 Task: Find connections with filter location Neckarsulm with filter topic #successwith filter profile language Potuguese with filter current company HERO ELECTRIC VEHICLES PVT LTD with filter school Jindal Global Law School (JGLS) with filter industry Fossil Fuel Electric Power Generation with filter service category Executive Coaching with filter keywords title Finance Manager
Action: Mouse moved to (565, 90)
Screenshot: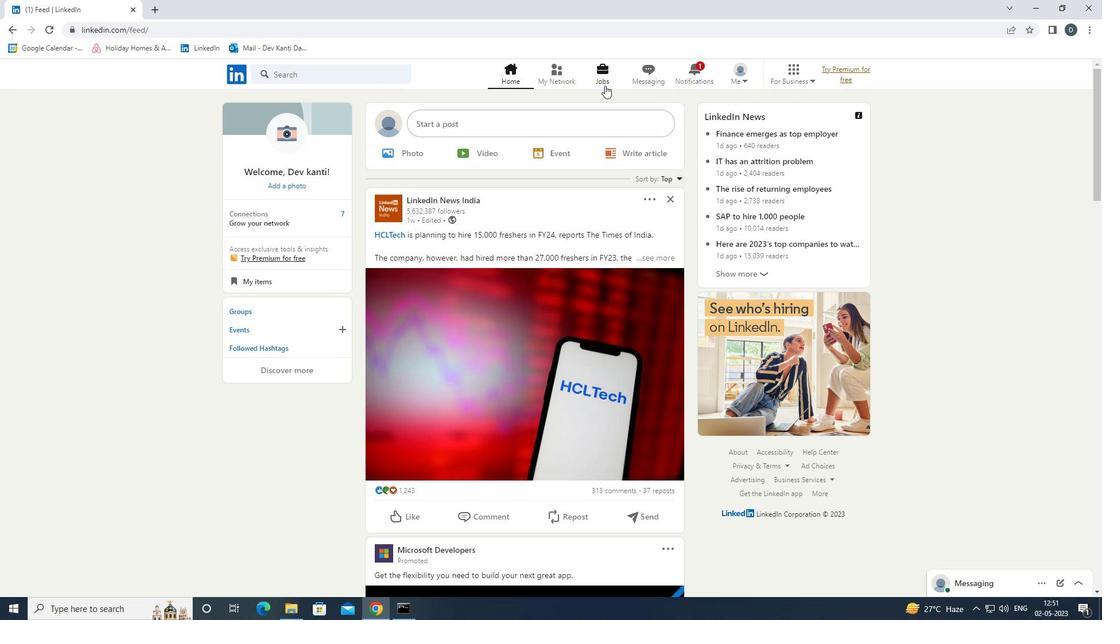 
Action: Mouse pressed left at (565, 90)
Screenshot: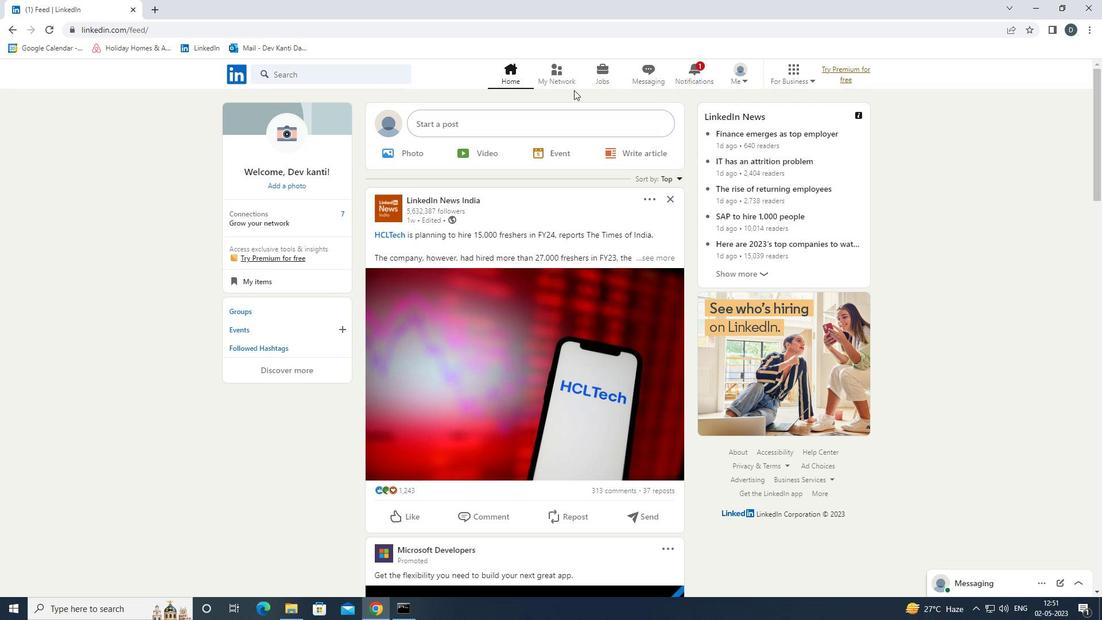 
Action: Mouse moved to (564, 84)
Screenshot: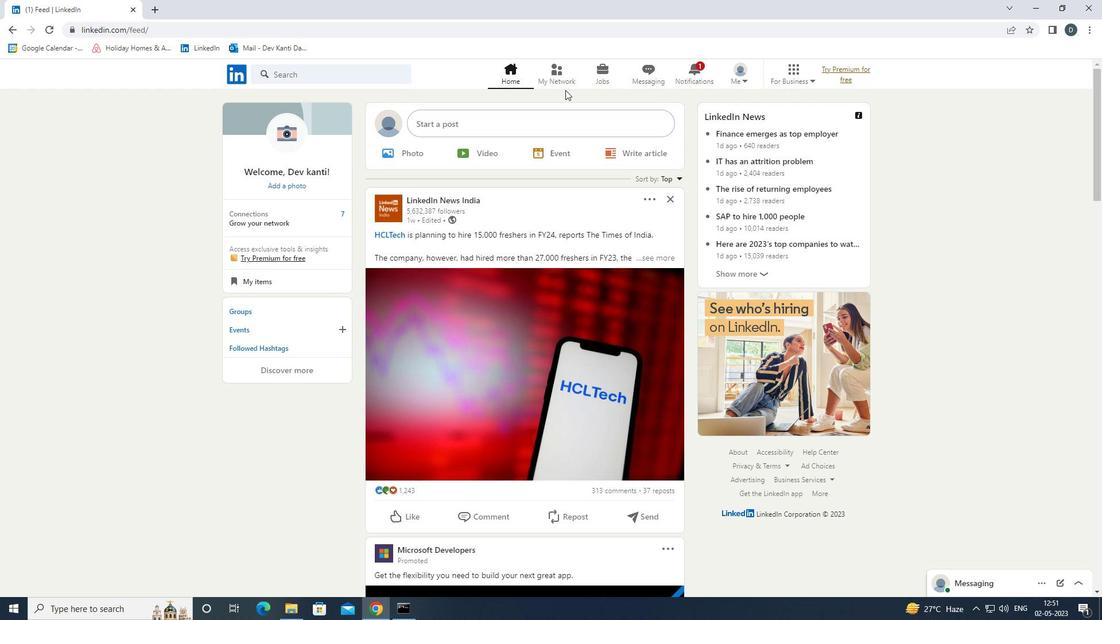 
Action: Mouse pressed left at (564, 84)
Screenshot: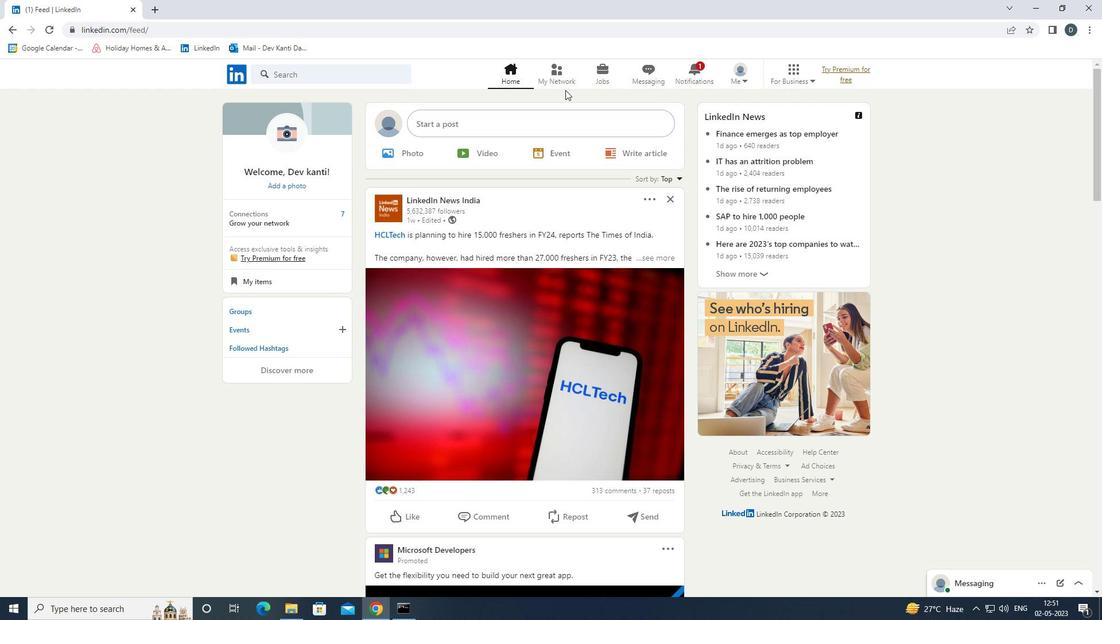 
Action: Mouse moved to (377, 135)
Screenshot: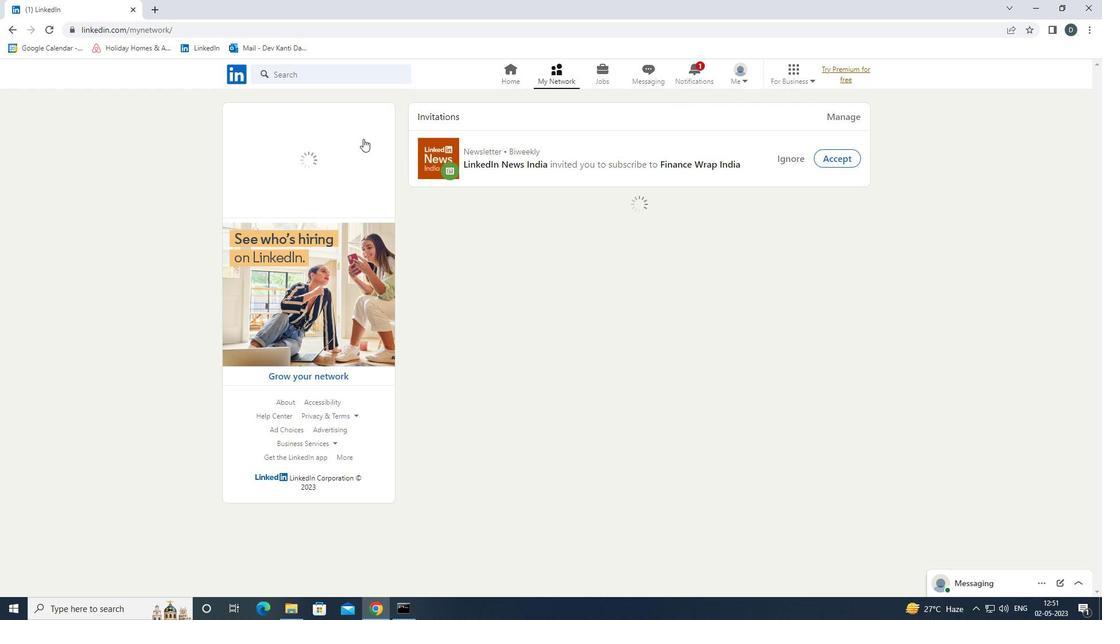 
Action: Mouse pressed left at (377, 135)
Screenshot: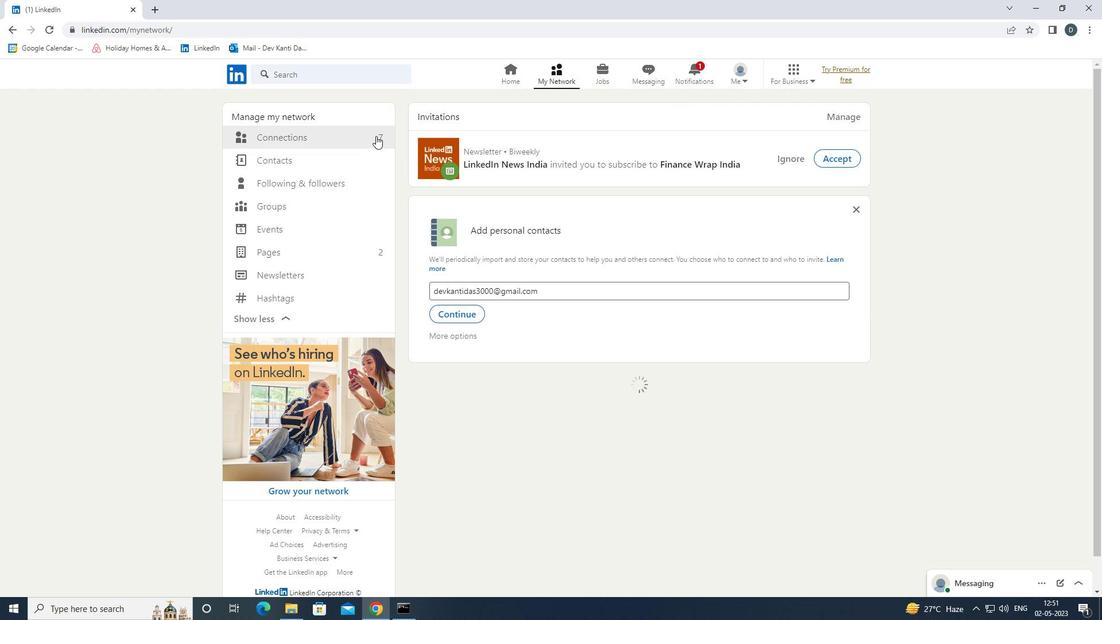 
Action: Mouse moved to (636, 131)
Screenshot: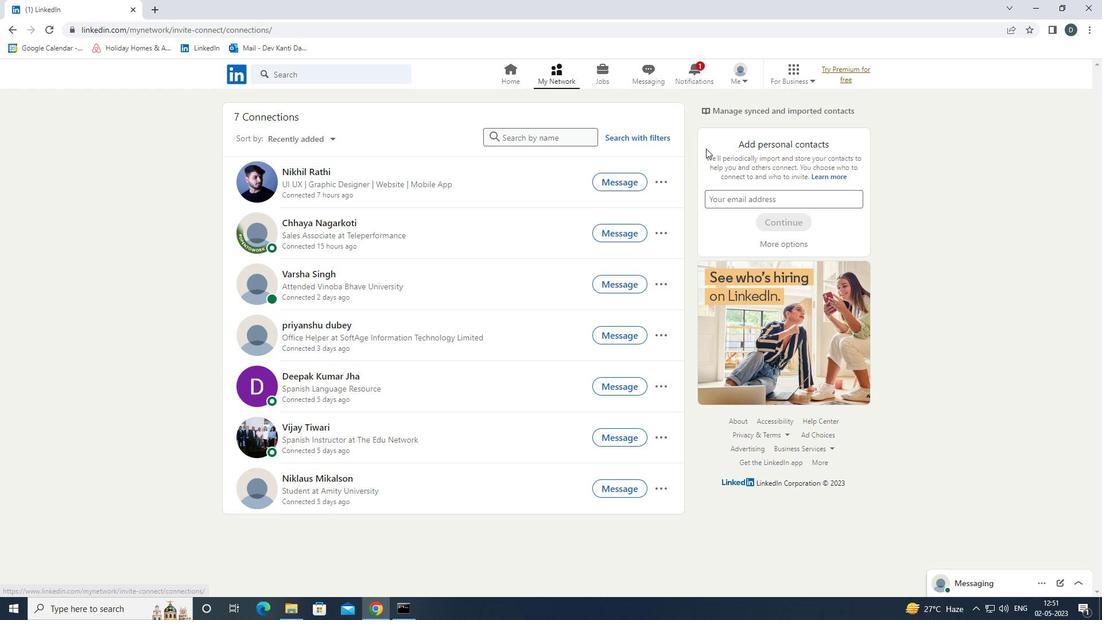 
Action: Mouse pressed left at (636, 131)
Screenshot: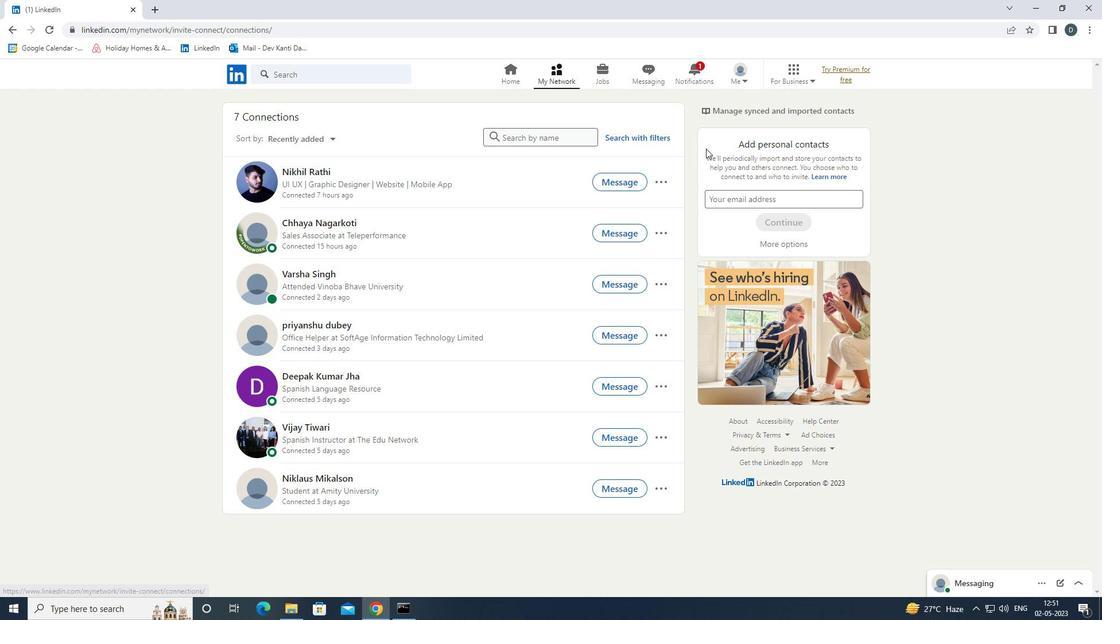 
Action: Mouse moved to (596, 109)
Screenshot: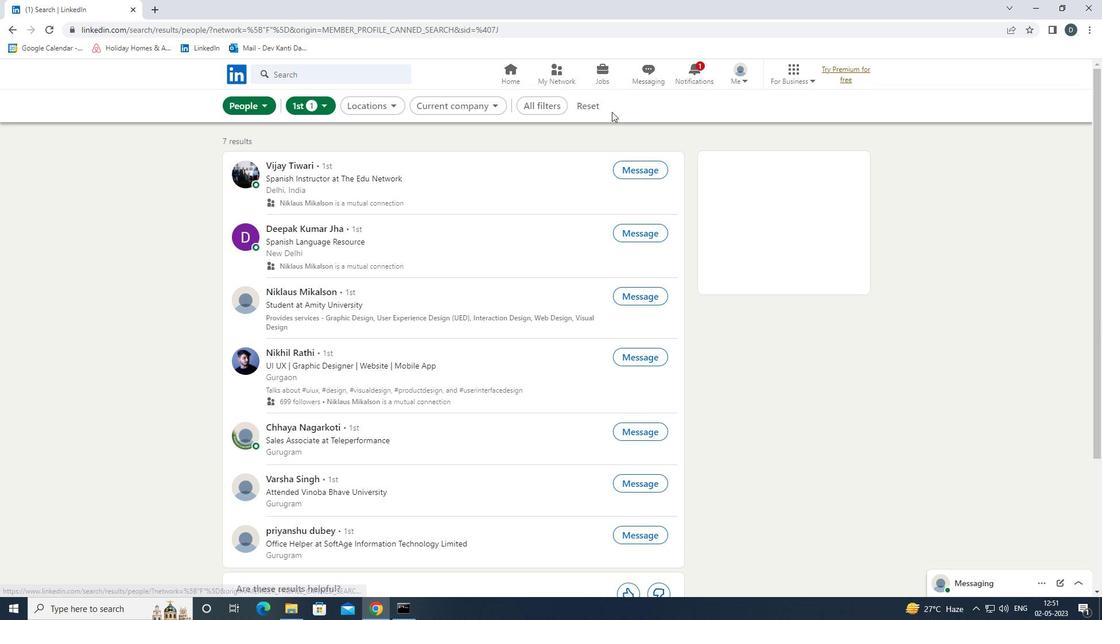 
Action: Mouse pressed left at (596, 109)
Screenshot: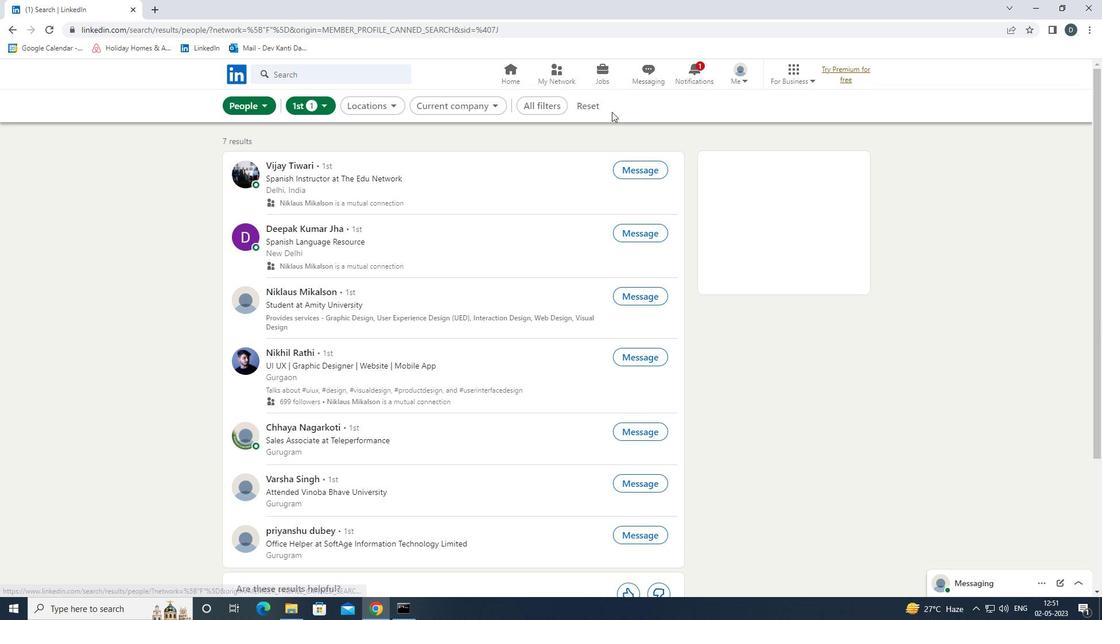 
Action: Mouse moved to (574, 104)
Screenshot: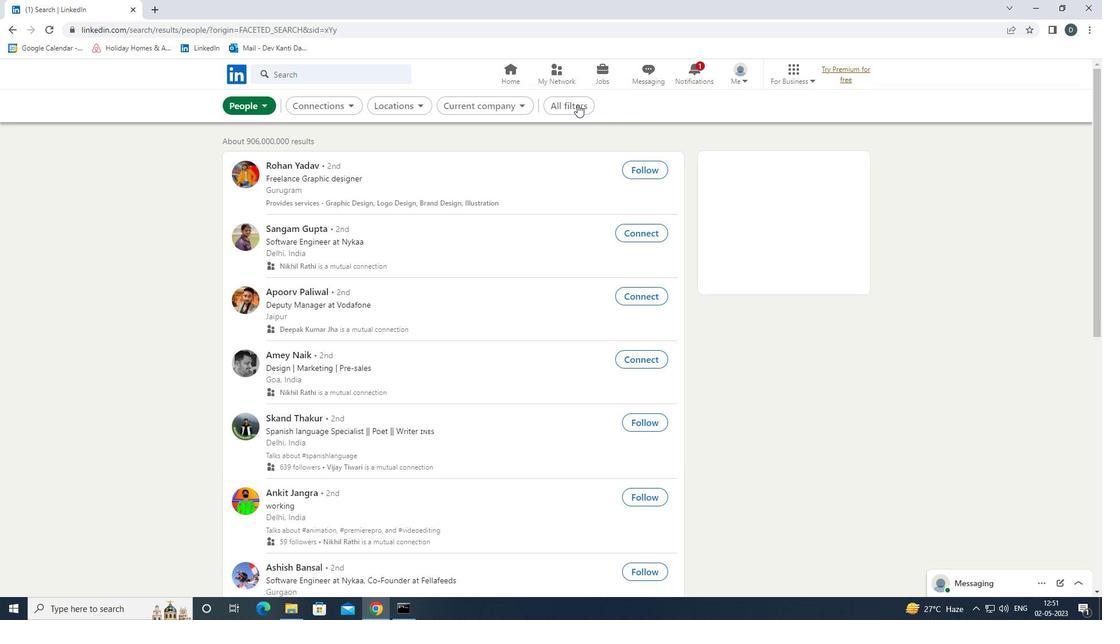 
Action: Mouse pressed left at (574, 104)
Screenshot: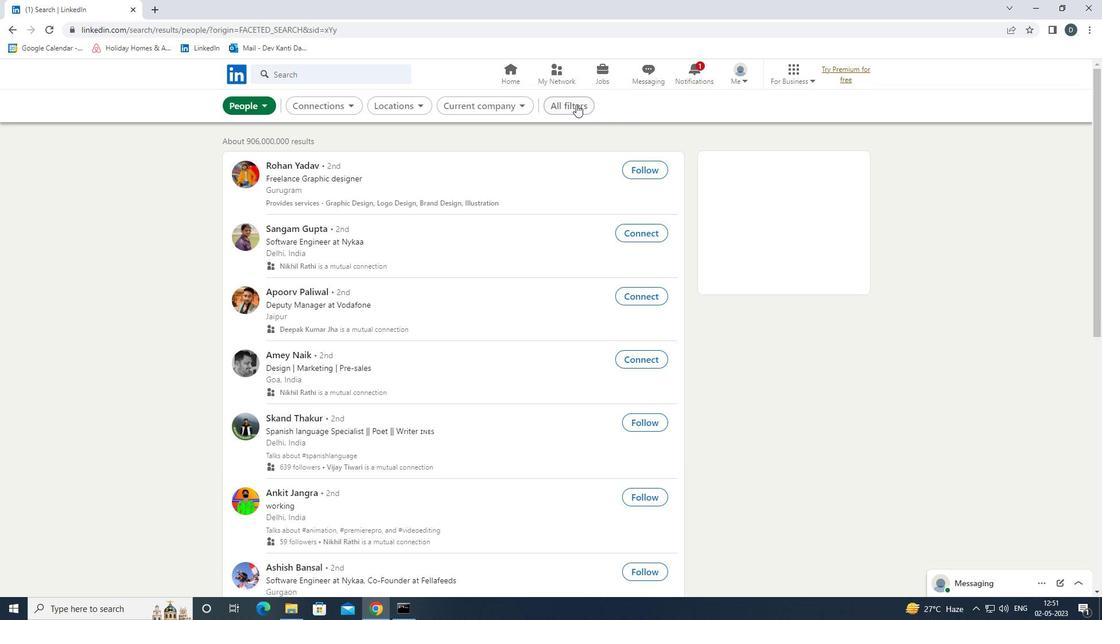 
Action: Mouse moved to (971, 331)
Screenshot: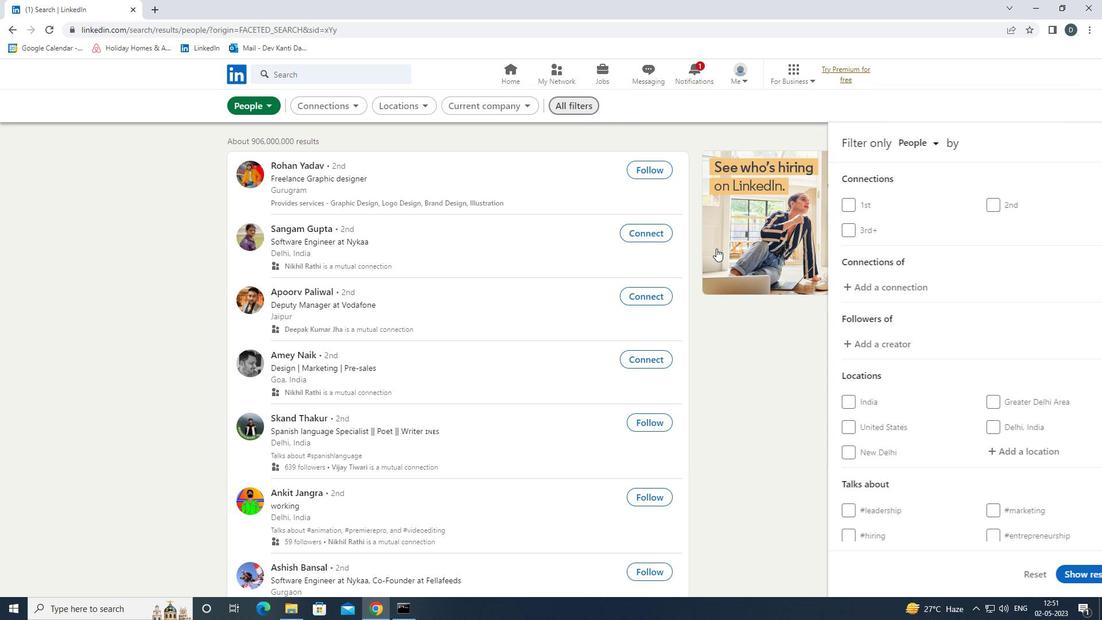 
Action: Mouse scrolled (971, 331) with delta (0, 0)
Screenshot: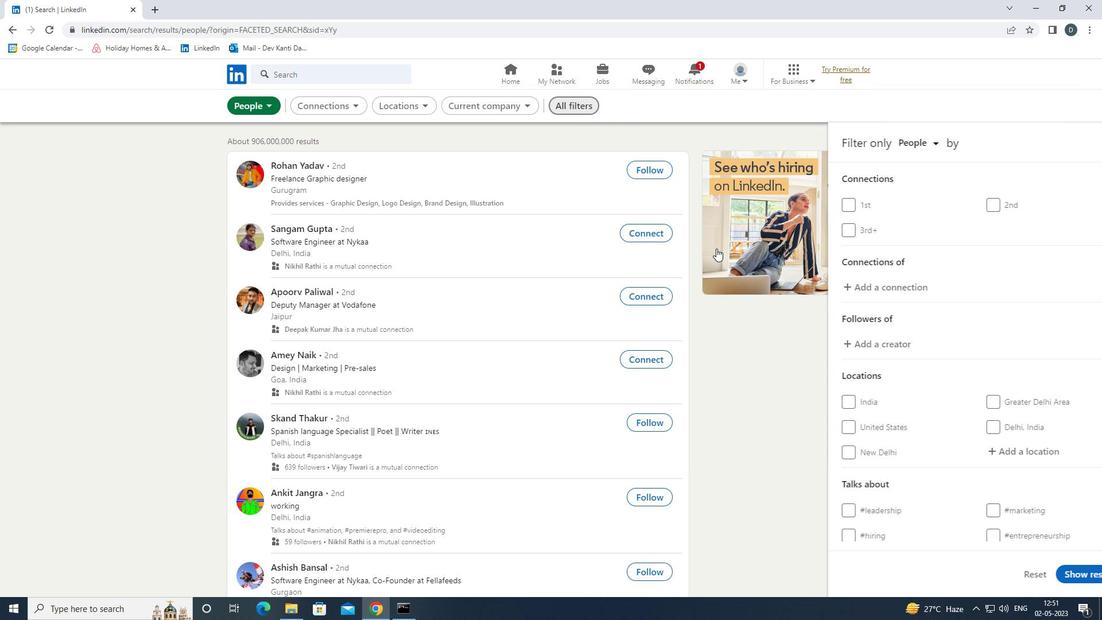 
Action: Mouse scrolled (971, 331) with delta (0, 0)
Screenshot: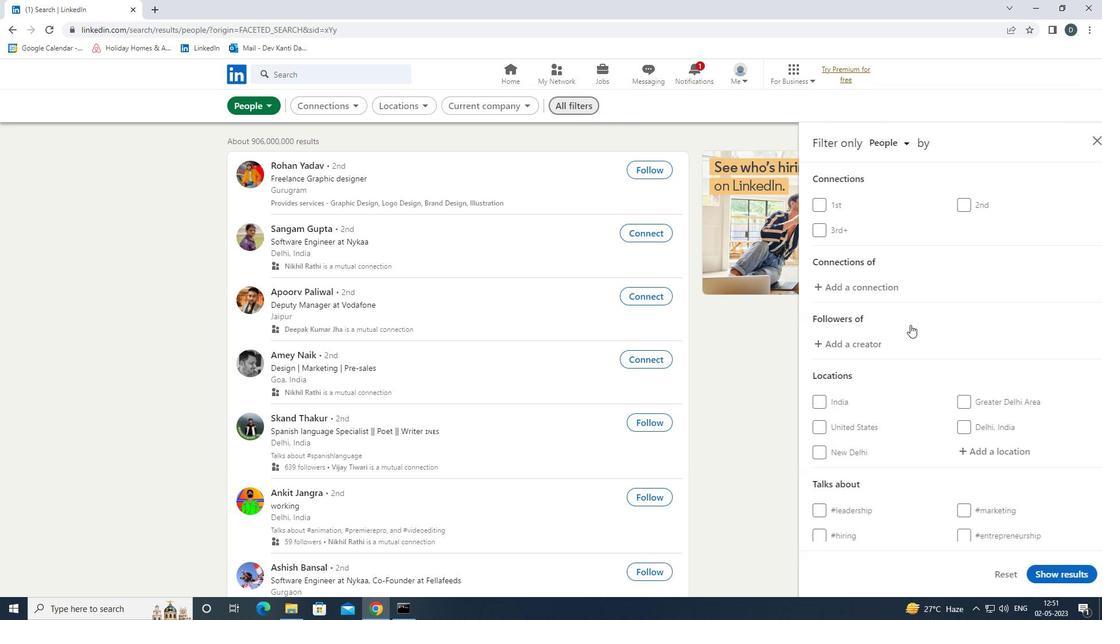 
Action: Mouse moved to (971, 330)
Screenshot: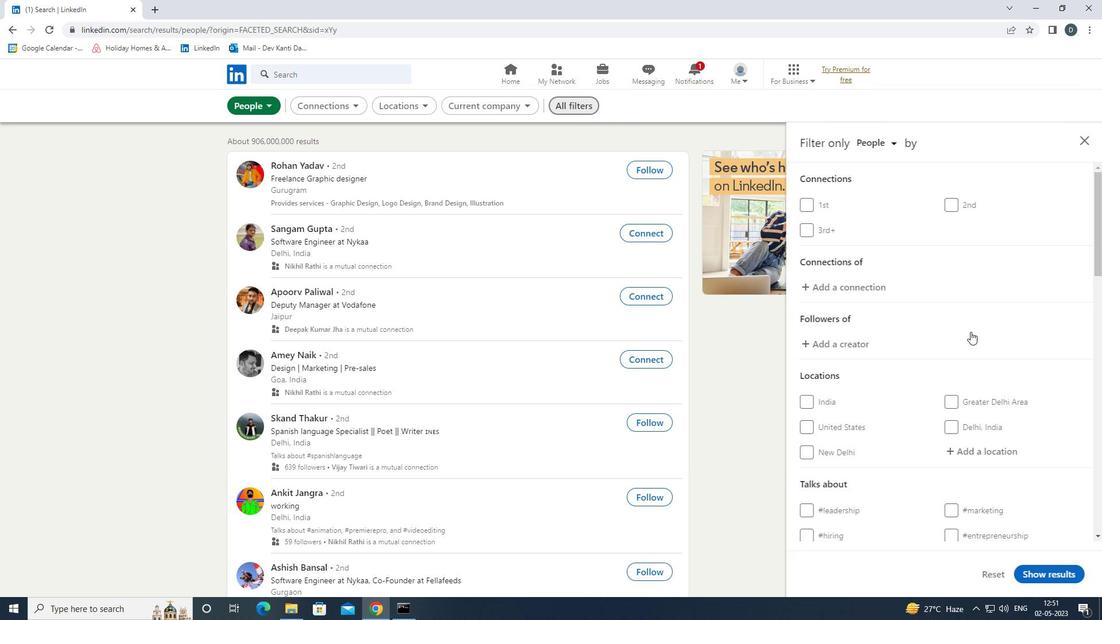 
Action: Mouse scrolled (971, 329) with delta (0, 0)
Screenshot: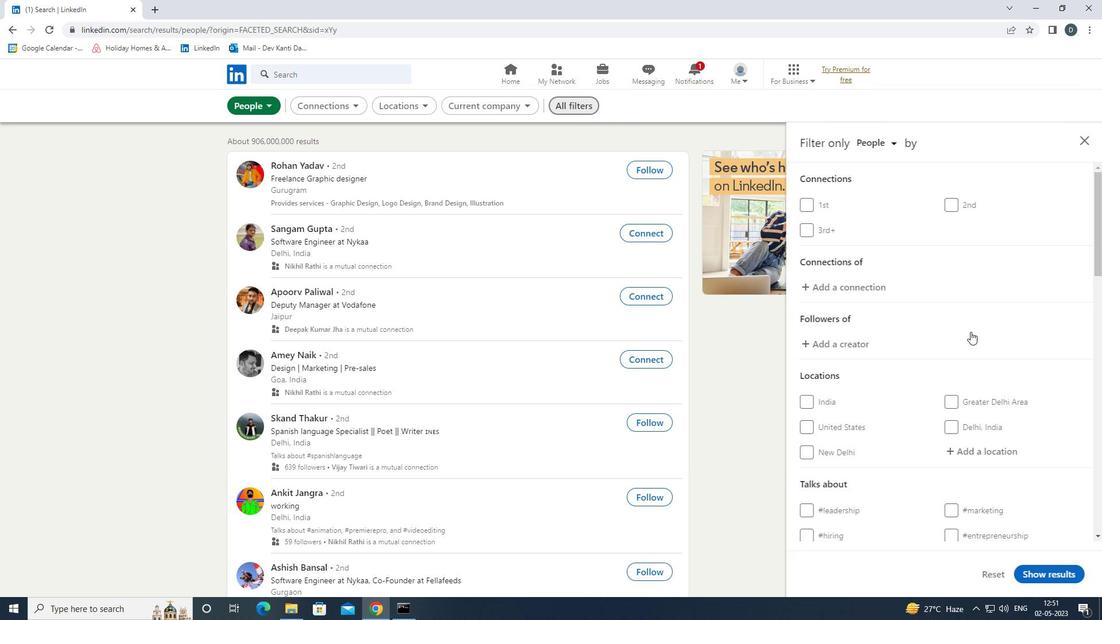 
Action: Mouse moved to (988, 283)
Screenshot: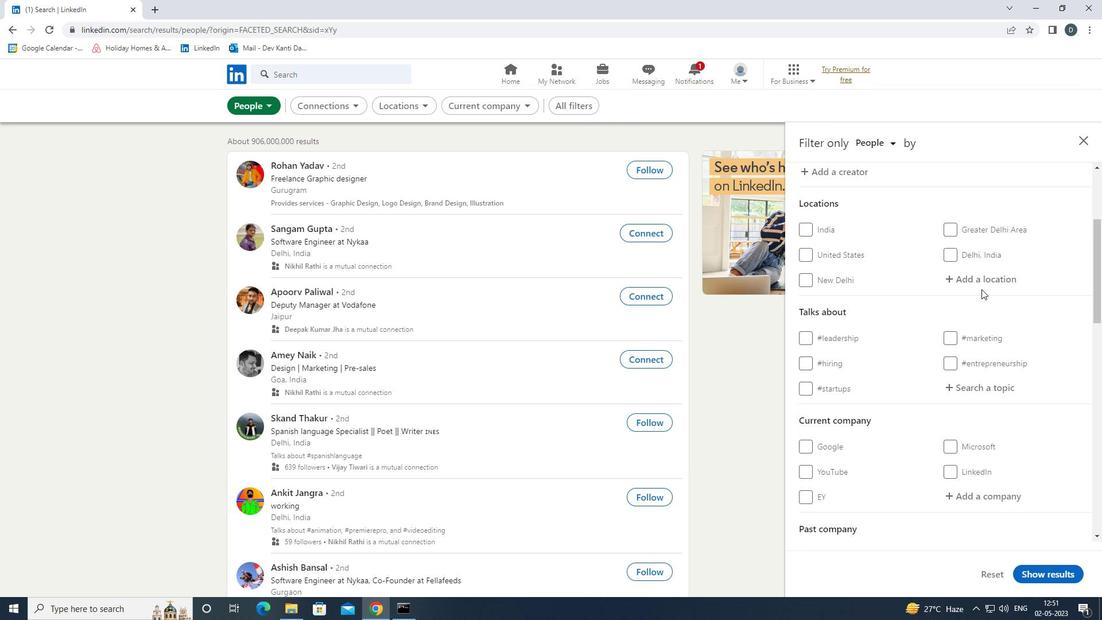 
Action: Mouse pressed left at (988, 283)
Screenshot: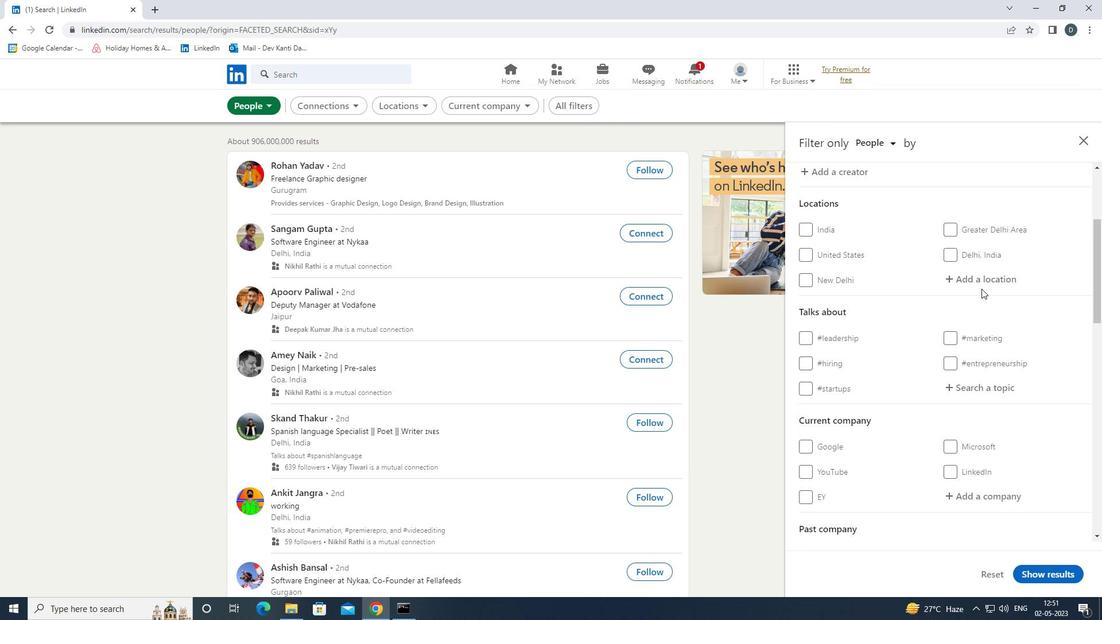 
Action: Key pressed <Key.shift>NECKARS<Key.down><Key.enter>
Screenshot: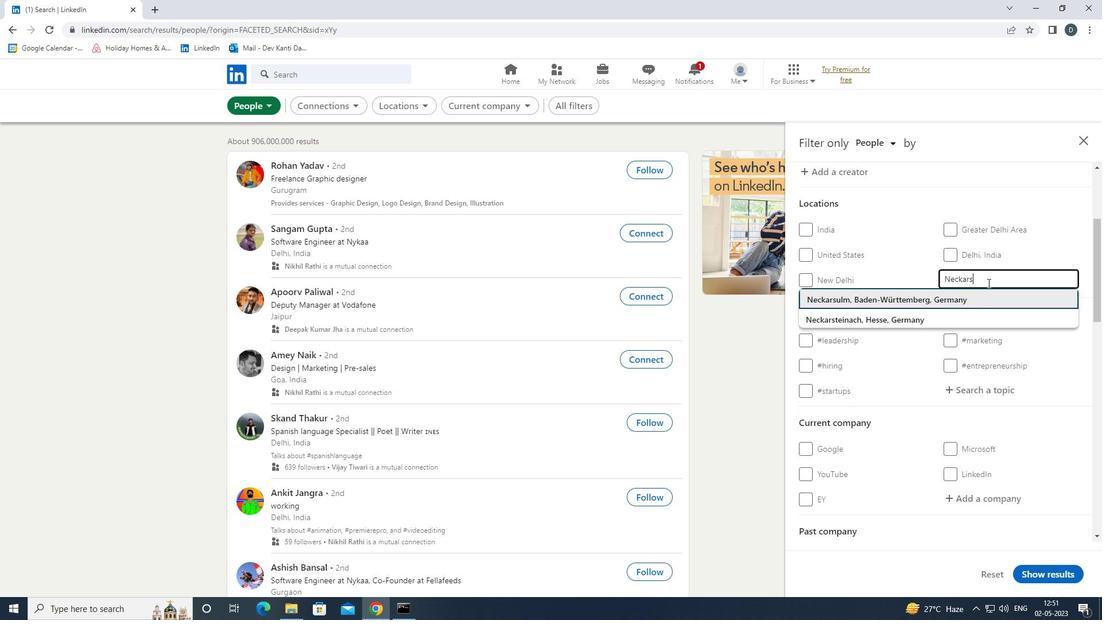 
Action: Mouse scrolled (988, 282) with delta (0, 0)
Screenshot: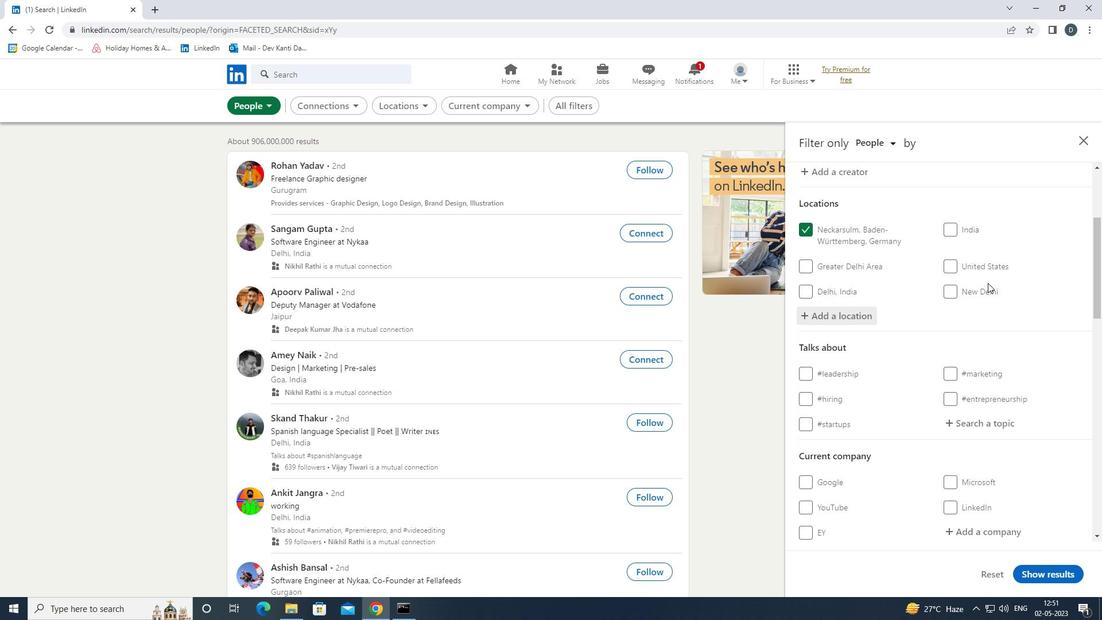 
Action: Mouse scrolled (988, 282) with delta (0, 0)
Screenshot: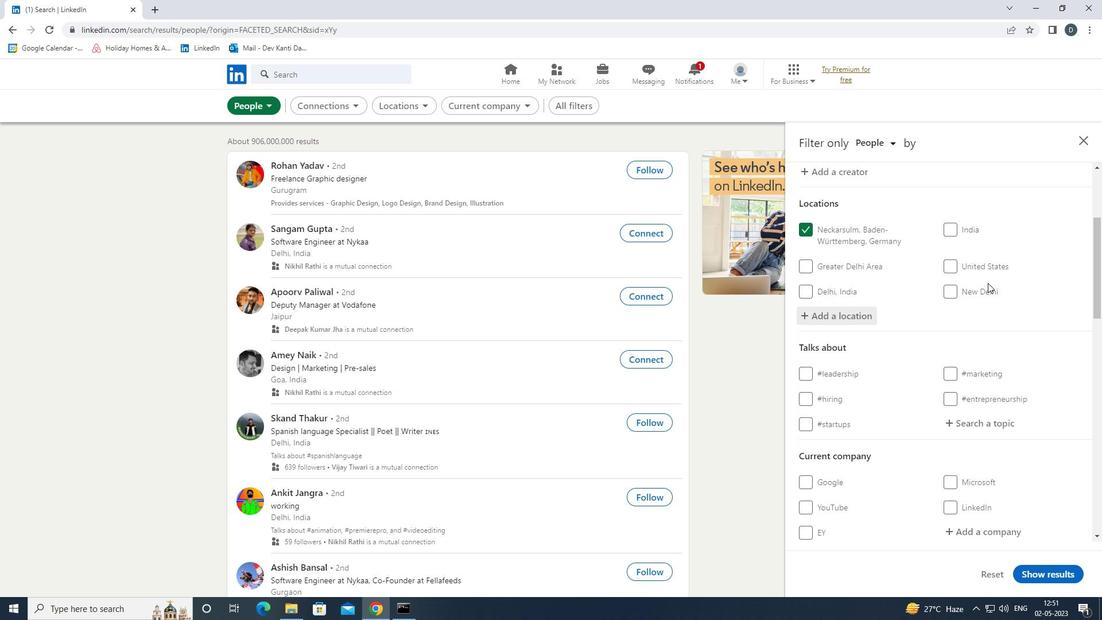 
Action: Mouse moved to (987, 311)
Screenshot: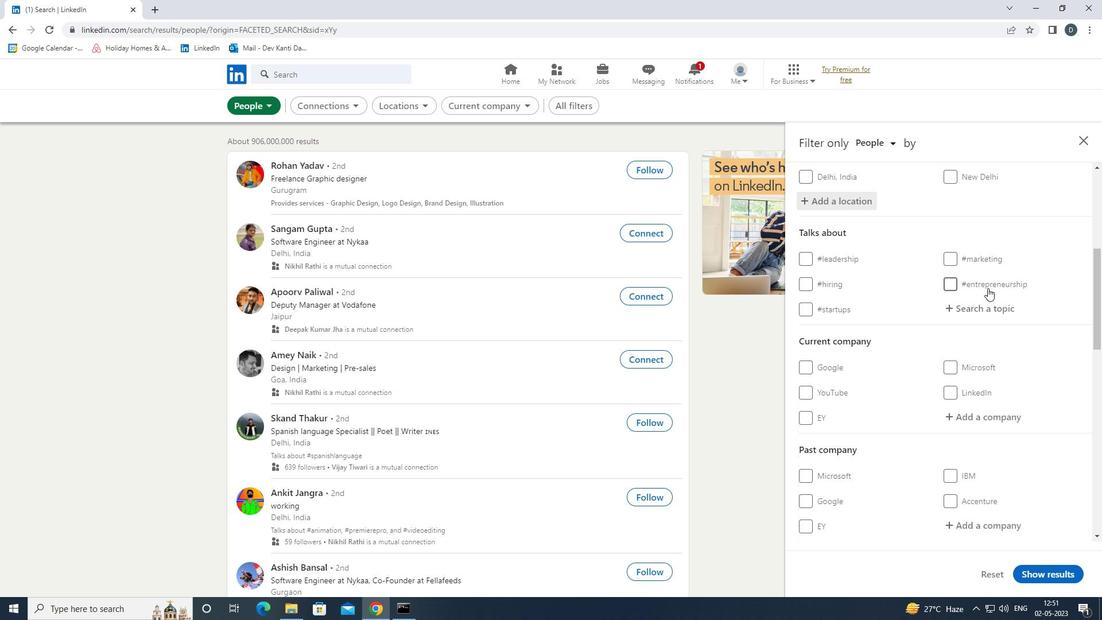 
Action: Mouse pressed left at (987, 311)
Screenshot: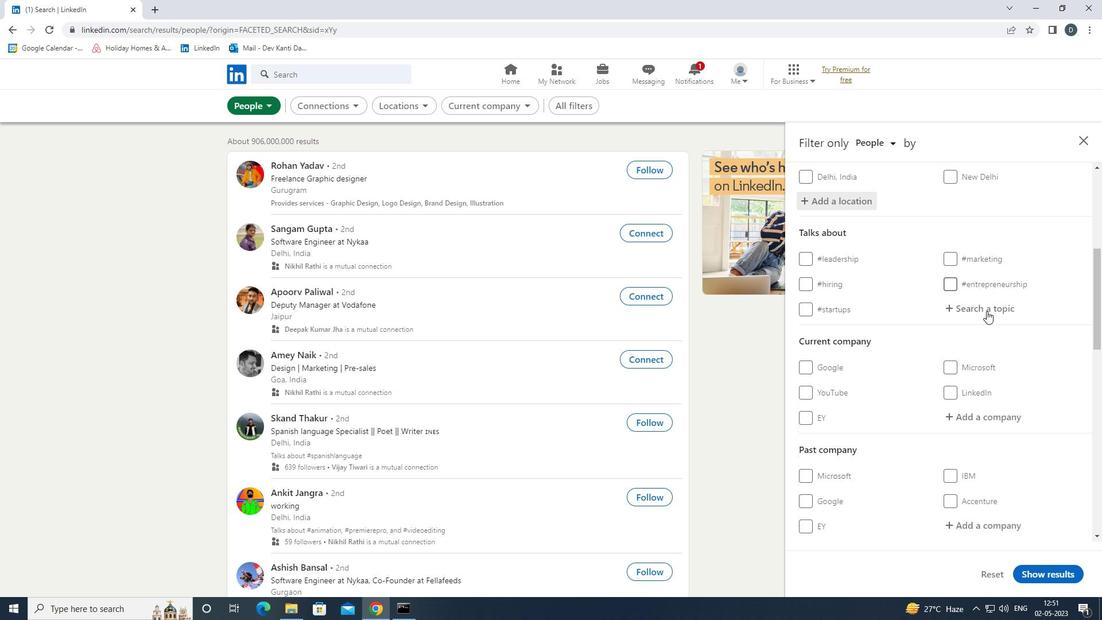 
Action: Key pressed SUCCESS<Key.down><Key.enter>
Screenshot: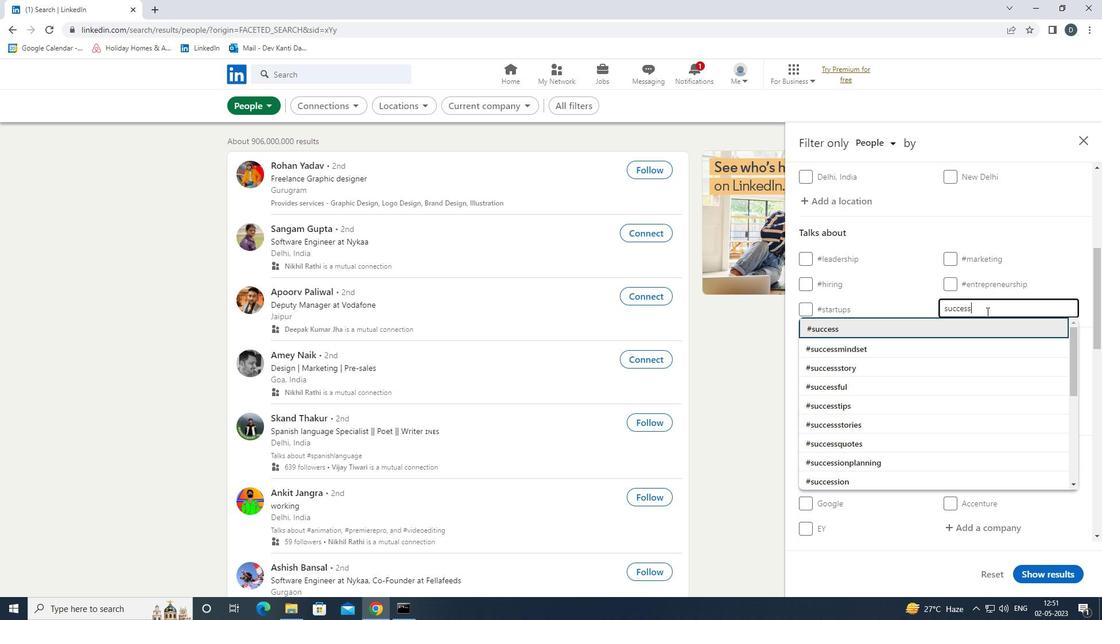
Action: Mouse moved to (987, 317)
Screenshot: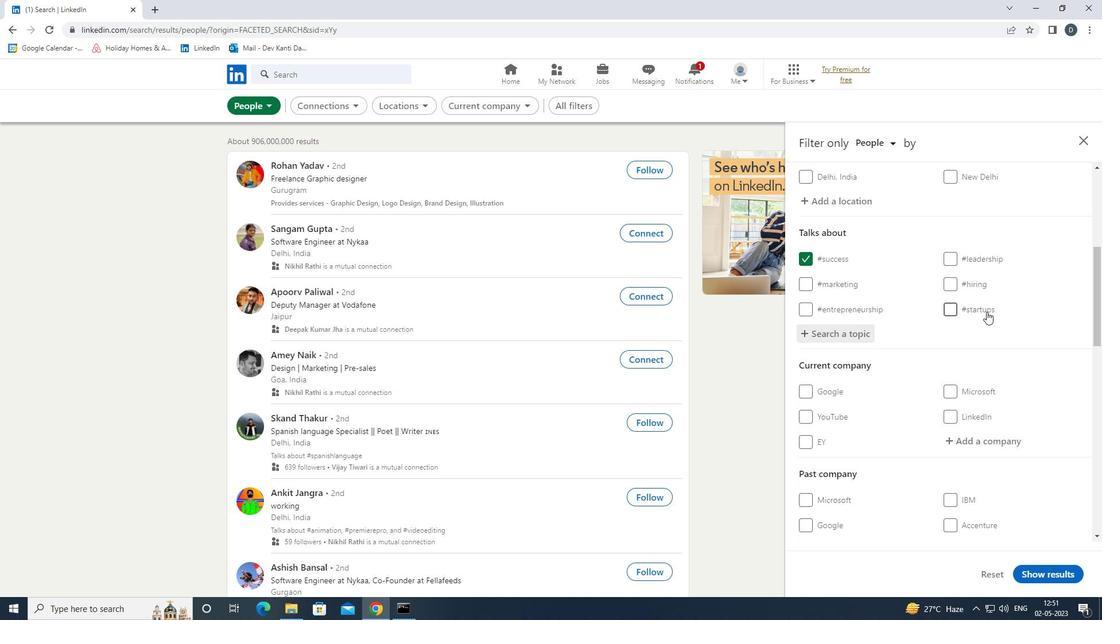 
Action: Mouse scrolled (987, 316) with delta (0, 0)
Screenshot: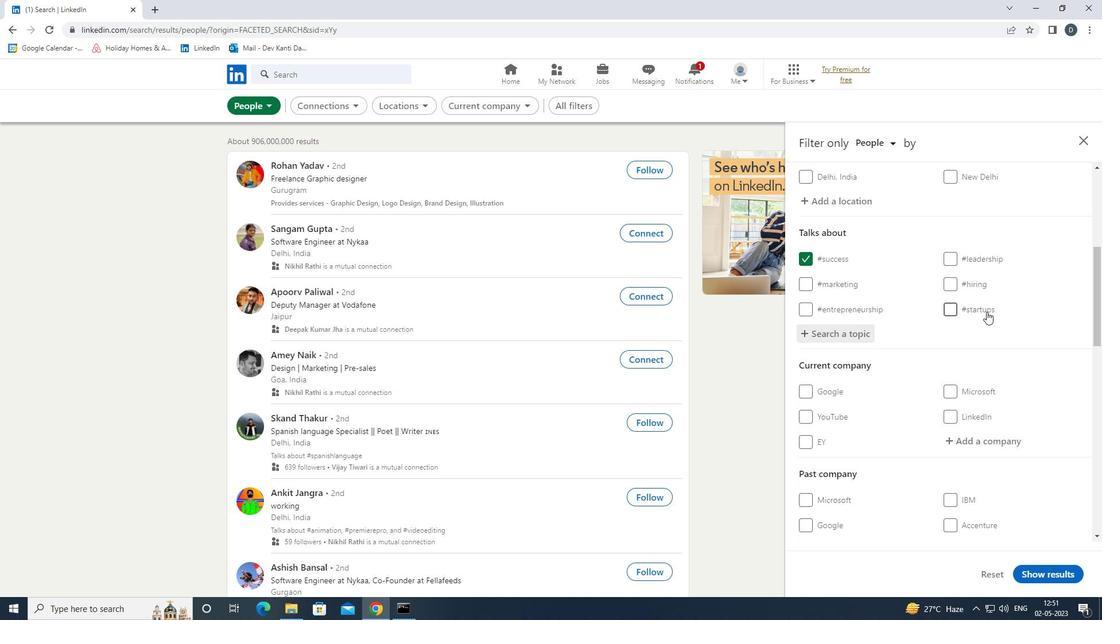 
Action: Mouse moved to (987, 318)
Screenshot: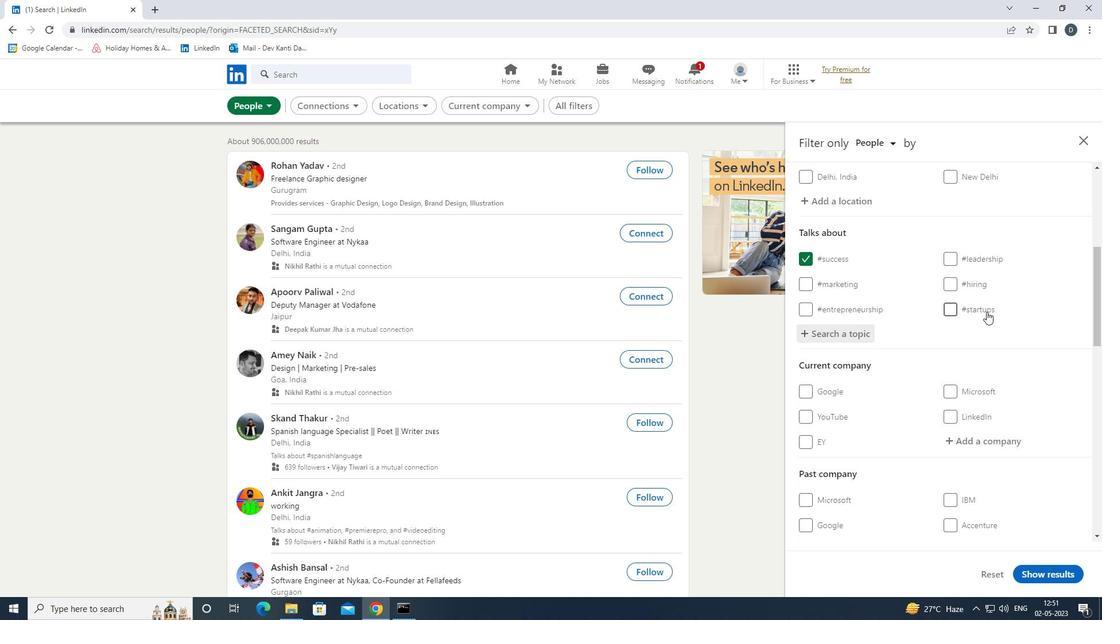 
Action: Mouse scrolled (987, 318) with delta (0, 0)
Screenshot: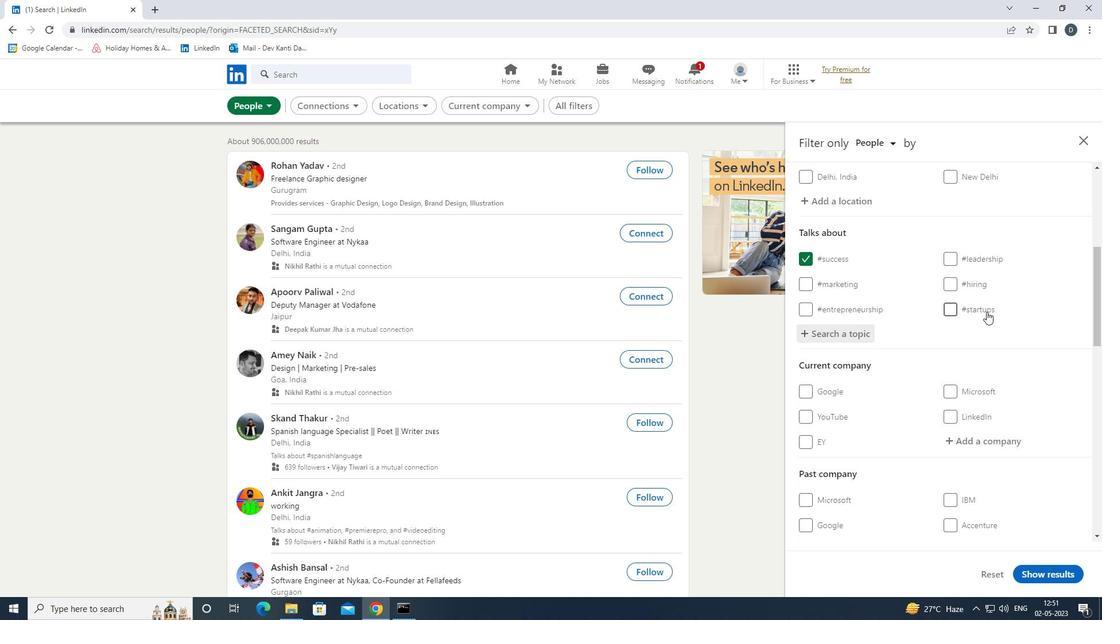 
Action: Mouse scrolled (987, 318) with delta (0, 0)
Screenshot: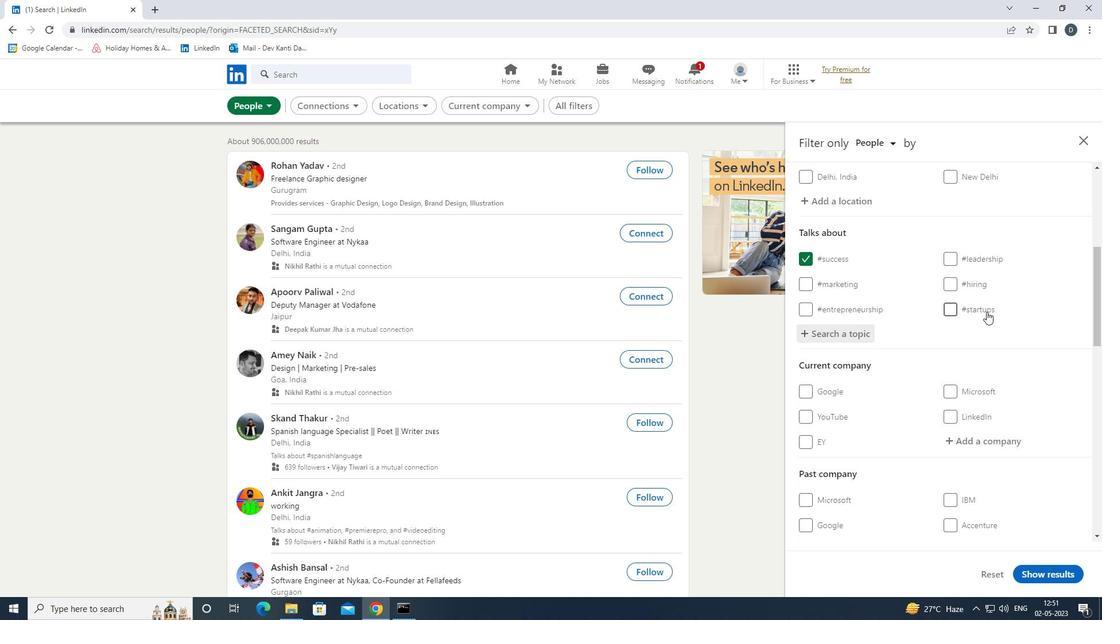 
Action: Mouse scrolled (987, 318) with delta (0, 0)
Screenshot: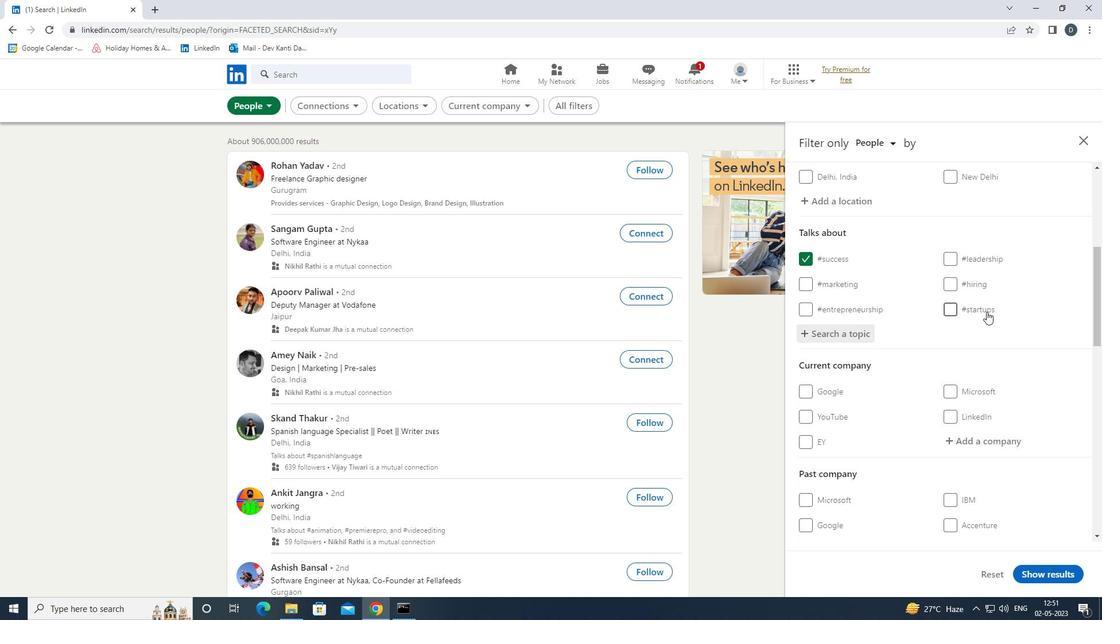 
Action: Mouse moved to (987, 319)
Screenshot: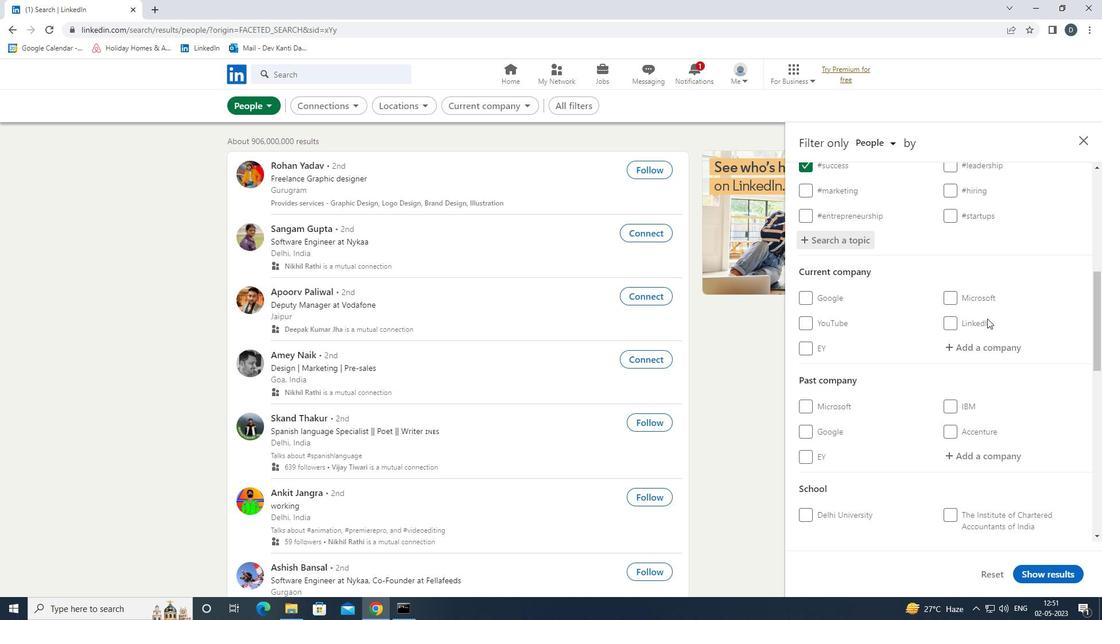 
Action: Mouse scrolled (987, 319) with delta (0, 0)
Screenshot: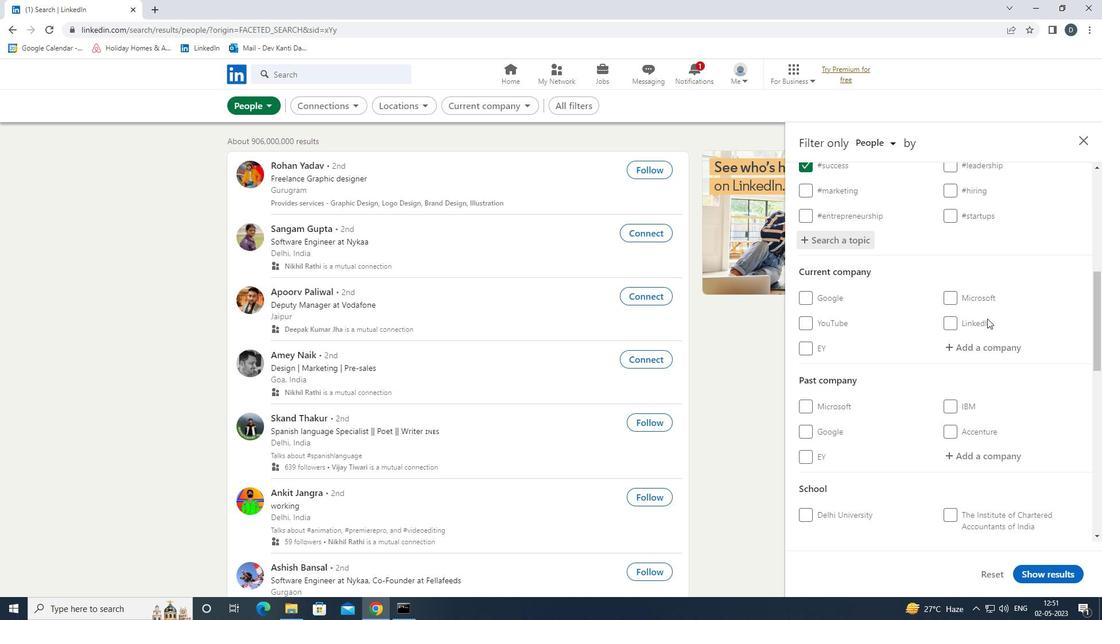 
Action: Mouse moved to (987, 320)
Screenshot: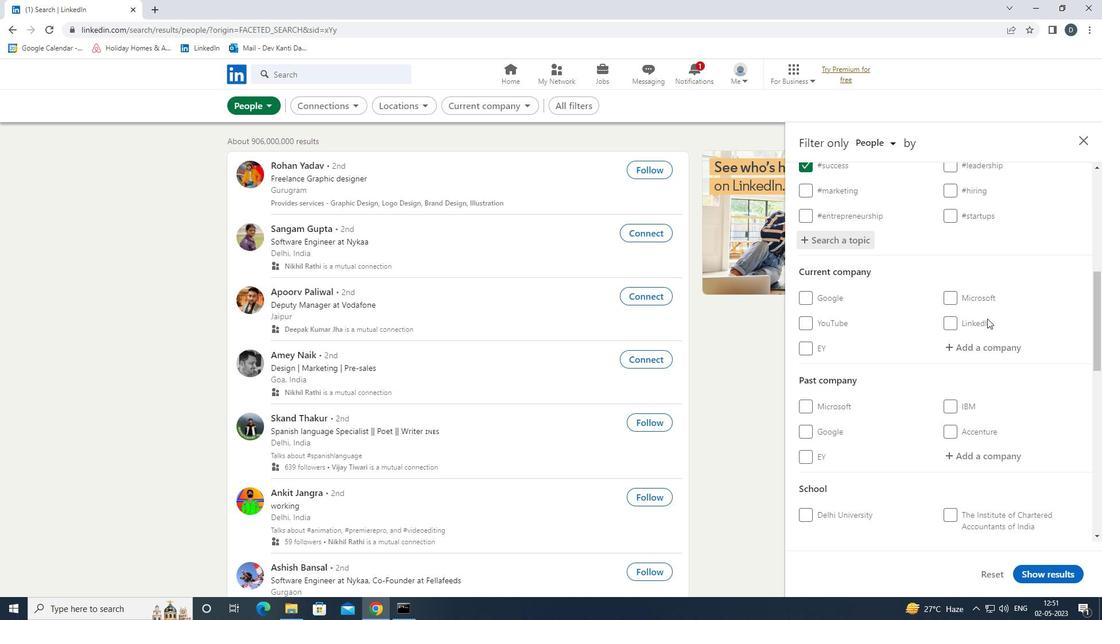 
Action: Mouse scrolled (987, 320) with delta (0, 0)
Screenshot: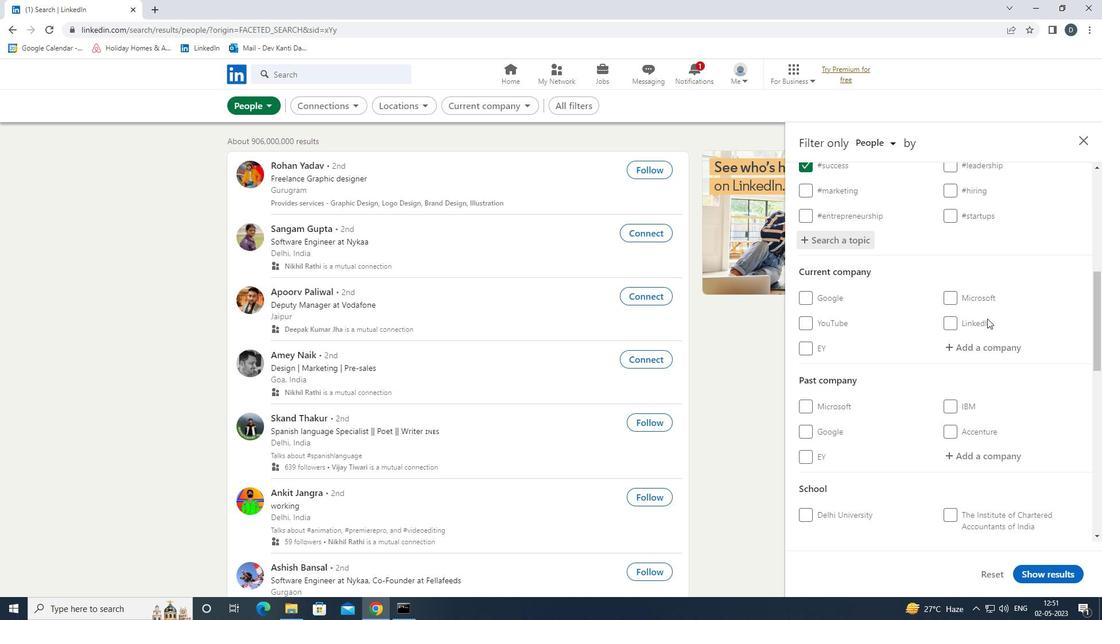 
Action: Mouse moved to (987, 321)
Screenshot: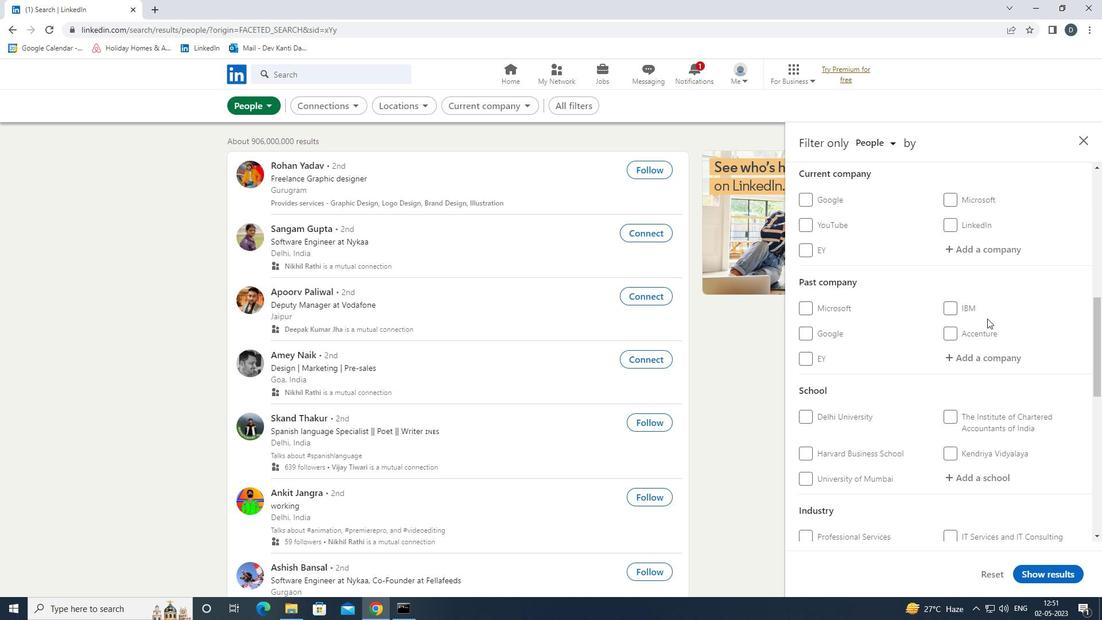 
Action: Mouse scrolled (987, 320) with delta (0, 0)
Screenshot: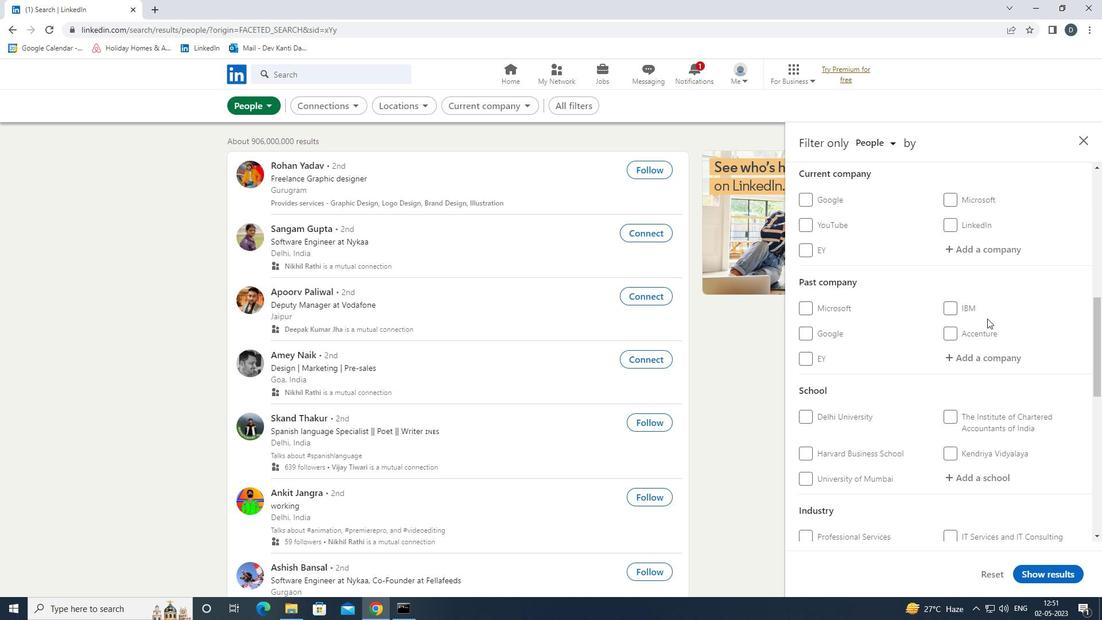
Action: Mouse moved to (922, 400)
Screenshot: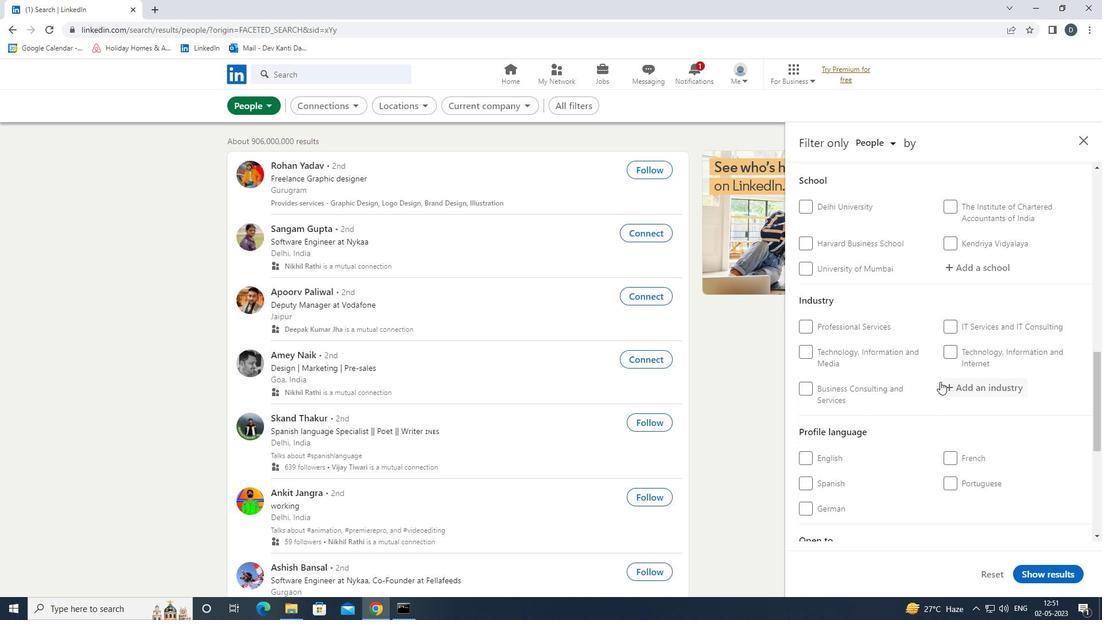 
Action: Mouse scrolled (922, 400) with delta (0, 0)
Screenshot: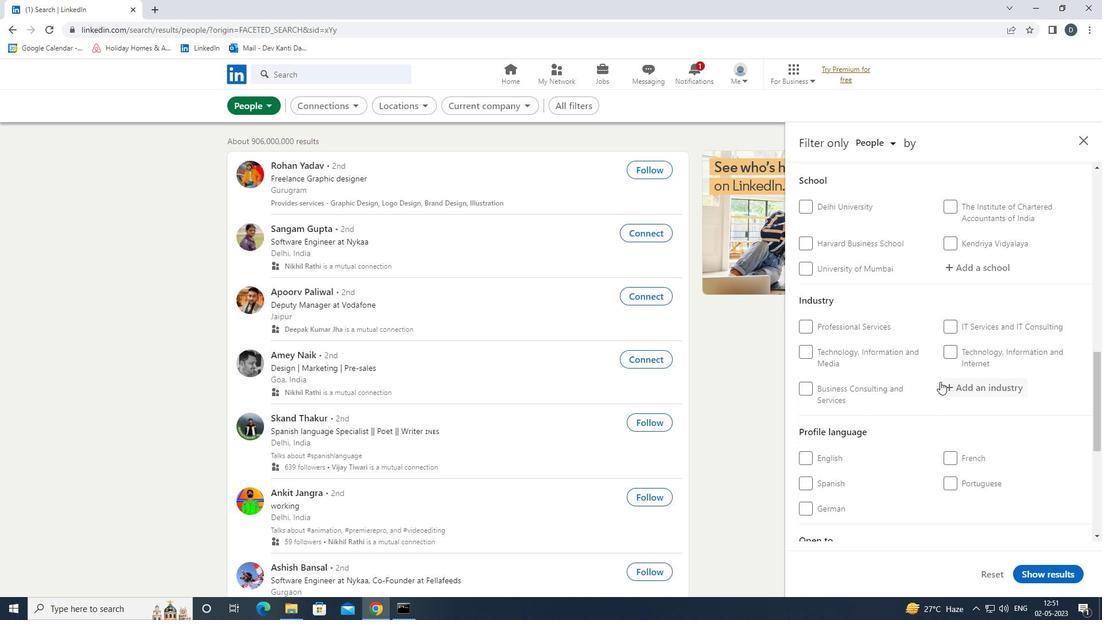 
Action: Mouse moved to (924, 401)
Screenshot: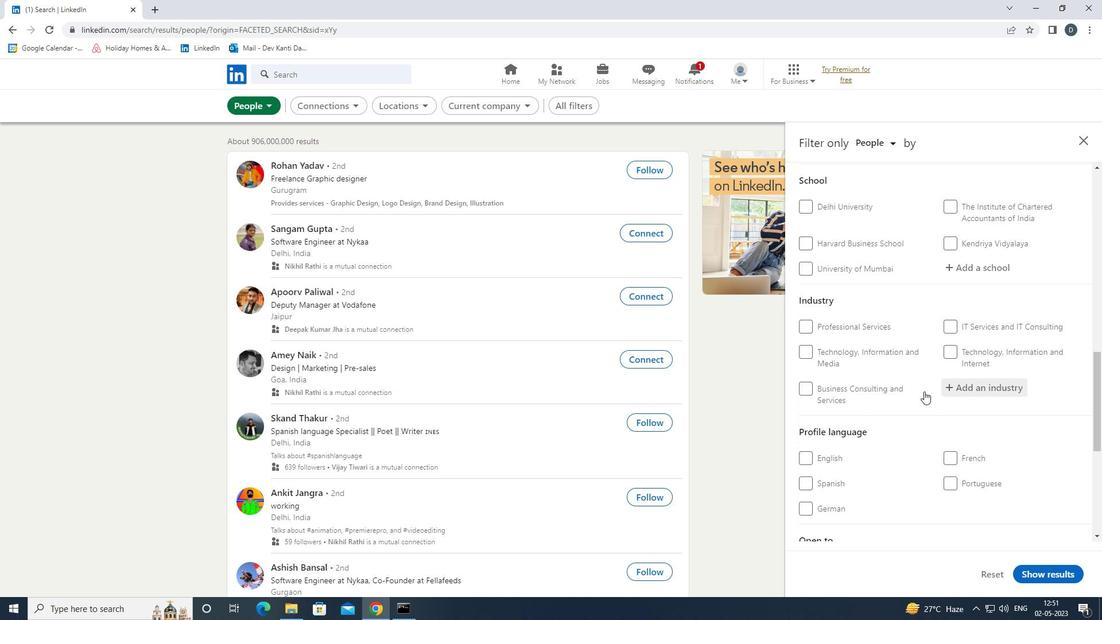 
Action: Mouse scrolled (924, 400) with delta (0, 0)
Screenshot: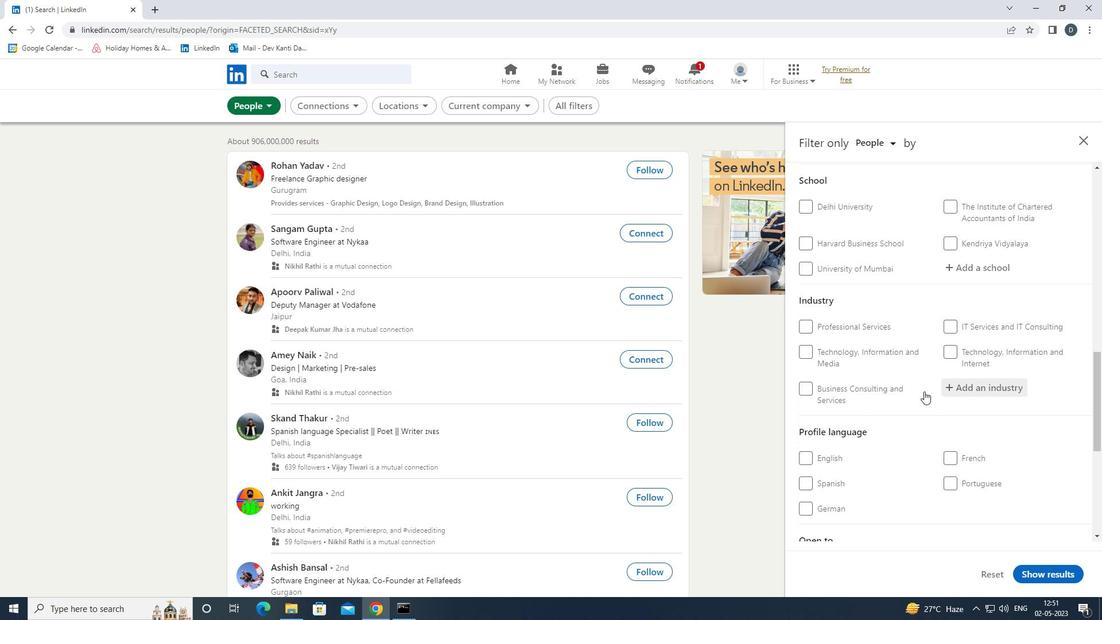 
Action: Mouse moved to (951, 361)
Screenshot: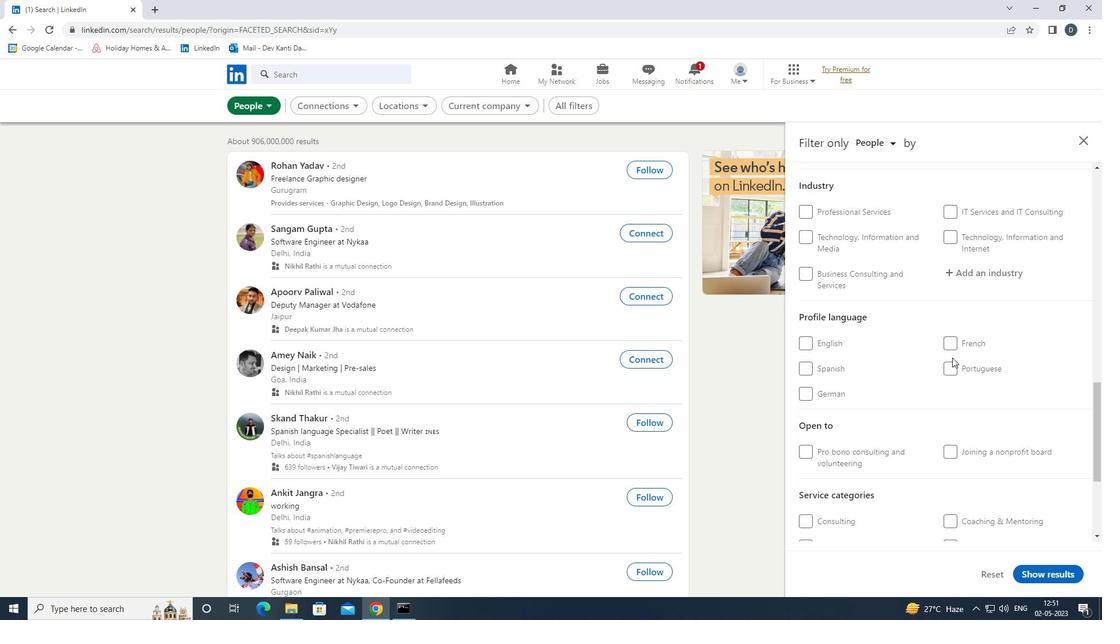 
Action: Mouse pressed left at (951, 361)
Screenshot: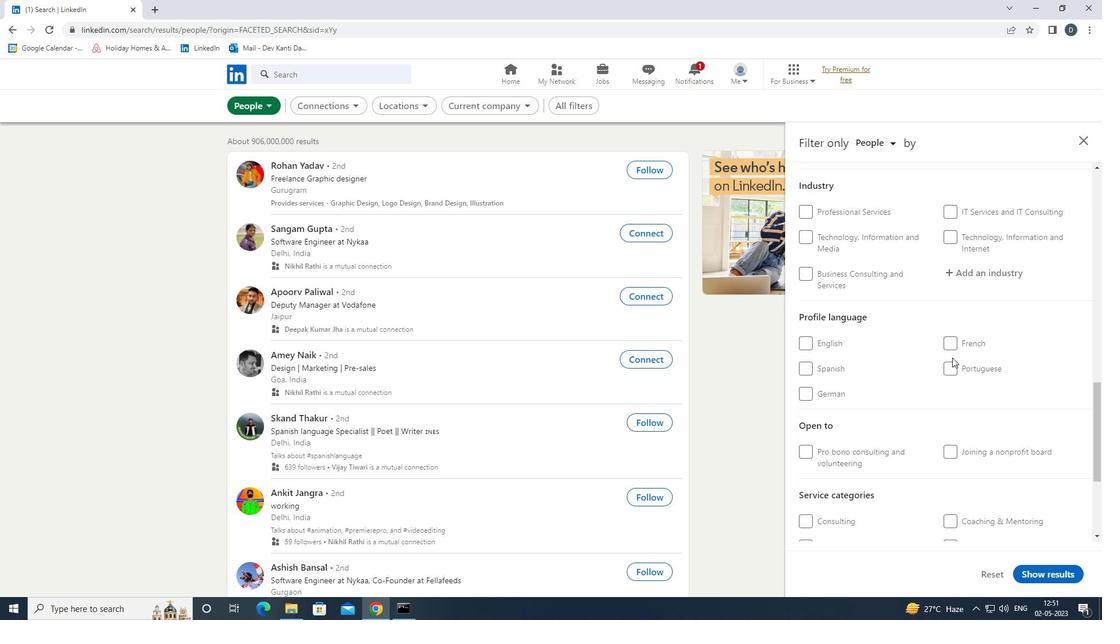 
Action: Mouse moved to (950, 365)
Screenshot: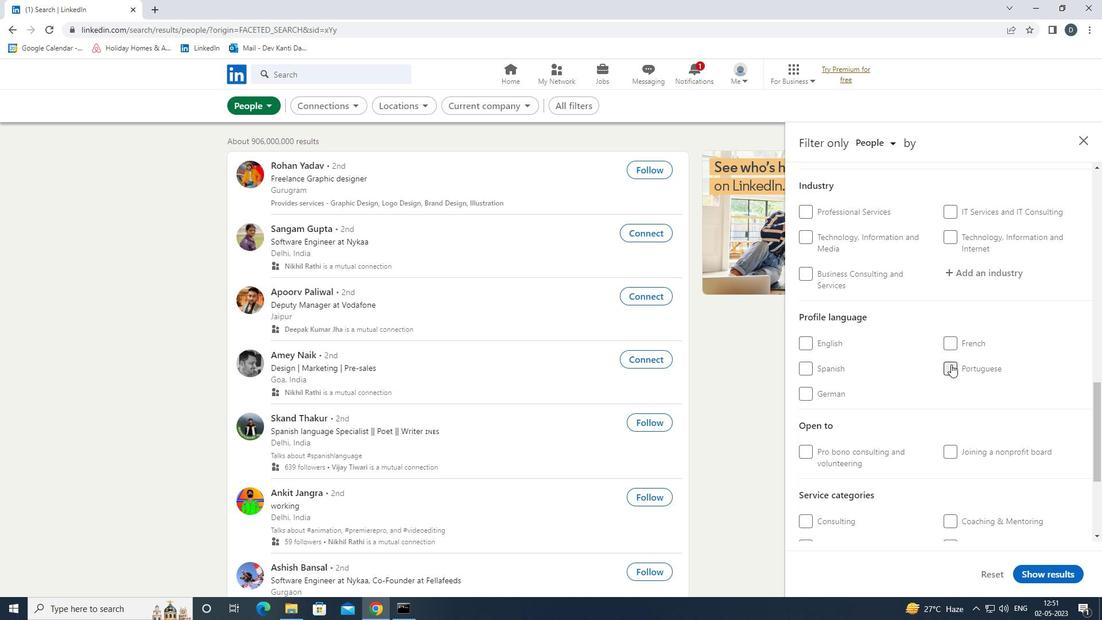 
Action: Mouse scrolled (950, 365) with delta (0, 0)
Screenshot: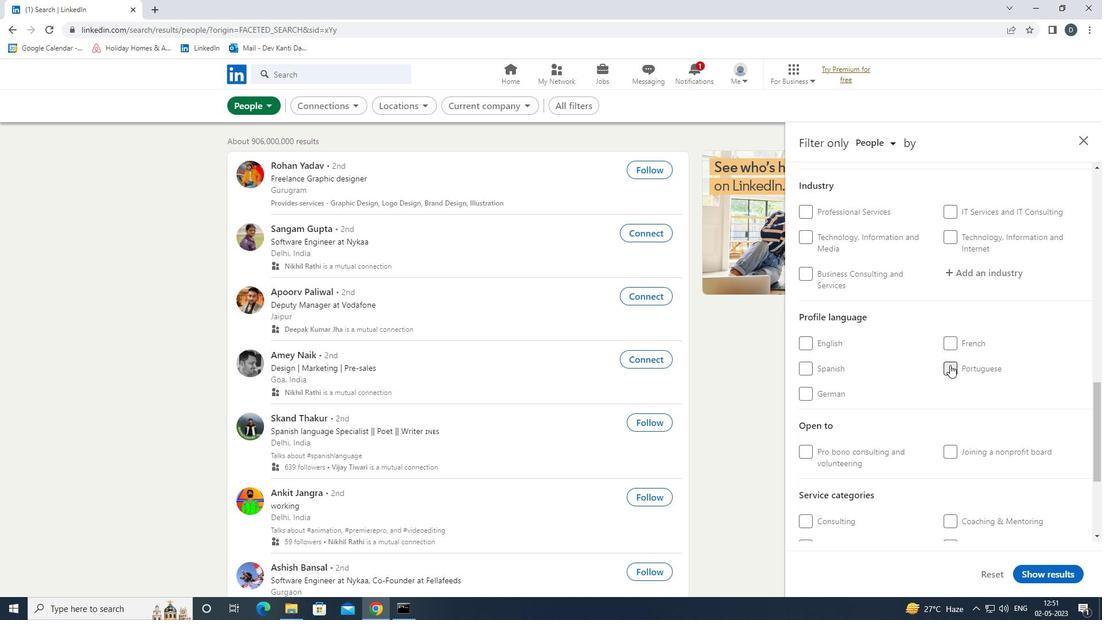 
Action: Mouse scrolled (950, 365) with delta (0, 0)
Screenshot: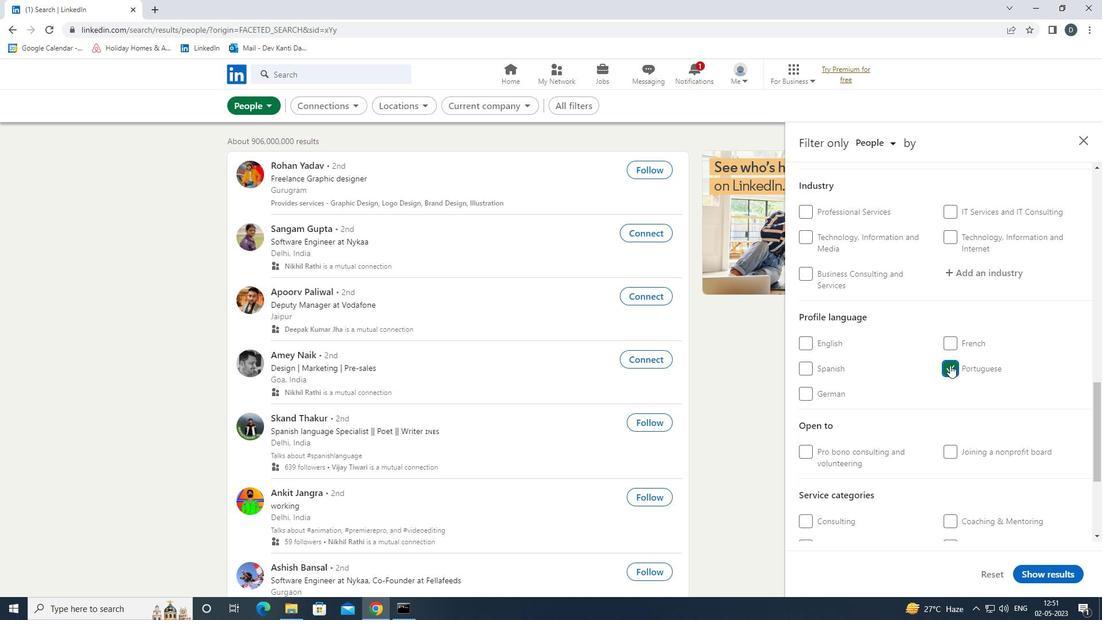 
Action: Mouse scrolled (950, 365) with delta (0, 0)
Screenshot: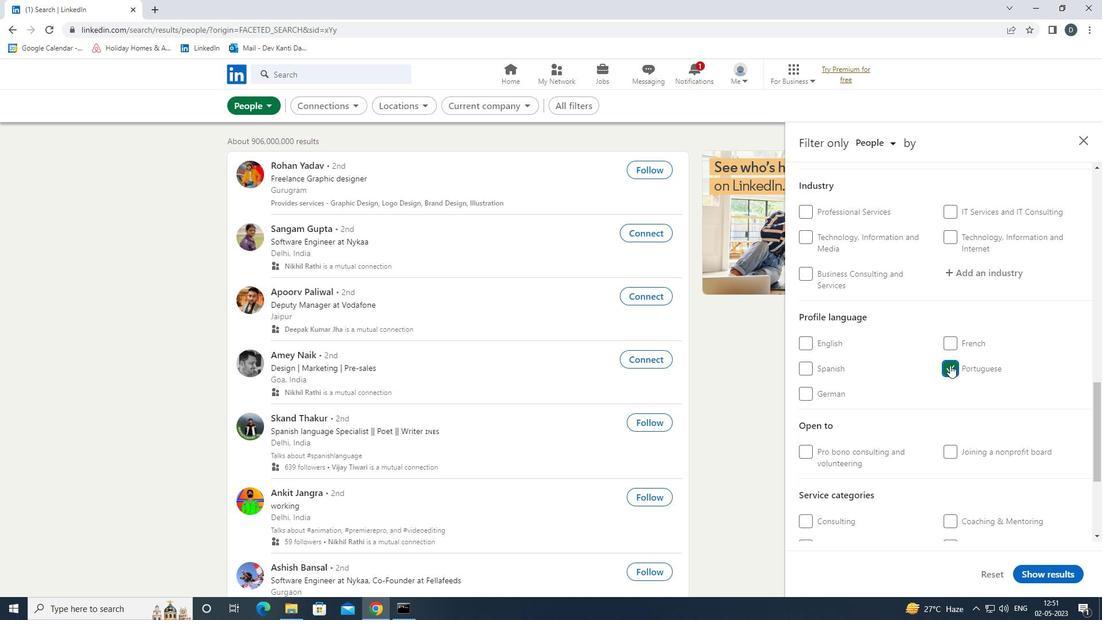 
Action: Mouse scrolled (950, 365) with delta (0, 0)
Screenshot: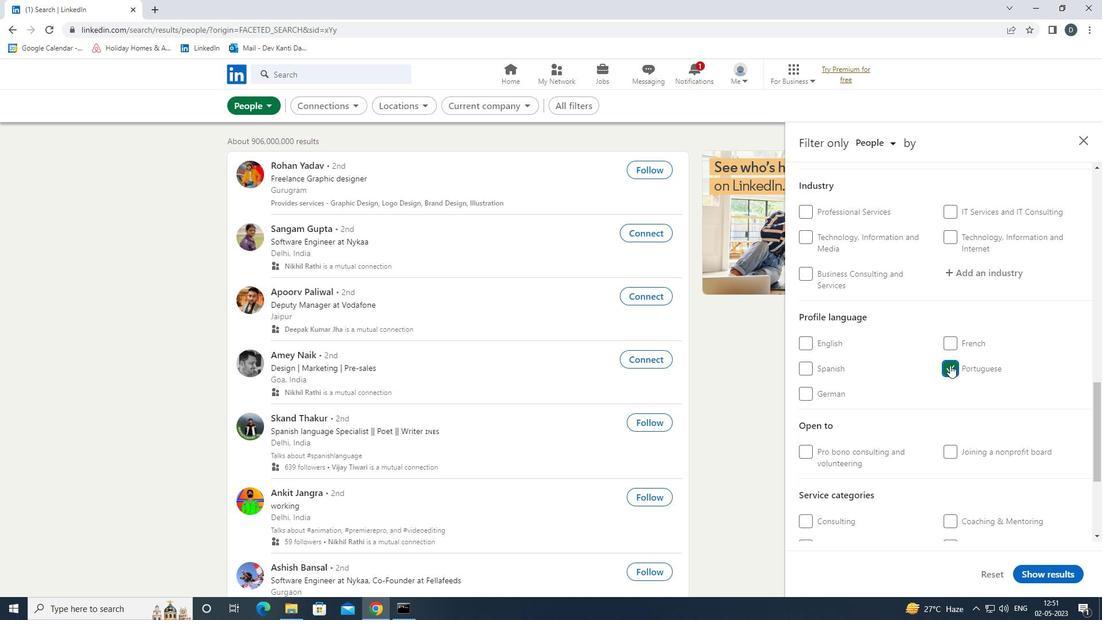 
Action: Mouse scrolled (950, 365) with delta (0, 0)
Screenshot: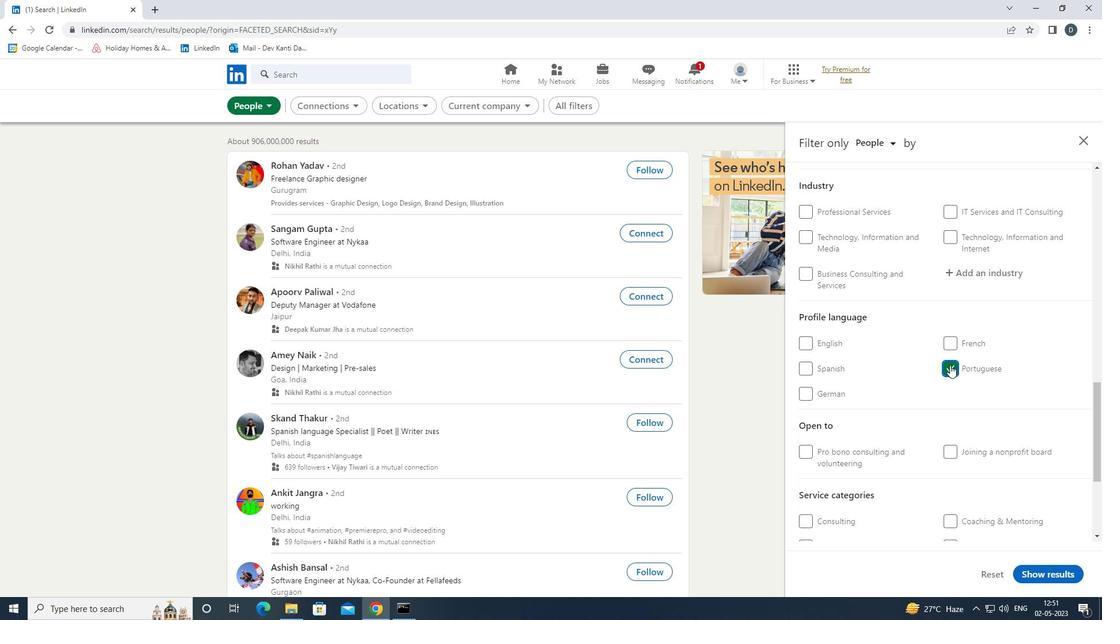 
Action: Mouse scrolled (950, 365) with delta (0, 0)
Screenshot: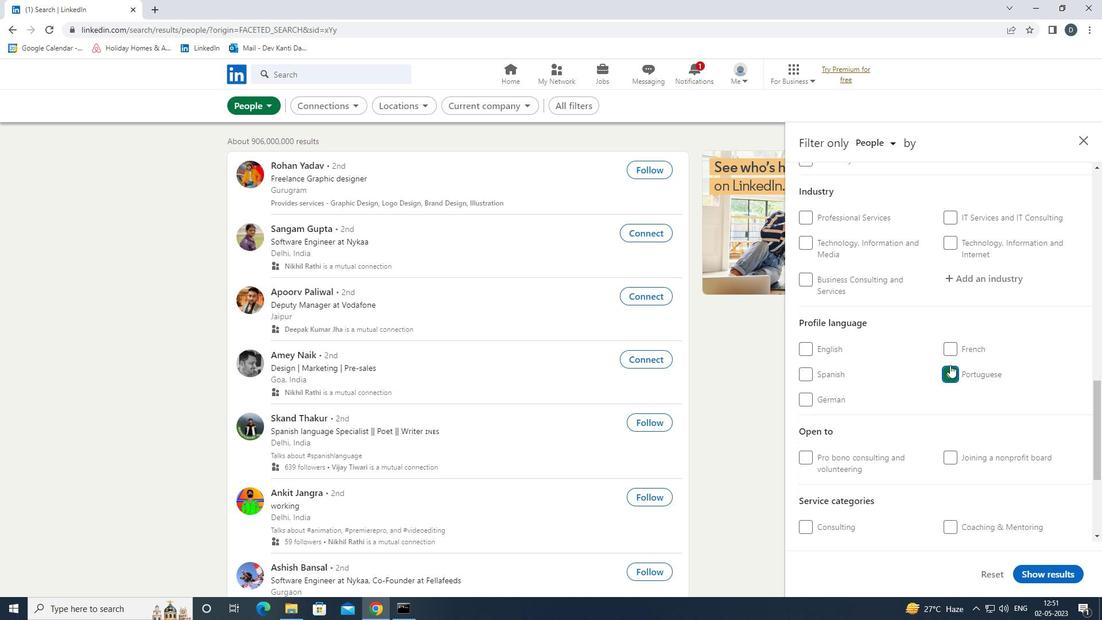 
Action: Mouse scrolled (950, 365) with delta (0, 0)
Screenshot: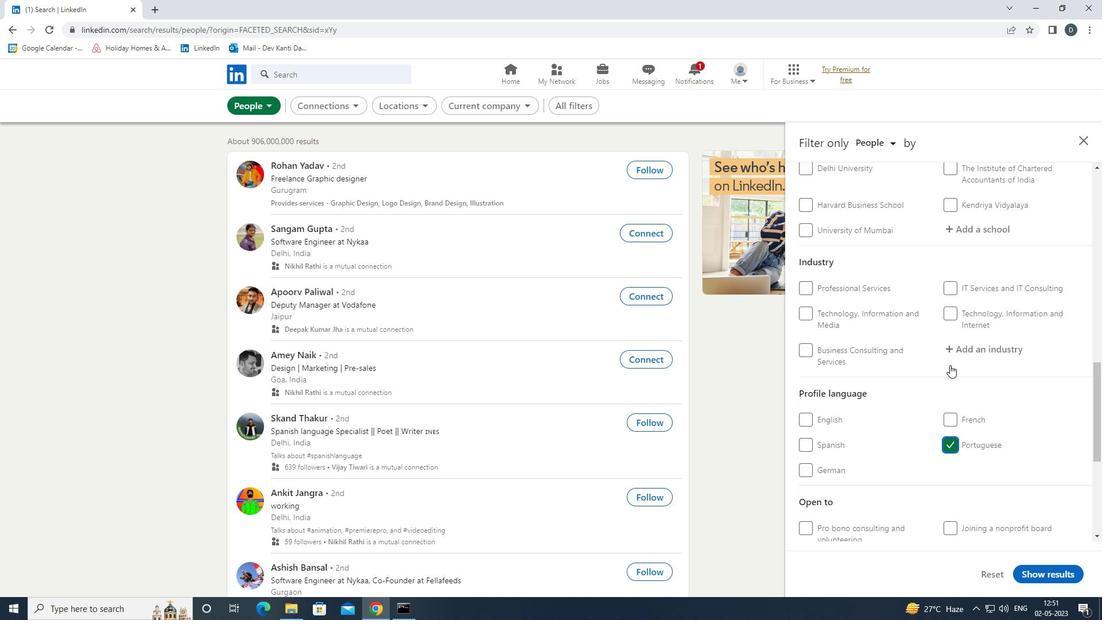 
Action: Mouse moved to (981, 326)
Screenshot: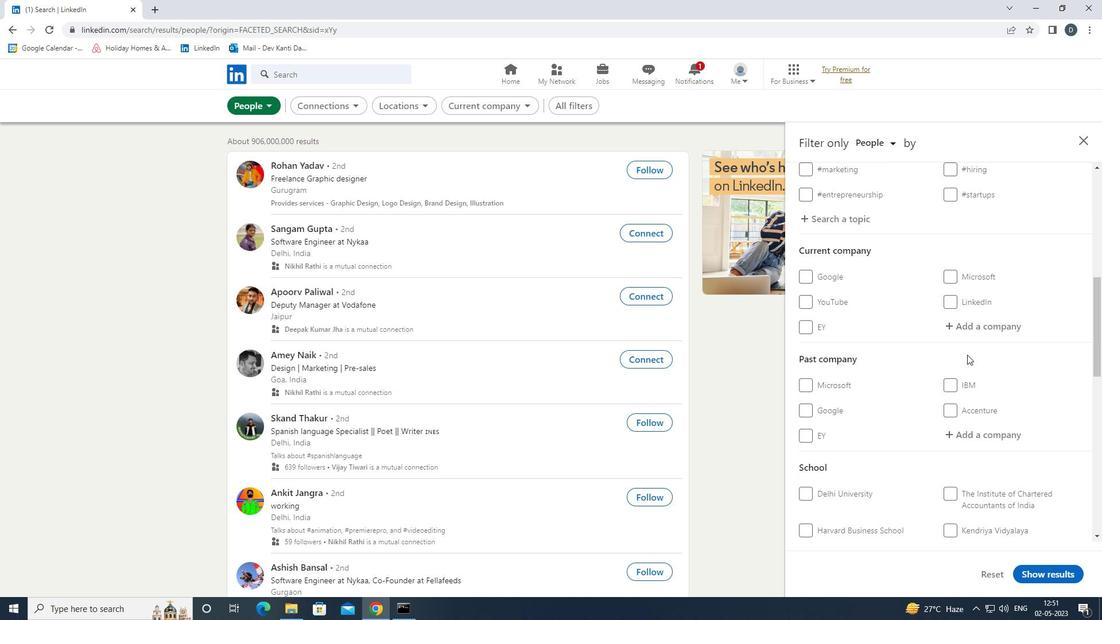 
Action: Mouse pressed left at (981, 326)
Screenshot: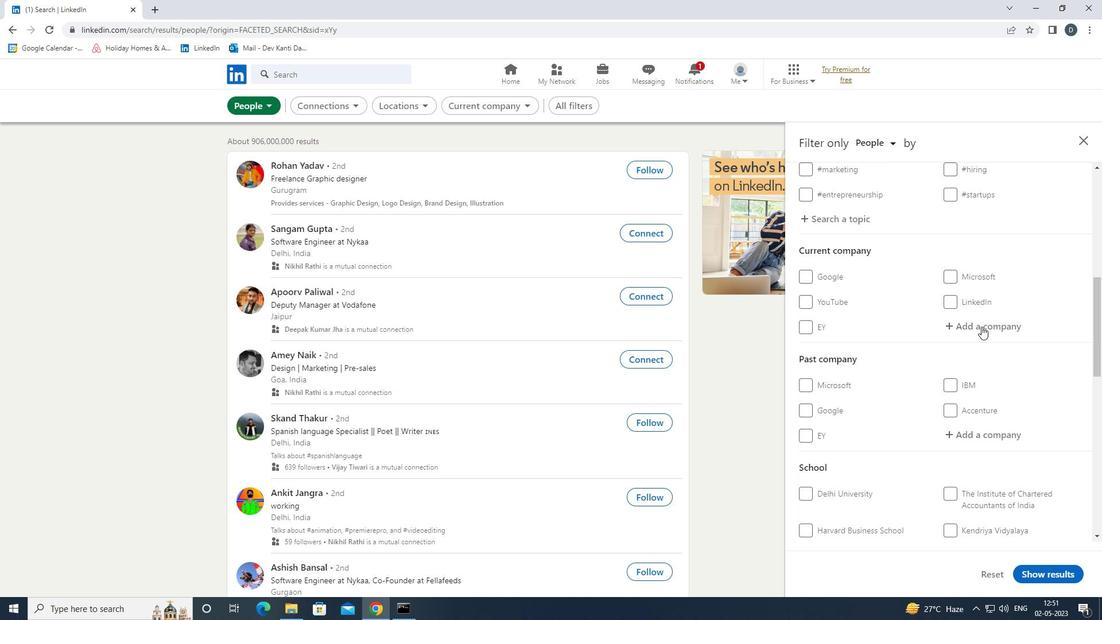 
Action: Mouse moved to (981, 326)
Screenshot: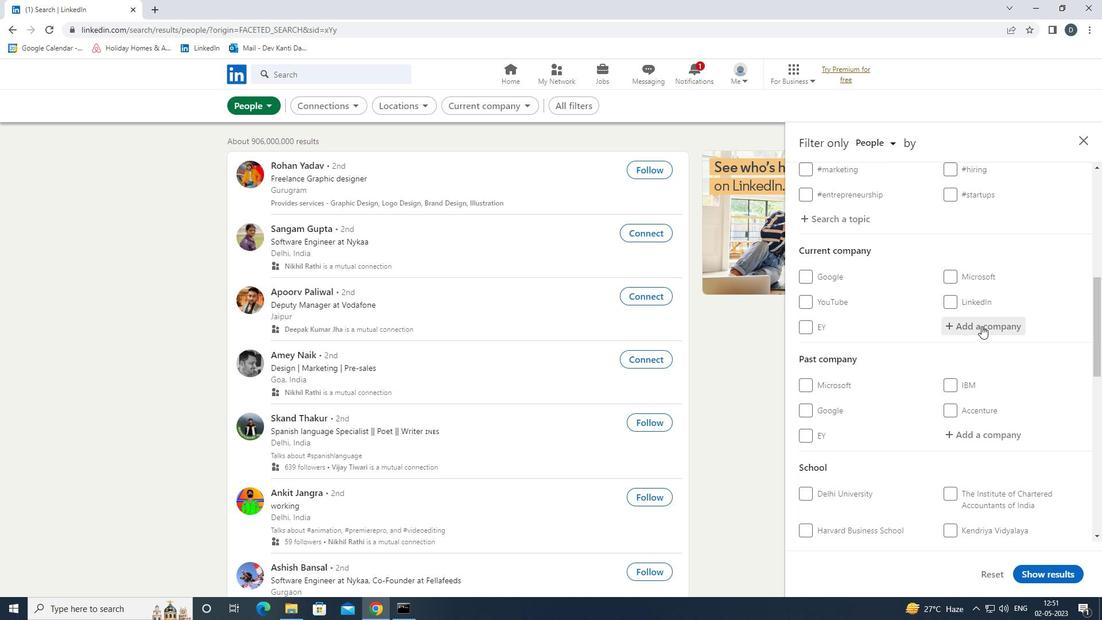 
Action: Key pressed <Key.shift>HERO<Key.space>ELE<Key.backspace>ECTRI<Key.down><Key.enter>
Screenshot: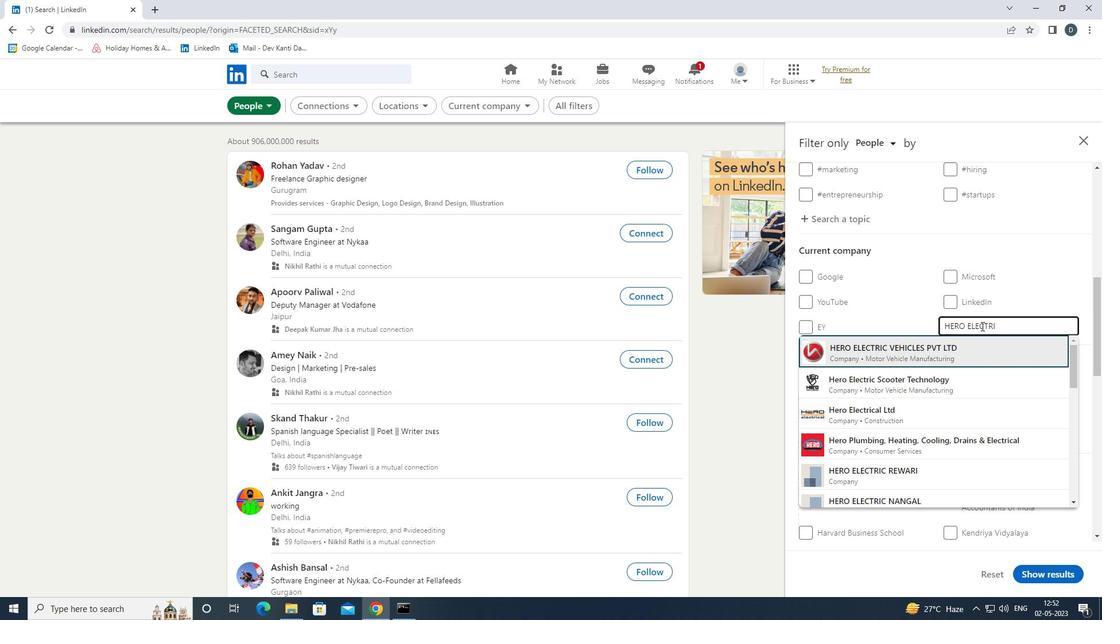 
Action: Mouse moved to (930, 331)
Screenshot: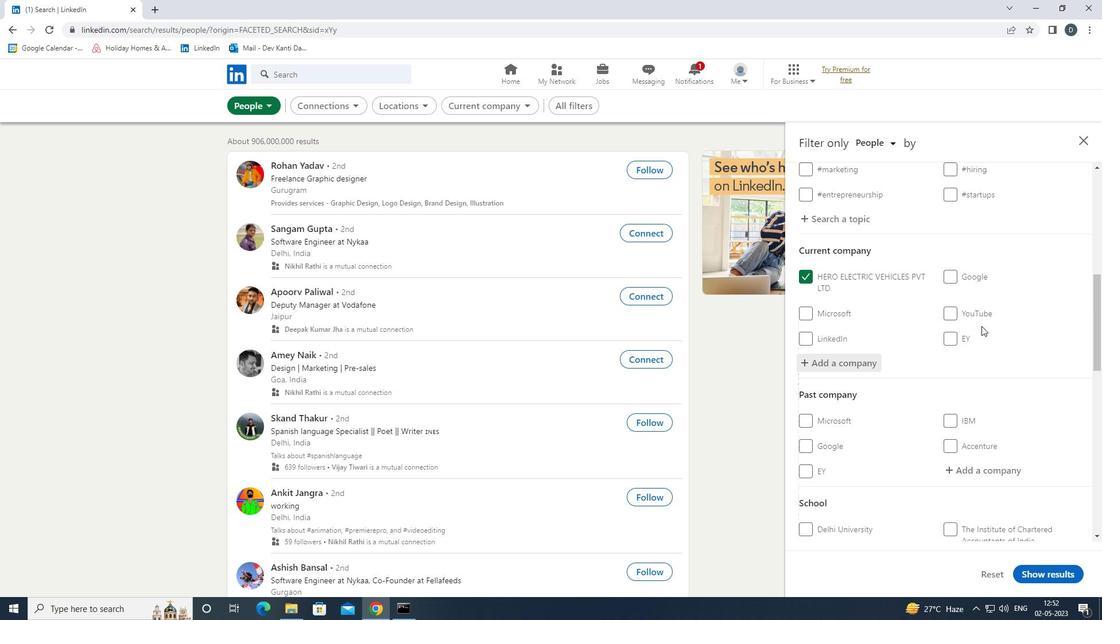 
Action: Mouse scrolled (930, 331) with delta (0, 0)
Screenshot: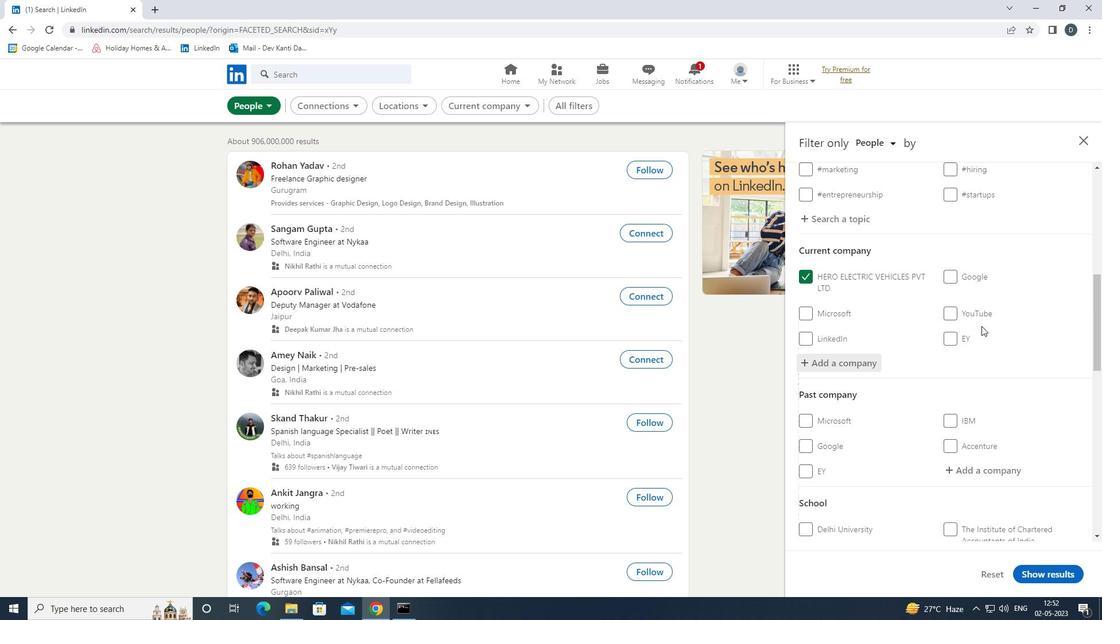 
Action: Mouse scrolled (930, 331) with delta (0, 0)
Screenshot: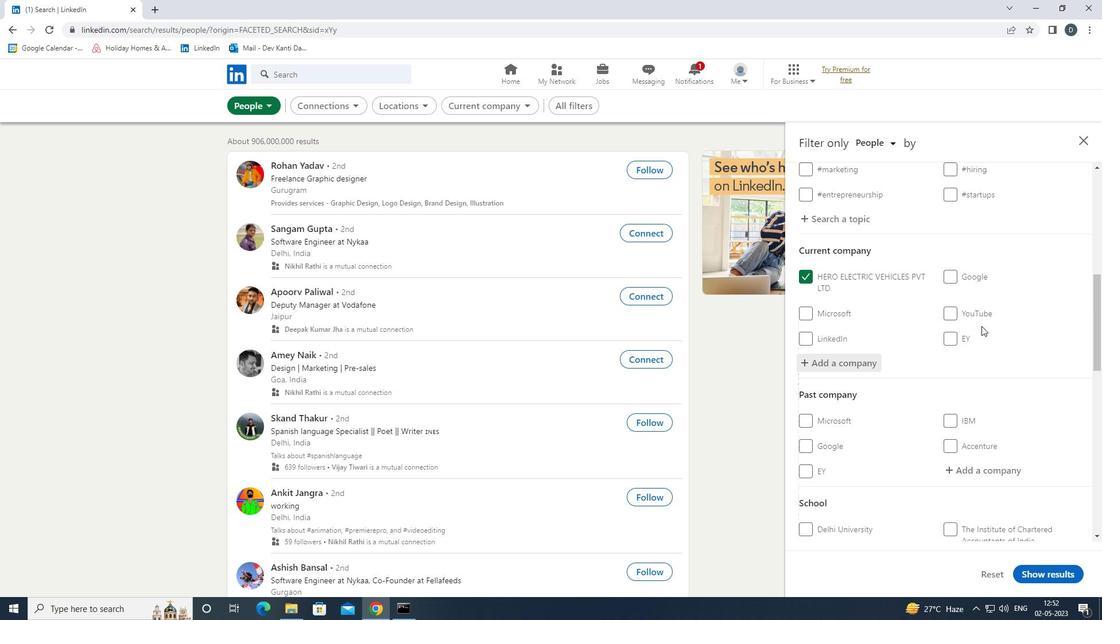 
Action: Mouse scrolled (930, 331) with delta (0, 0)
Screenshot: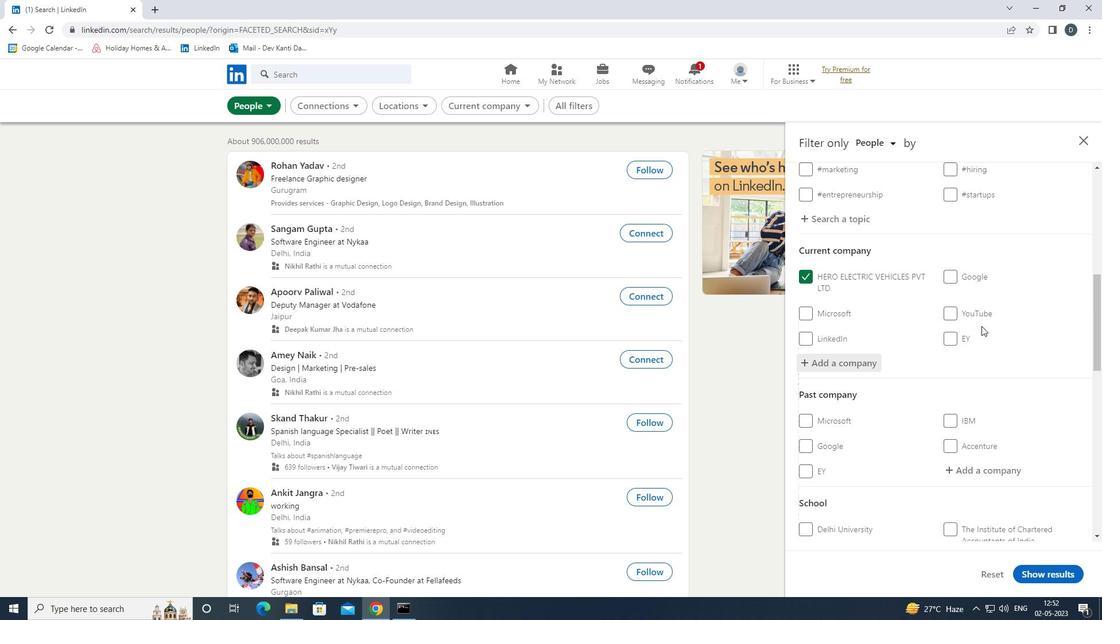 
Action: Mouse scrolled (930, 331) with delta (0, 0)
Screenshot: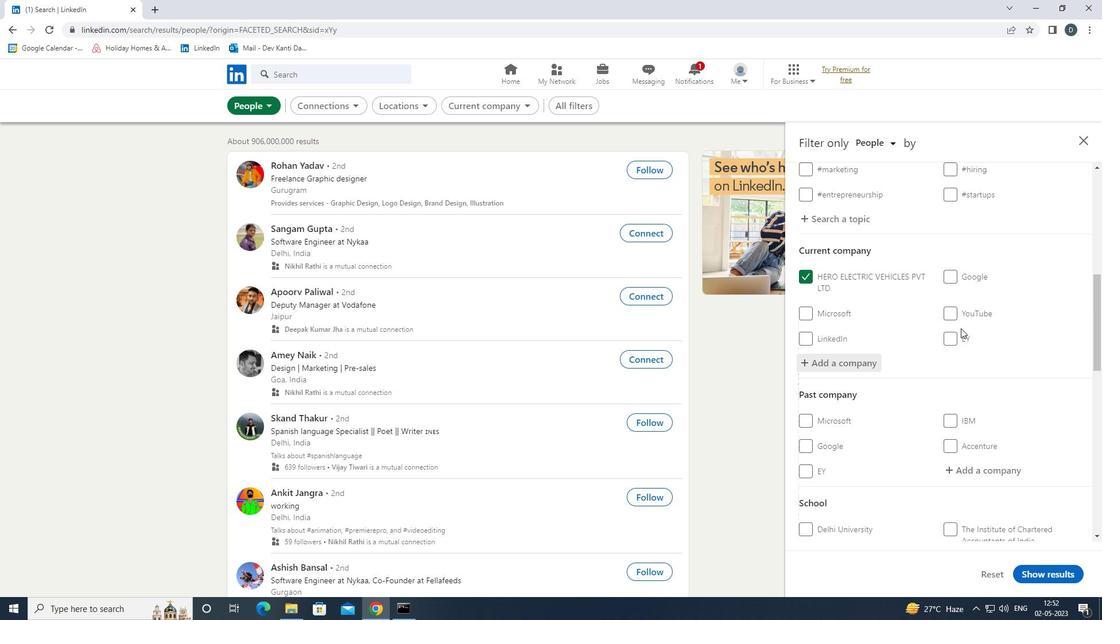
Action: Mouse scrolled (930, 331) with delta (0, 0)
Screenshot: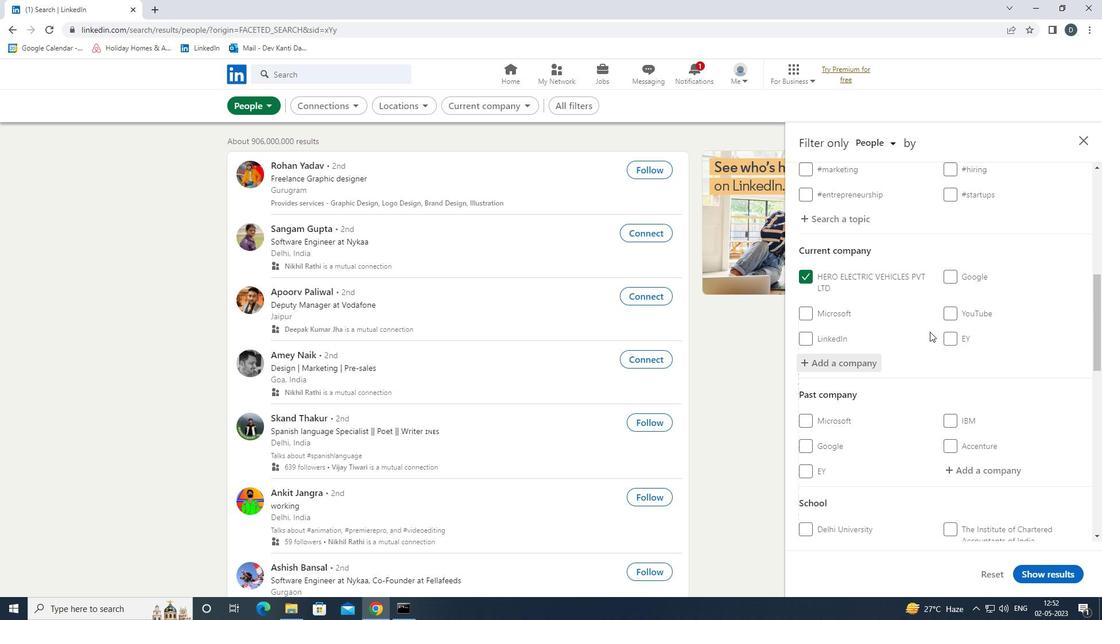 
Action: Mouse moved to (996, 295)
Screenshot: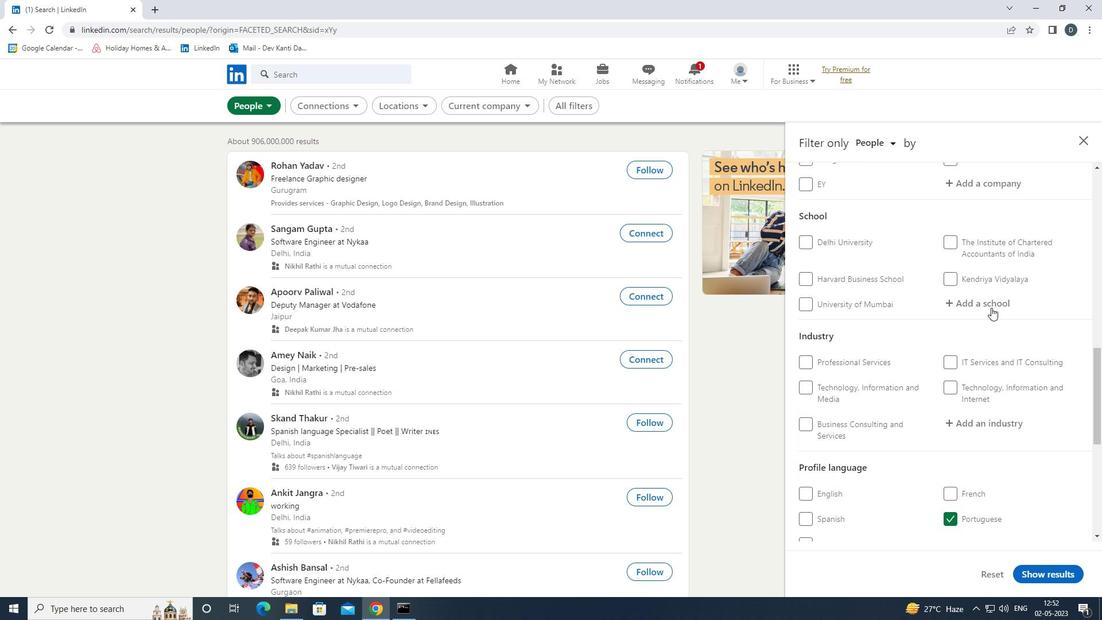 
Action: Mouse pressed left at (996, 295)
Screenshot: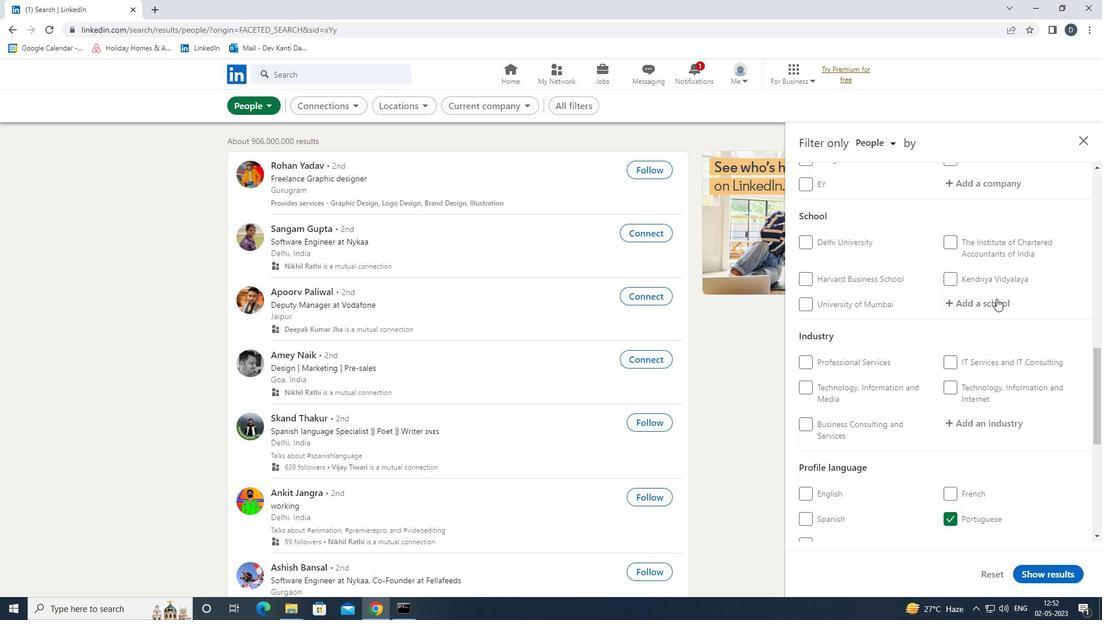 
Action: Mouse moved to (996, 299)
Screenshot: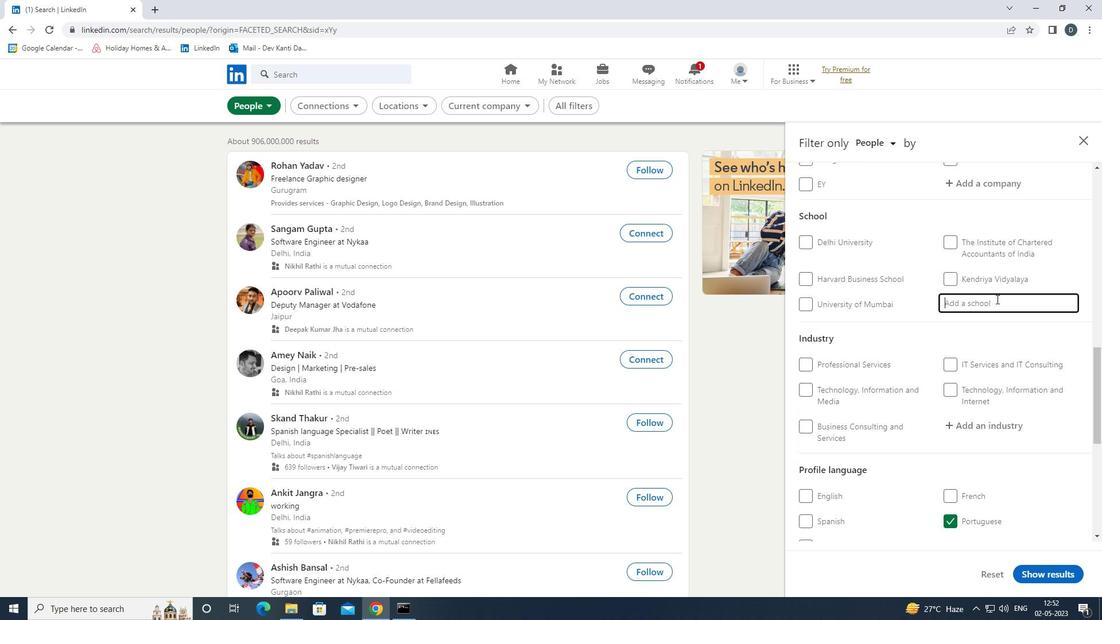 
Action: Key pressed <Key.shift>JINDAL<Key.space><Key.shift>GLOBAL<Key.space><Key.down><Key.enter>
Screenshot: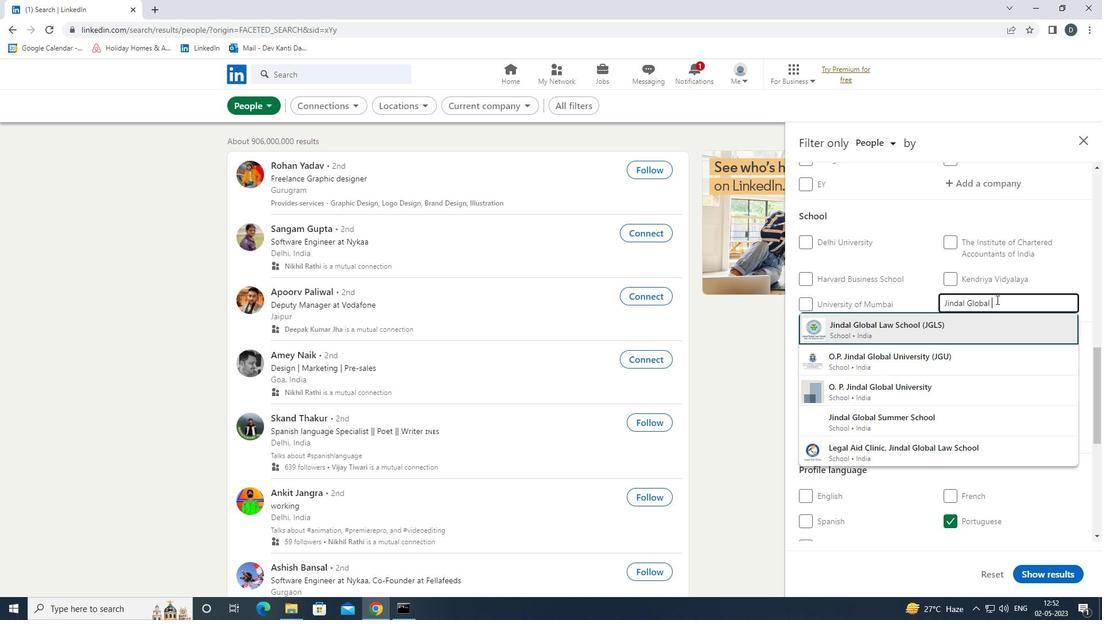 
Action: Mouse moved to (993, 300)
Screenshot: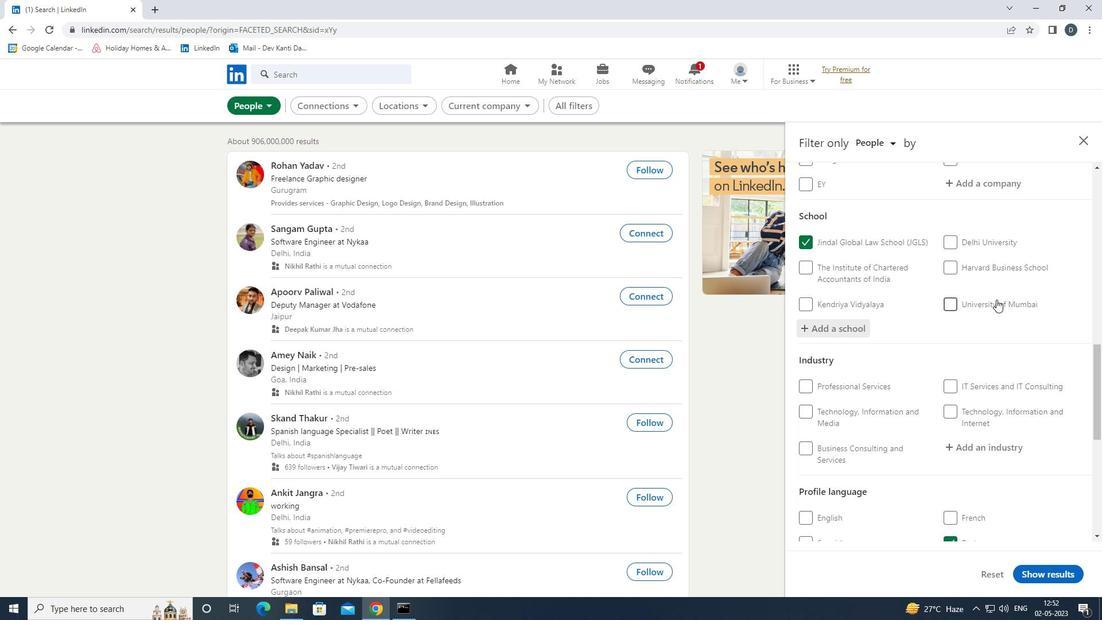 
Action: Mouse scrolled (993, 300) with delta (0, 0)
Screenshot: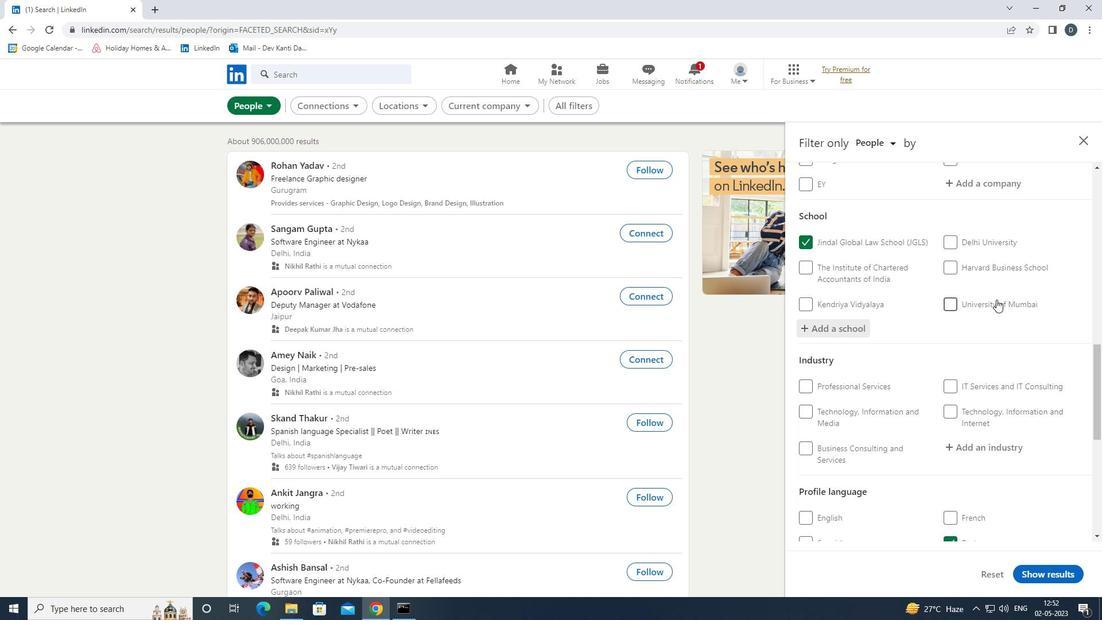 
Action: Mouse moved to (992, 302)
Screenshot: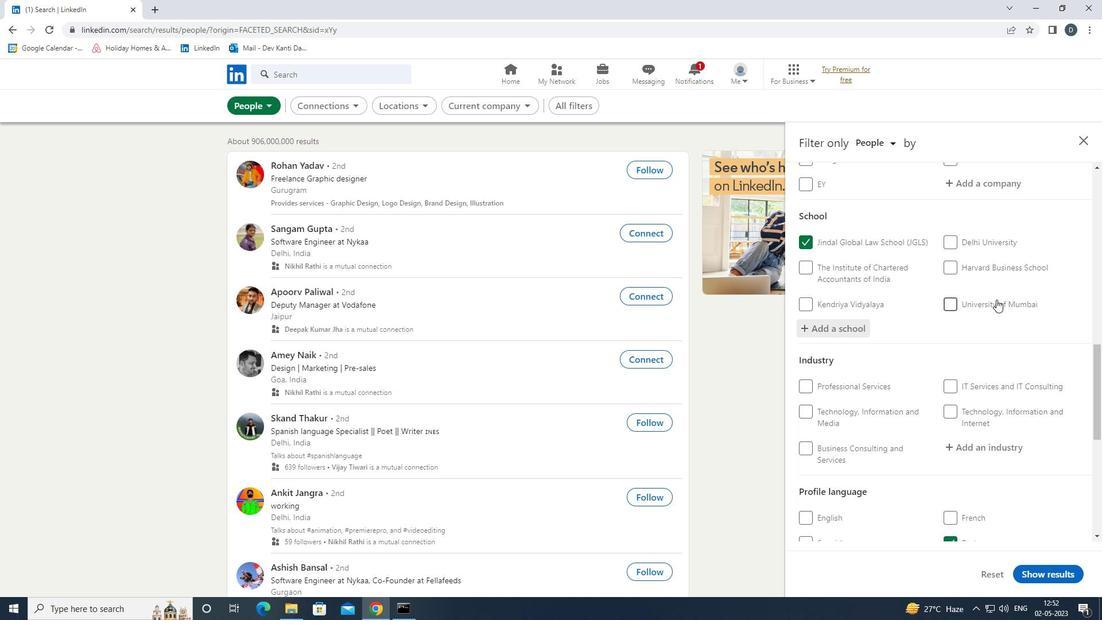 
Action: Mouse scrolled (992, 301) with delta (0, 0)
Screenshot: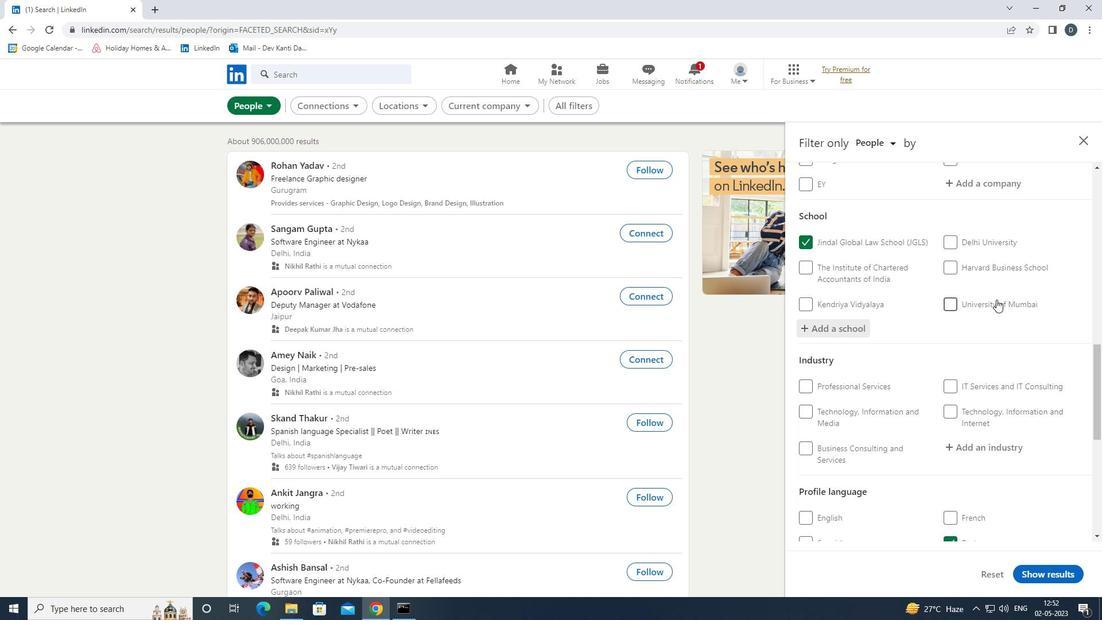 
Action: Mouse moved to (992, 302)
Screenshot: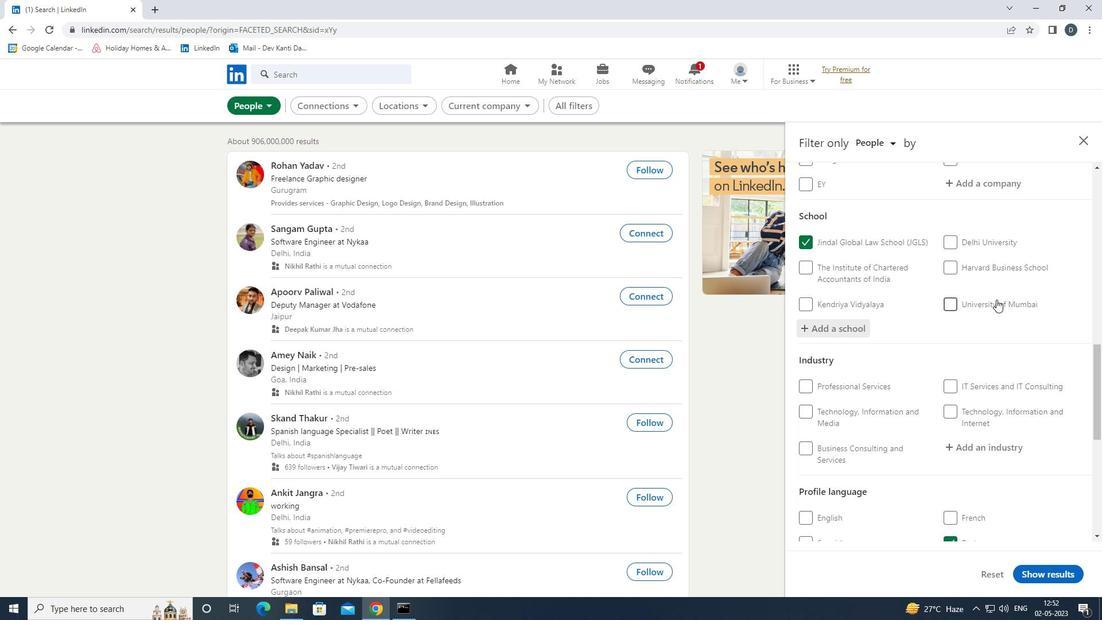 
Action: Mouse scrolled (992, 302) with delta (0, 0)
Screenshot: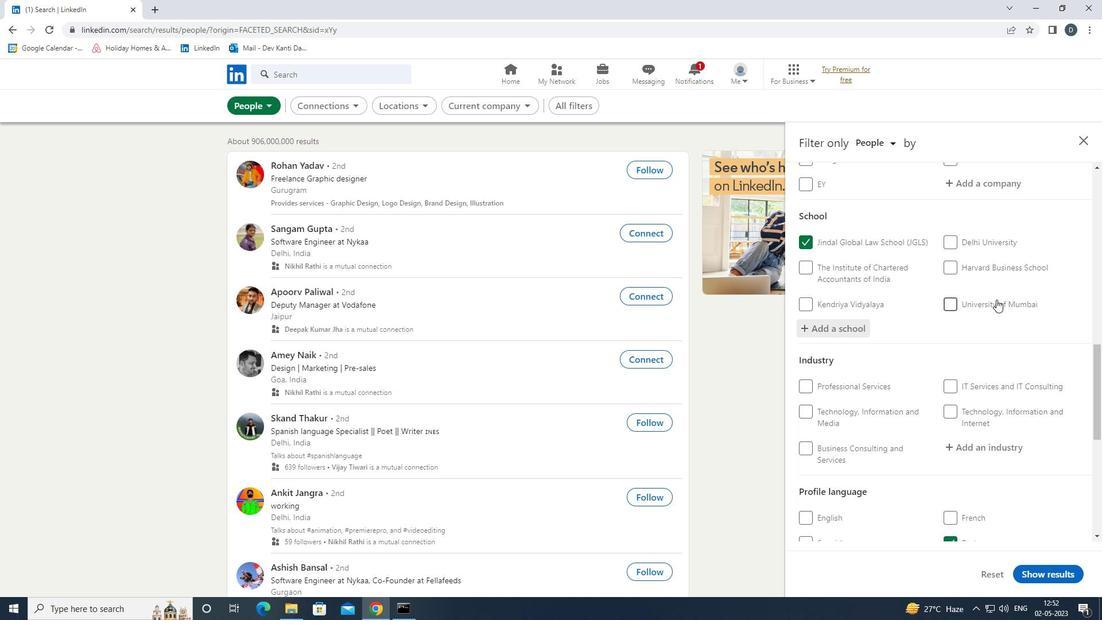 
Action: Mouse moved to (984, 277)
Screenshot: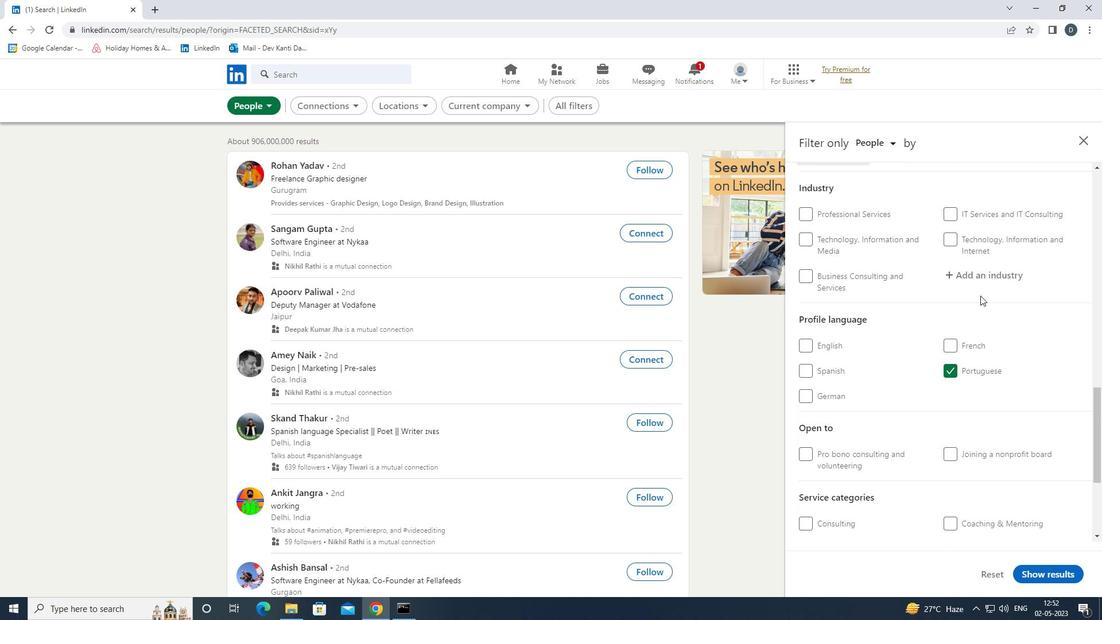 
Action: Mouse pressed left at (984, 277)
Screenshot: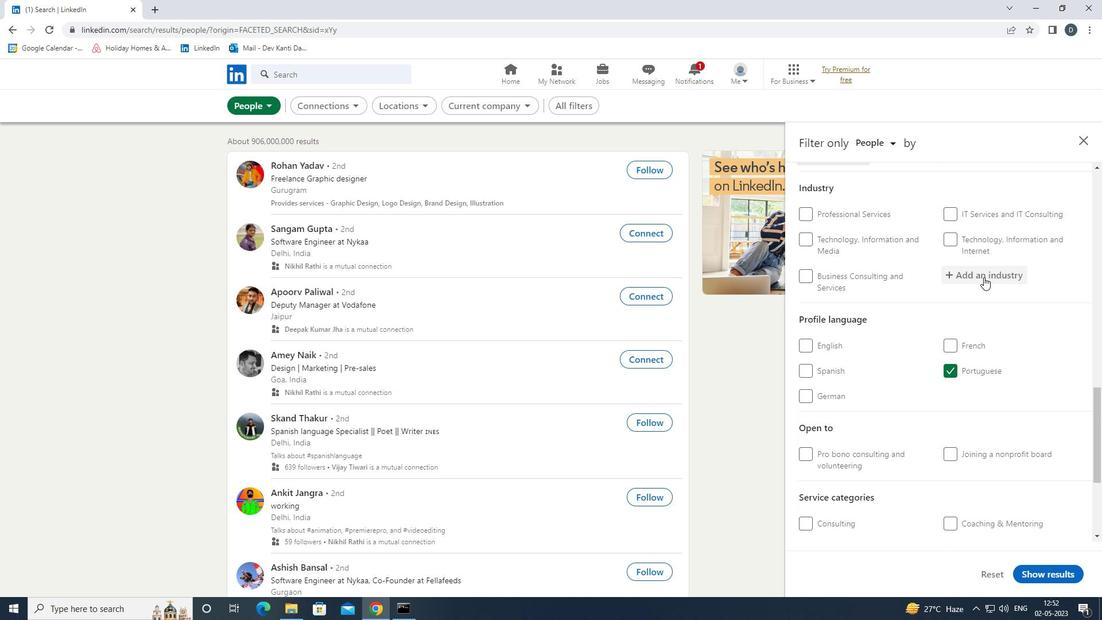 
Action: Key pressed <Key.shift>FOSSIL<Key.down><Key.enter>
Screenshot: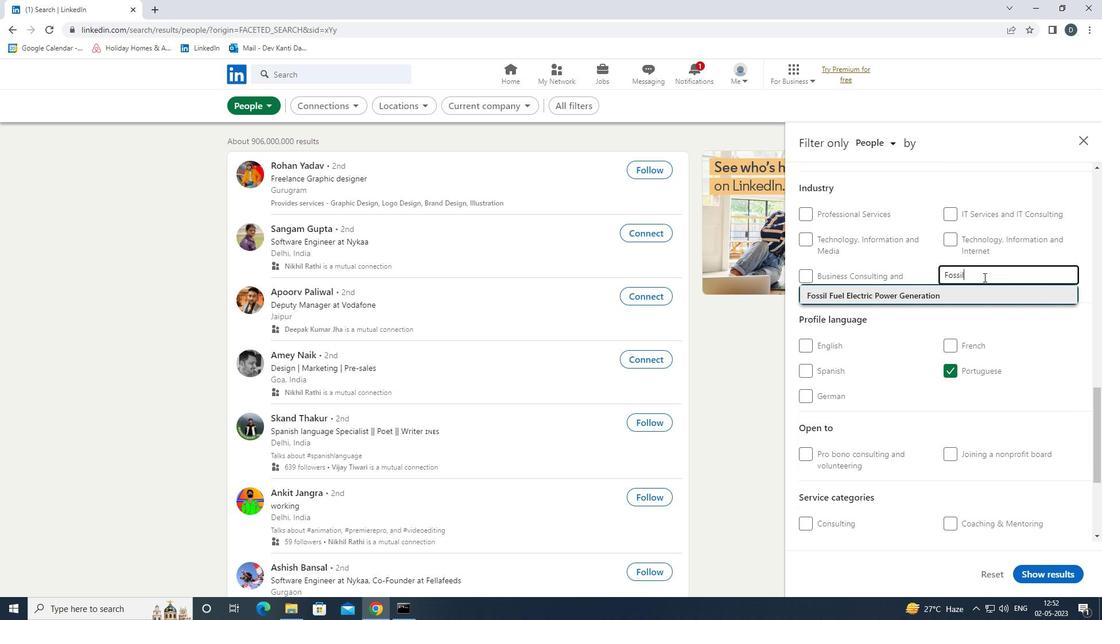 
Action: Mouse scrolled (984, 276) with delta (0, 0)
Screenshot: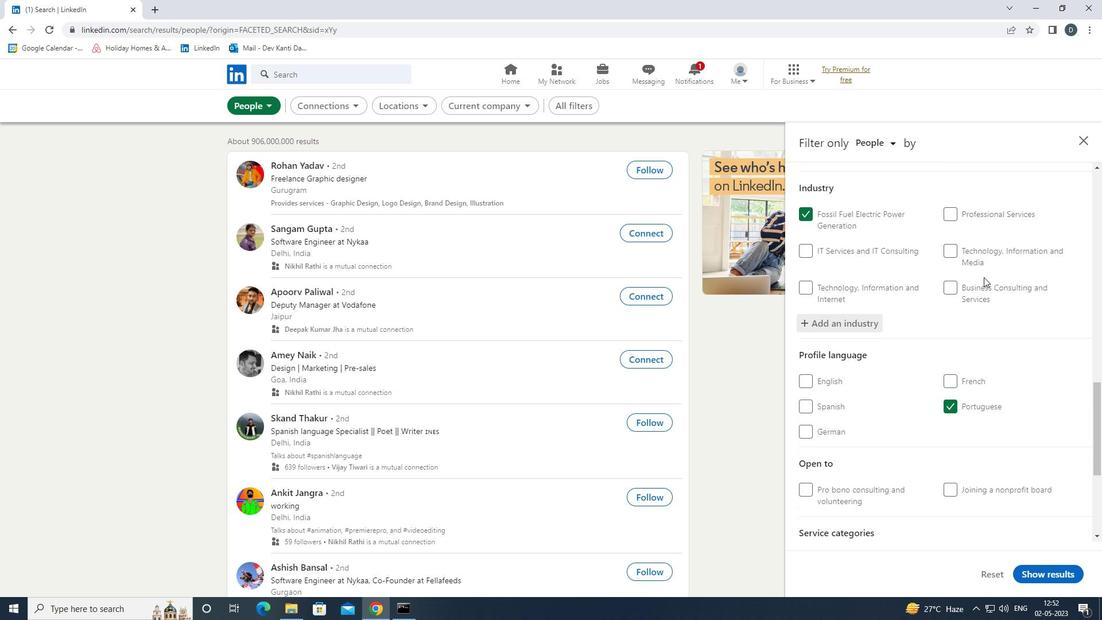 
Action: Mouse scrolled (984, 276) with delta (0, 0)
Screenshot: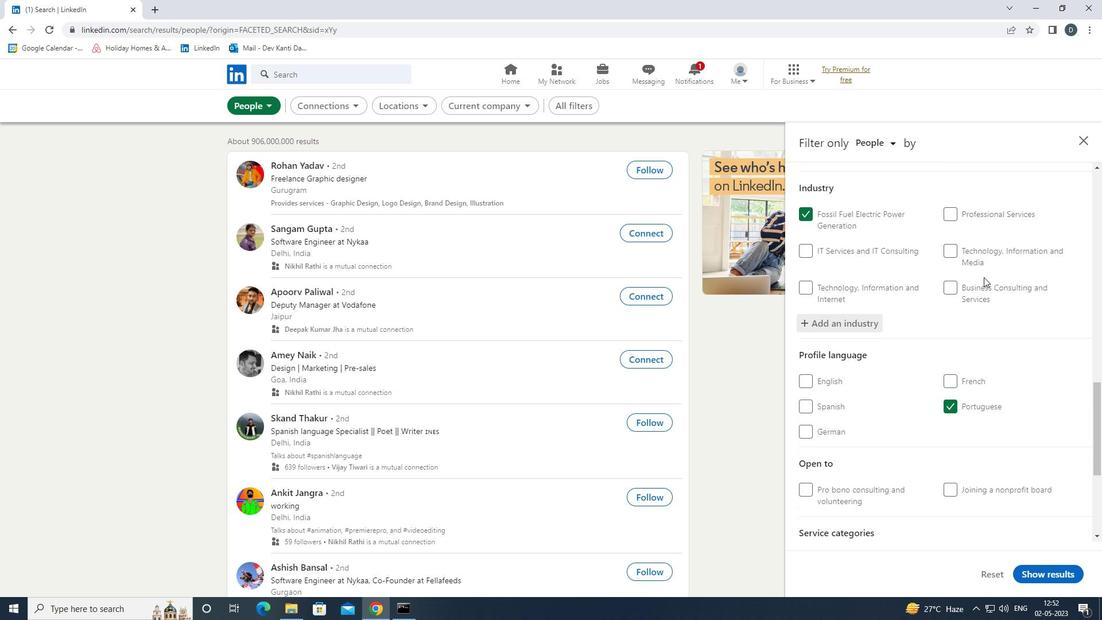 
Action: Mouse scrolled (984, 276) with delta (0, 0)
Screenshot: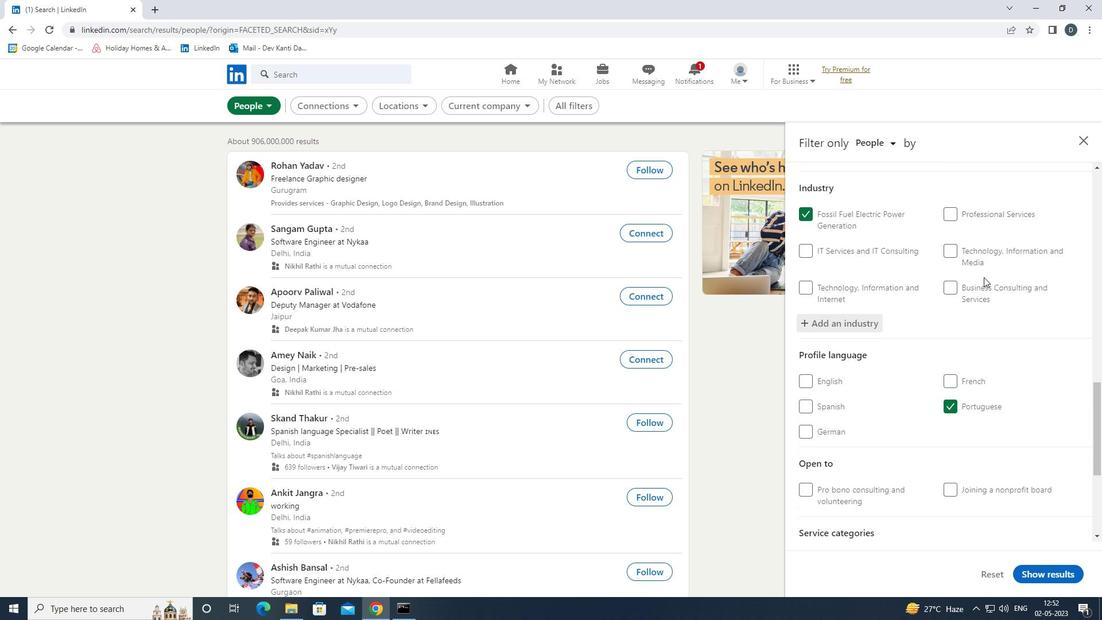 
Action: Mouse scrolled (984, 276) with delta (0, 0)
Screenshot: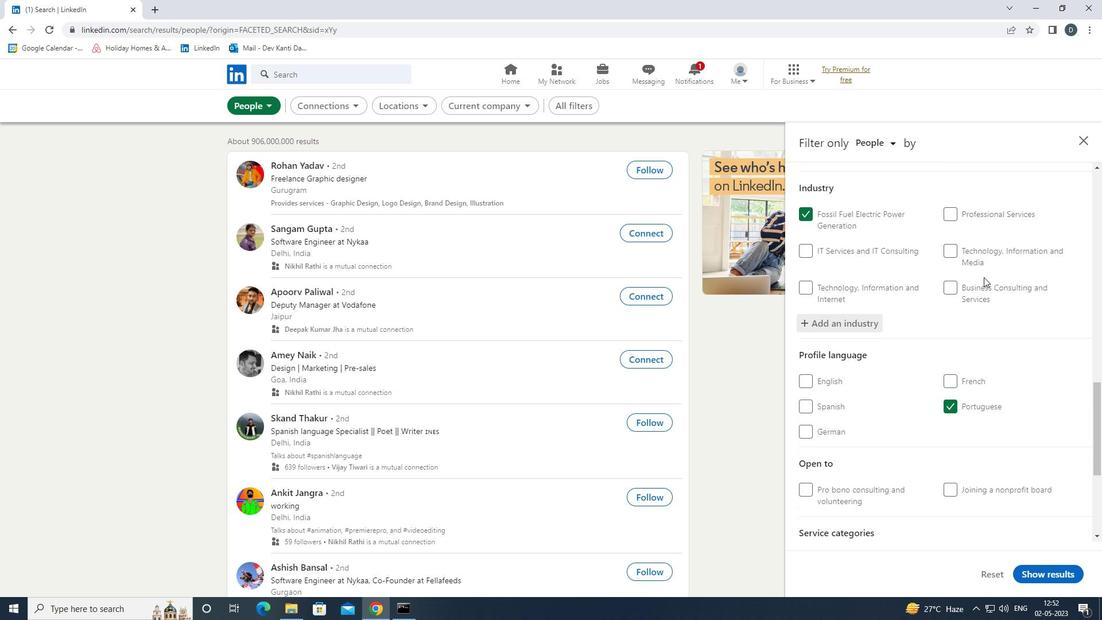 
Action: Mouse moved to (1000, 369)
Screenshot: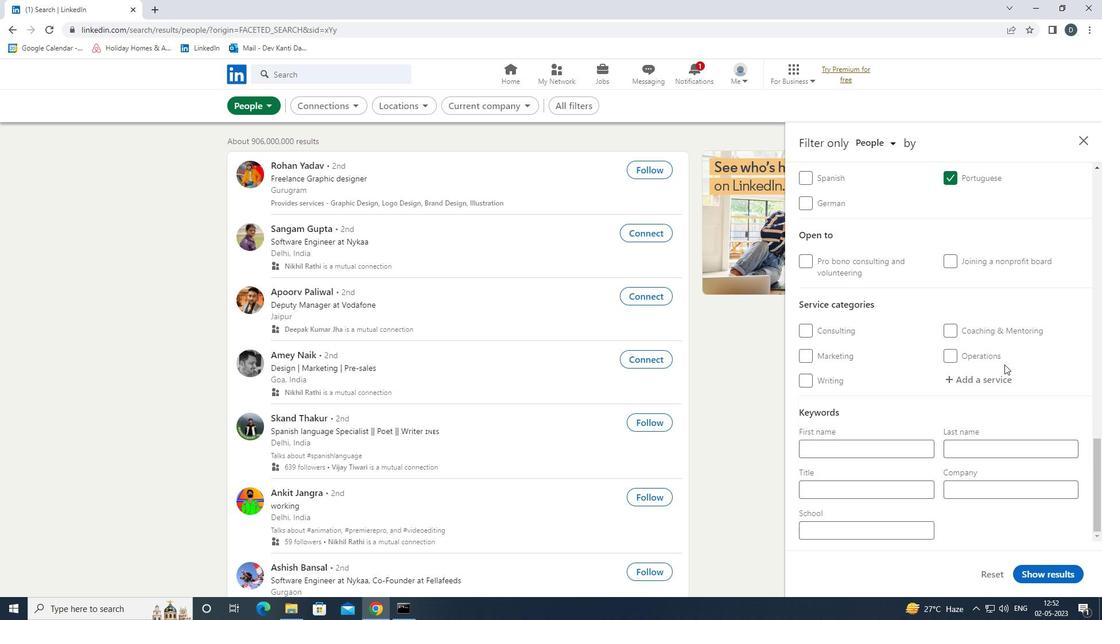 
Action: Mouse pressed left at (1000, 369)
Screenshot: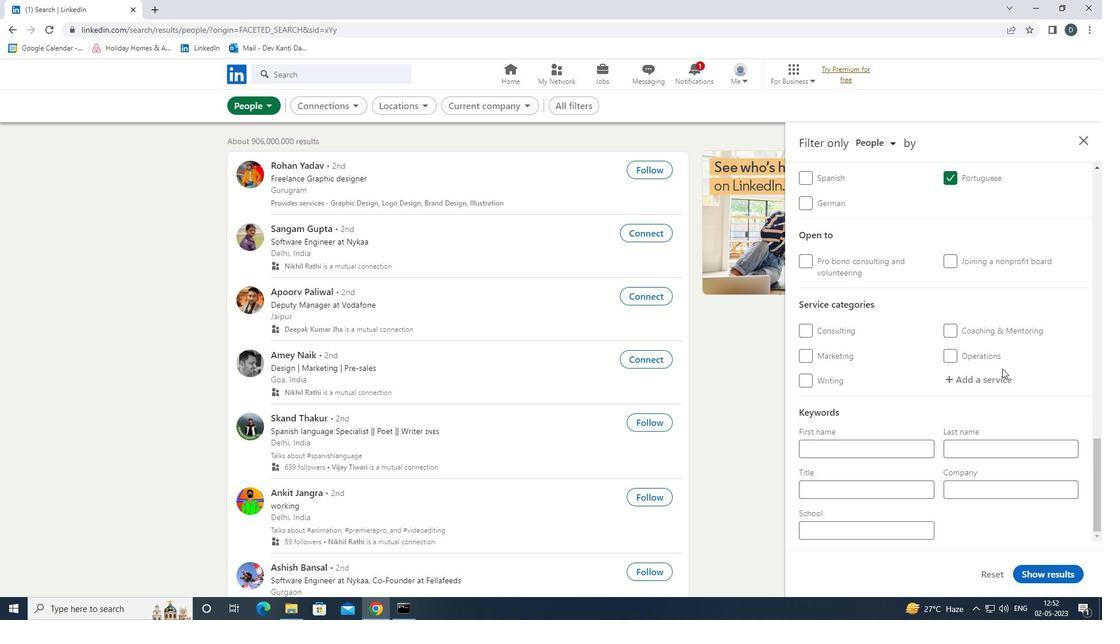 
Action: Mouse moved to (1000, 373)
Screenshot: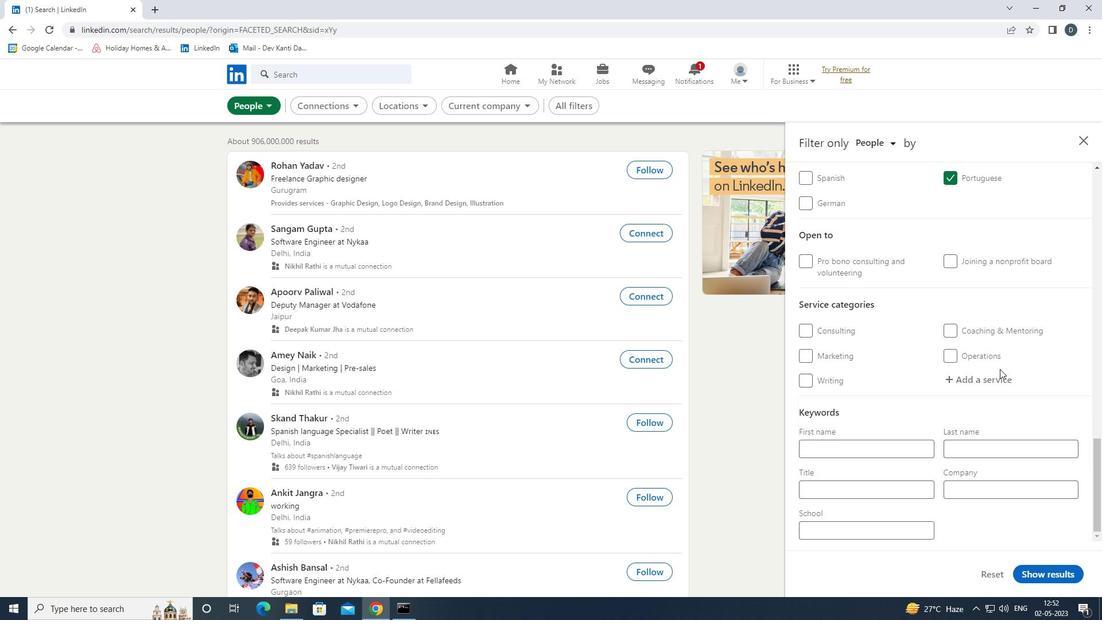 
Action: Mouse pressed left at (1000, 373)
Screenshot: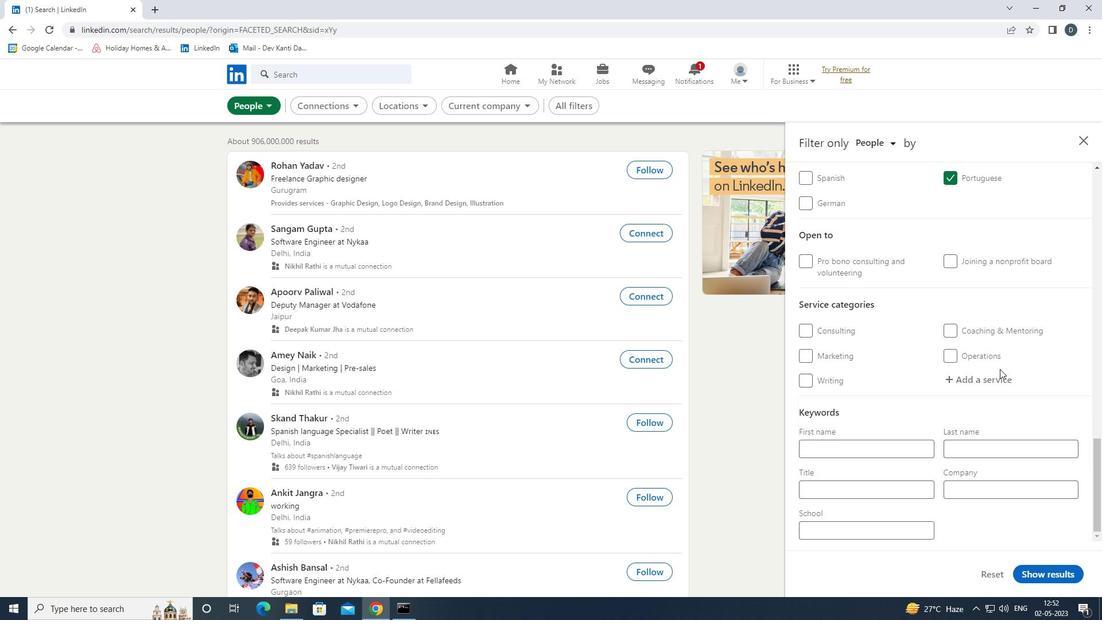 
Action: Mouse moved to (1000, 373)
Screenshot: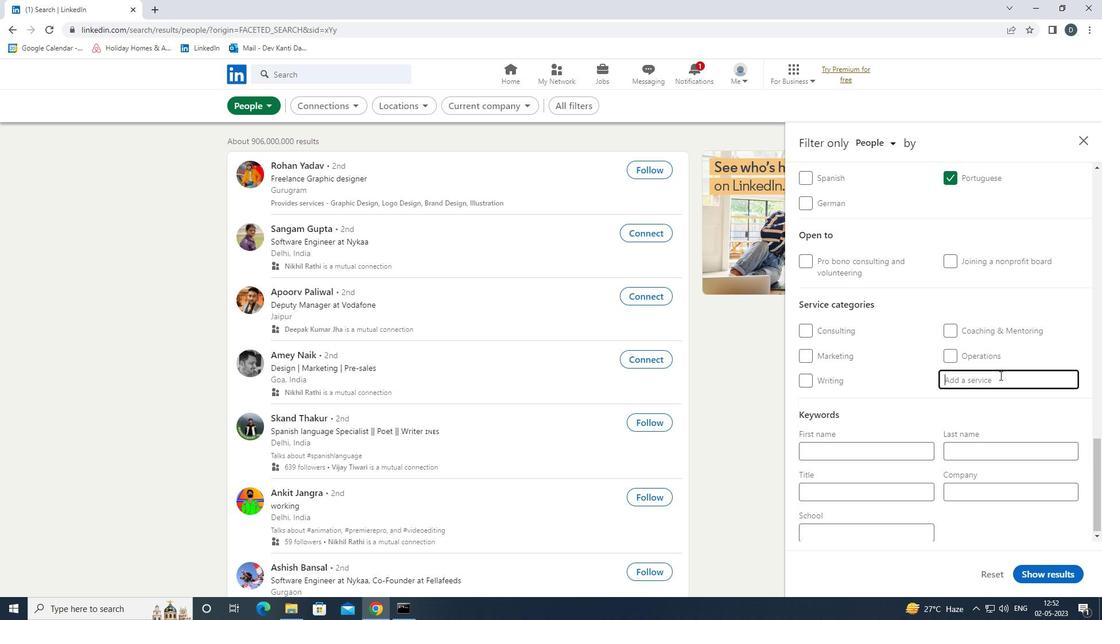 
Action: Key pressed <Key.shift>EXECUTIVE<Key.down><Key.enter>
Screenshot: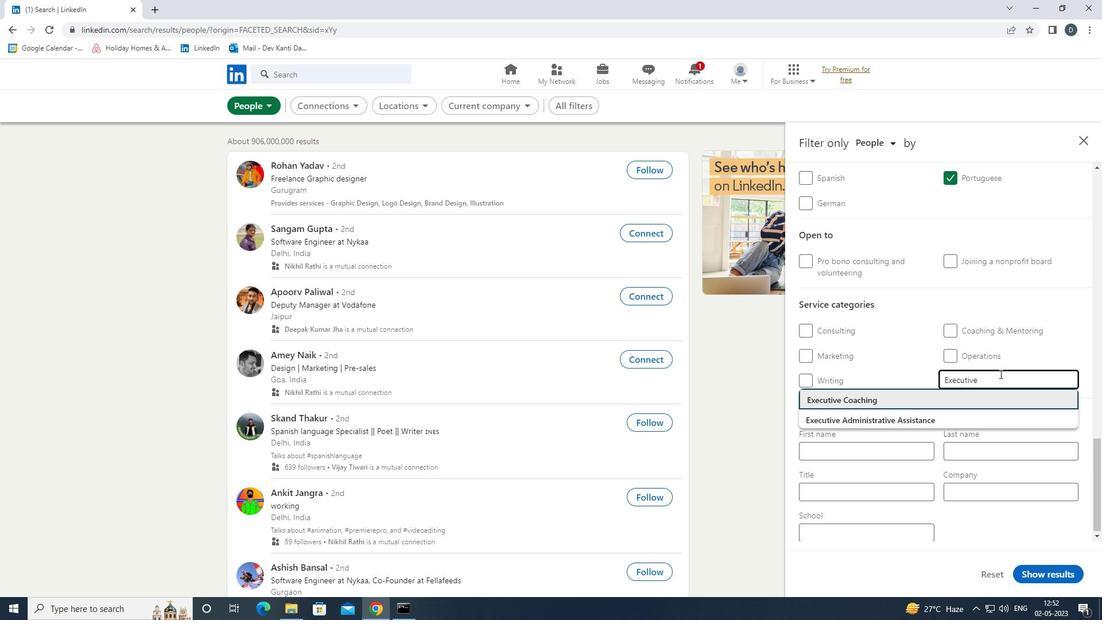 
Action: Mouse moved to (907, 350)
Screenshot: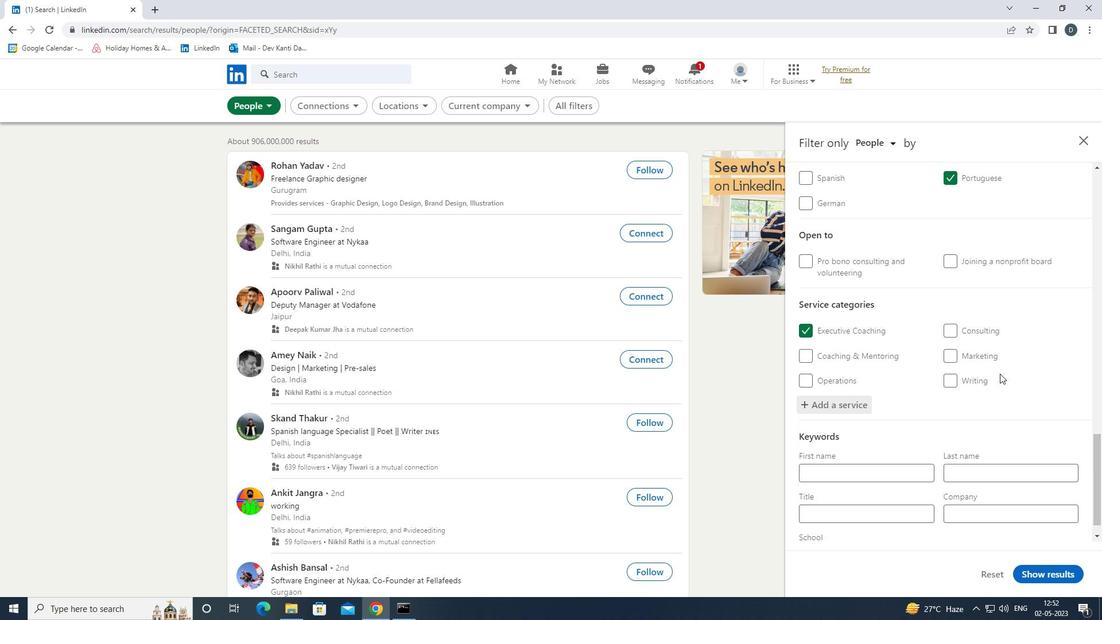 
Action: Mouse scrolled (907, 349) with delta (0, 0)
Screenshot: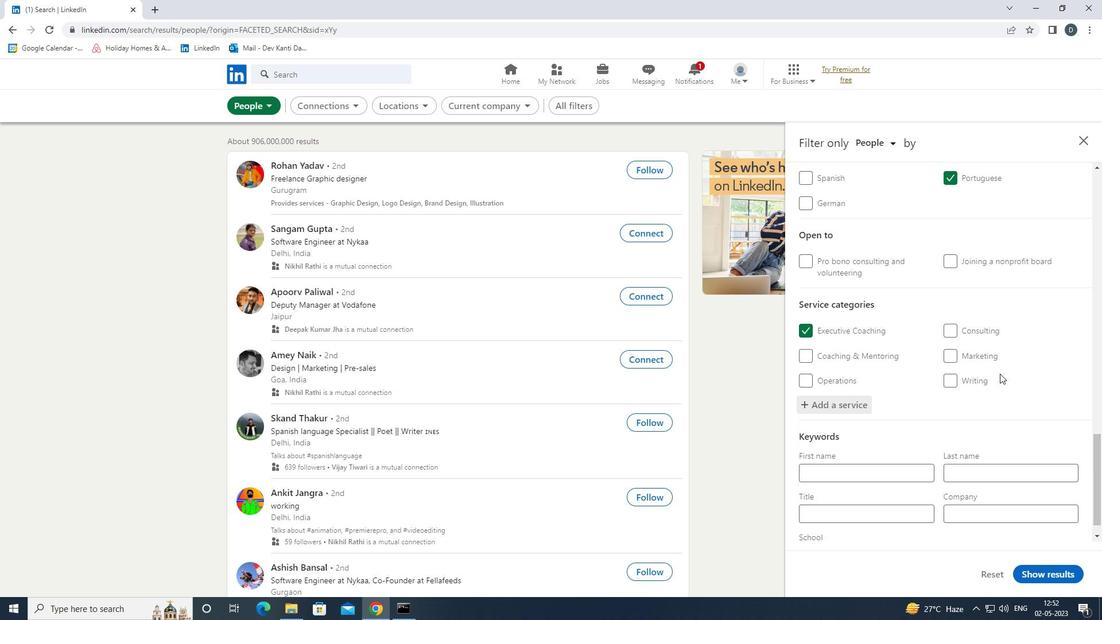 
Action: Mouse moved to (907, 353)
Screenshot: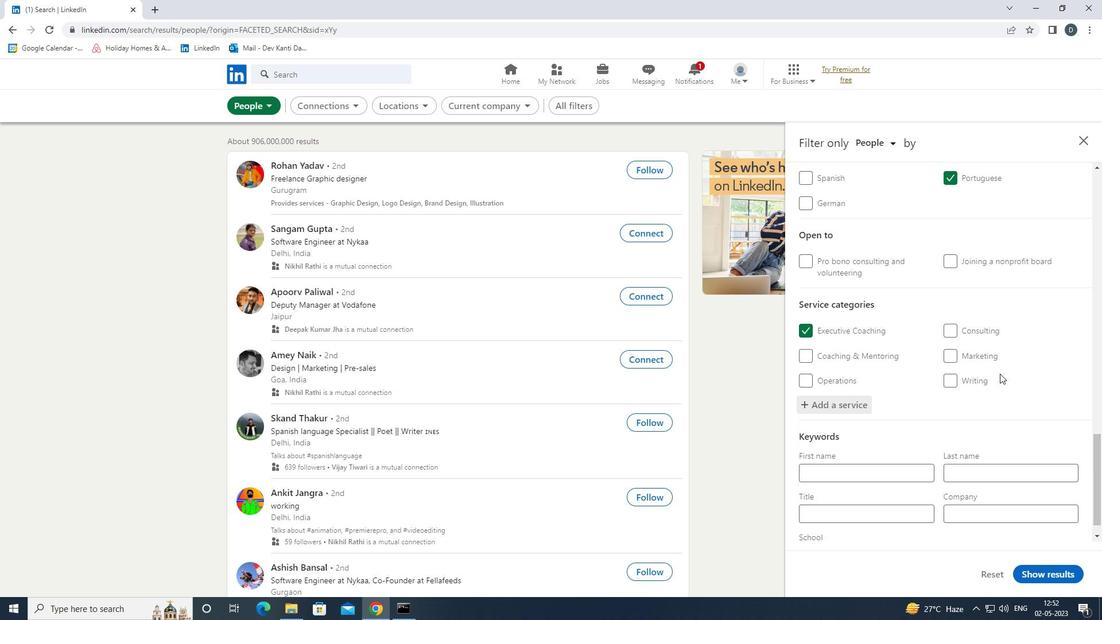 
Action: Mouse scrolled (907, 353) with delta (0, 0)
Screenshot: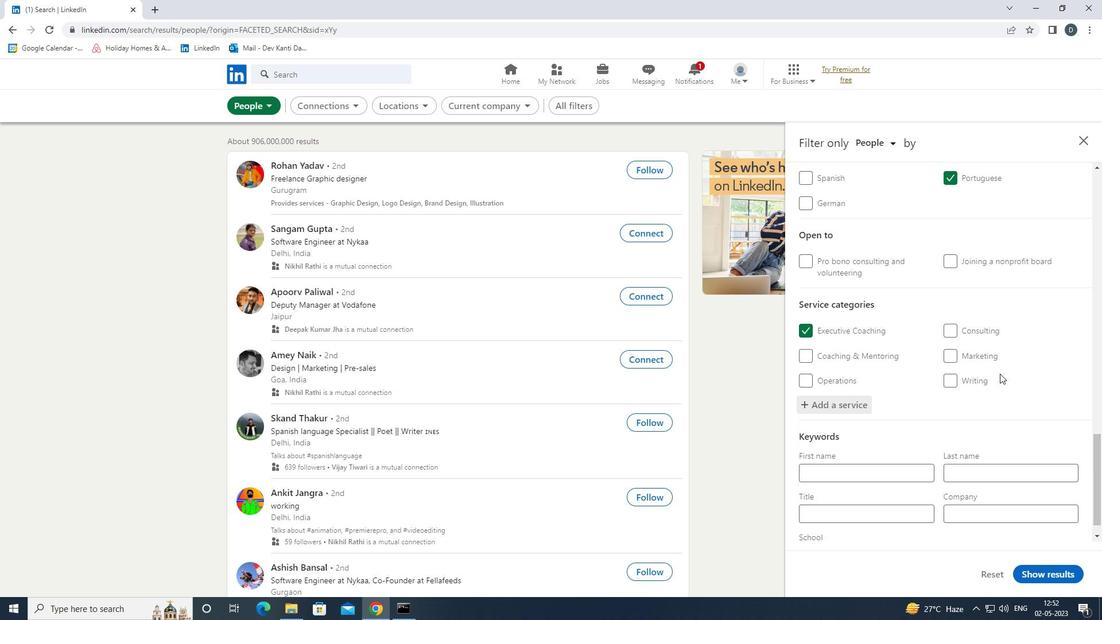 
Action: Mouse moved to (907, 354)
Screenshot: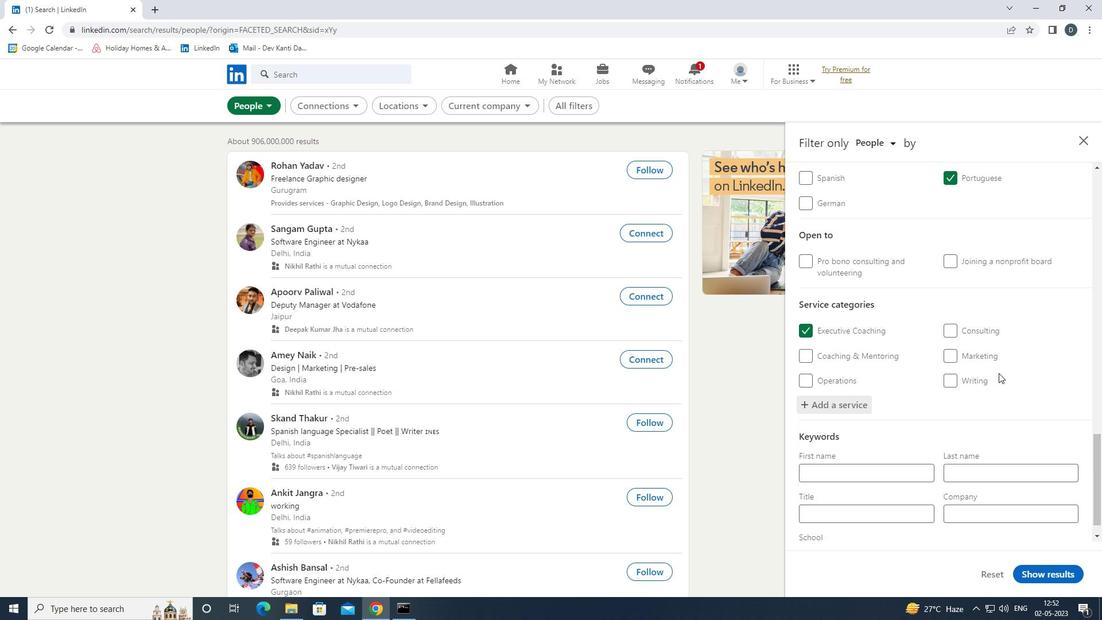 
Action: Mouse scrolled (907, 353) with delta (0, 0)
Screenshot: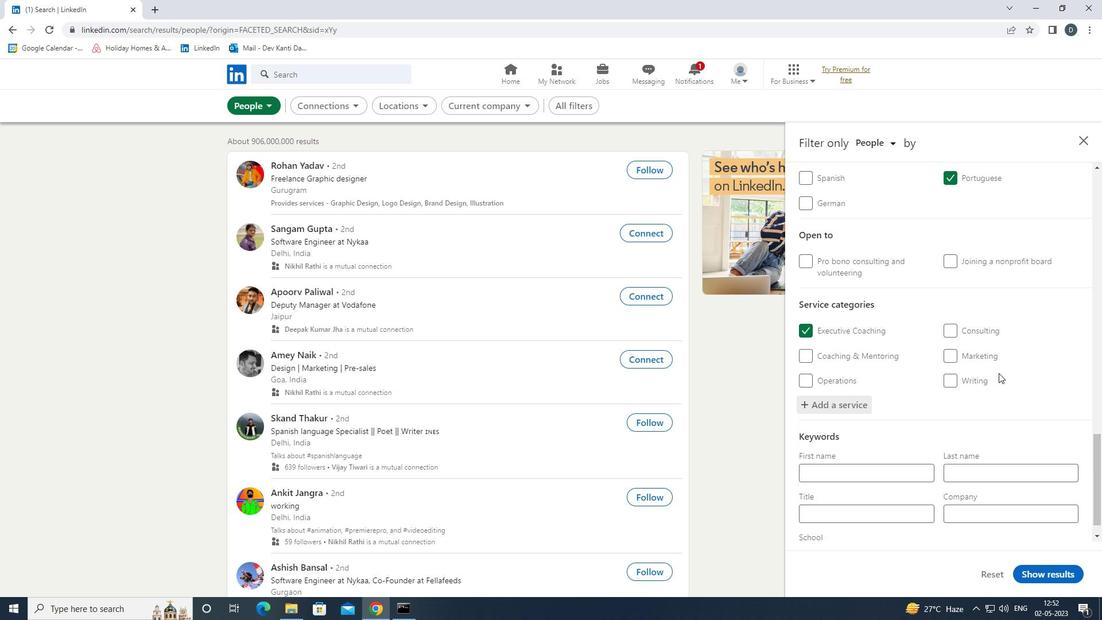 
Action: Mouse moved to (907, 354)
Screenshot: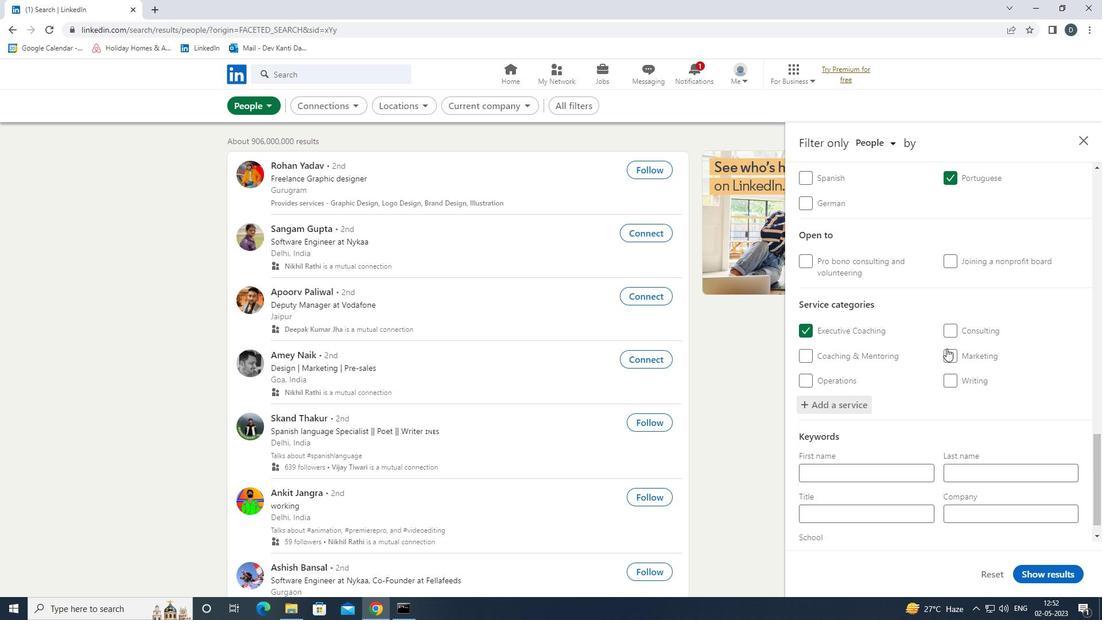 
Action: Mouse scrolled (907, 353) with delta (0, 0)
Screenshot: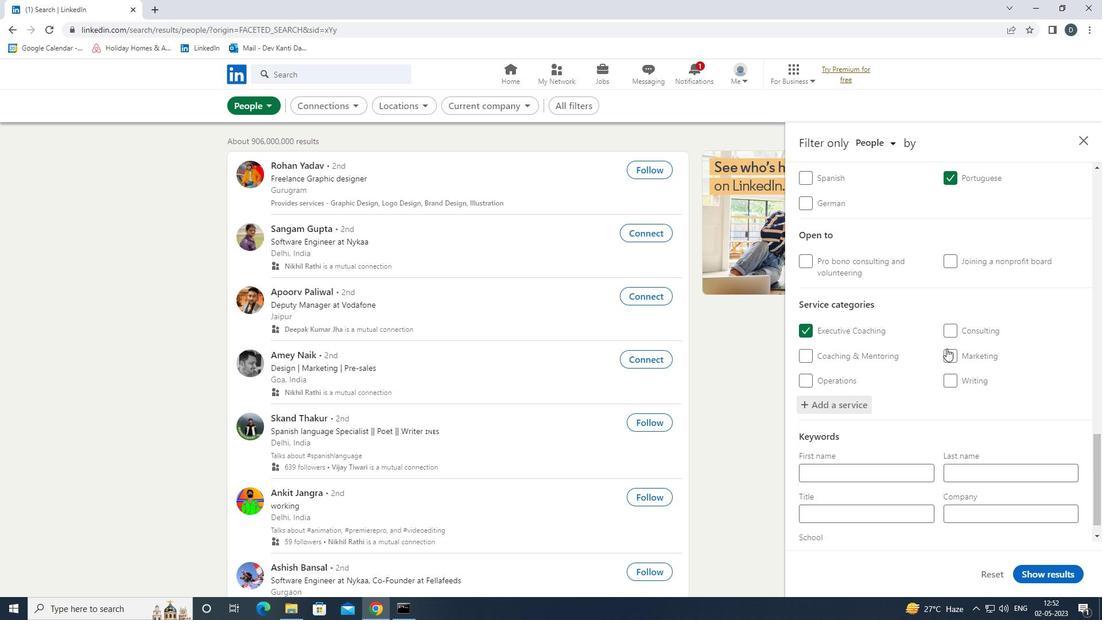 
Action: Mouse moved to (907, 355)
Screenshot: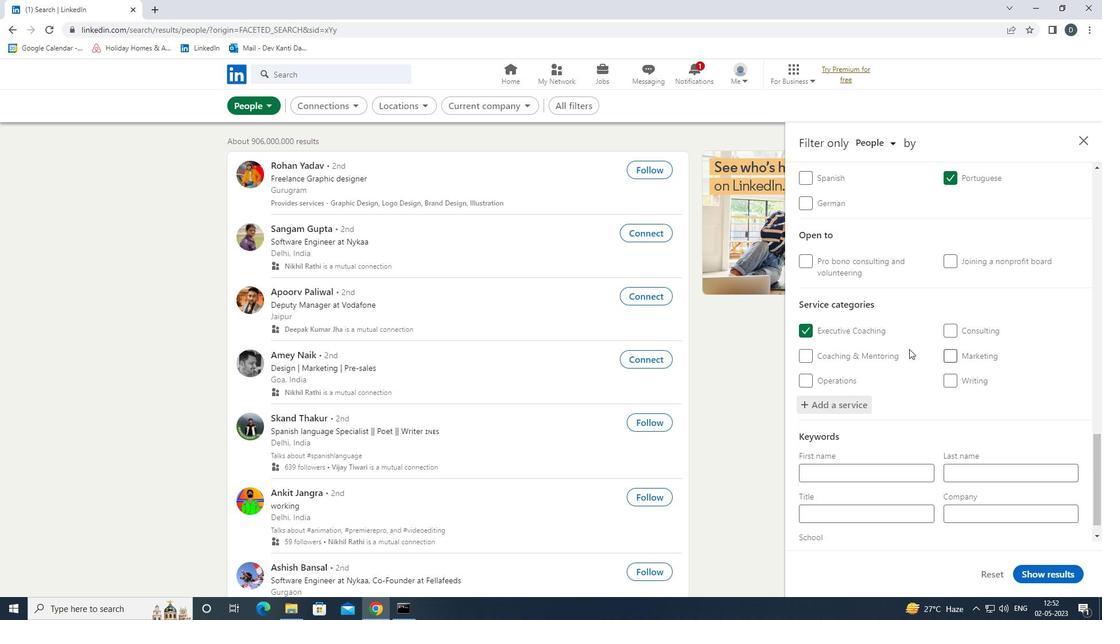 
Action: Mouse scrolled (907, 355) with delta (0, 0)
Screenshot: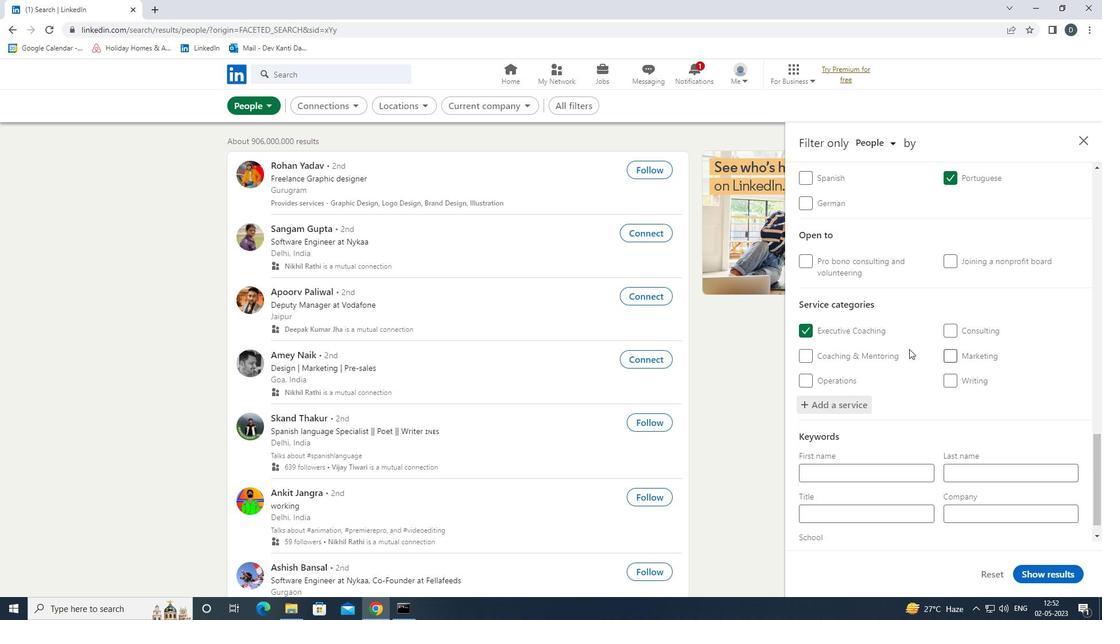 
Action: Mouse moved to (906, 488)
Screenshot: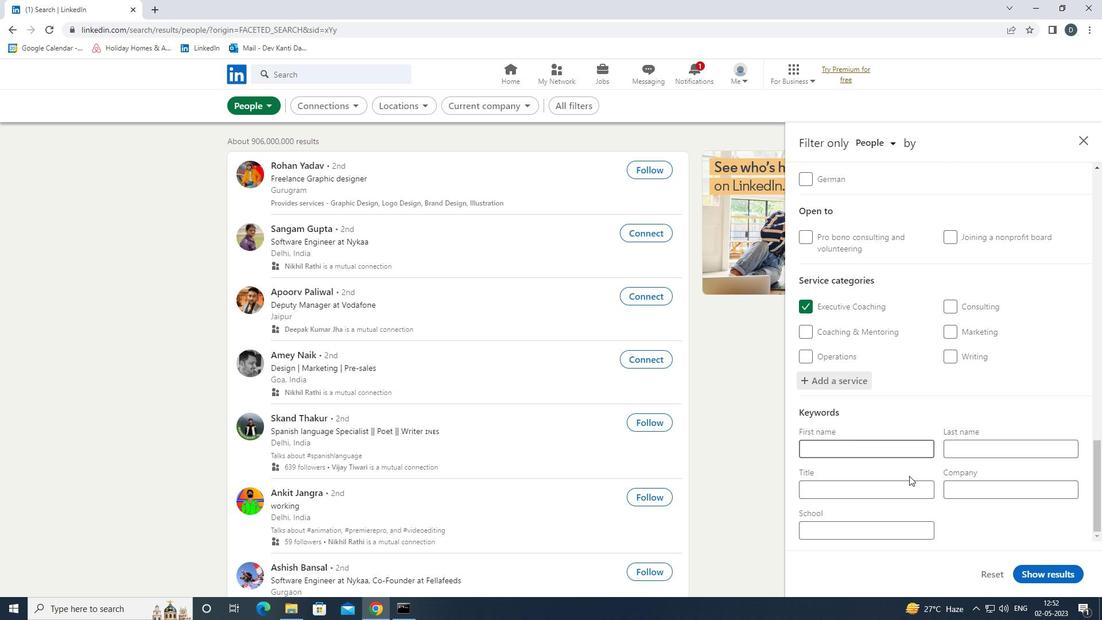 
Action: Mouse pressed left at (906, 488)
Screenshot: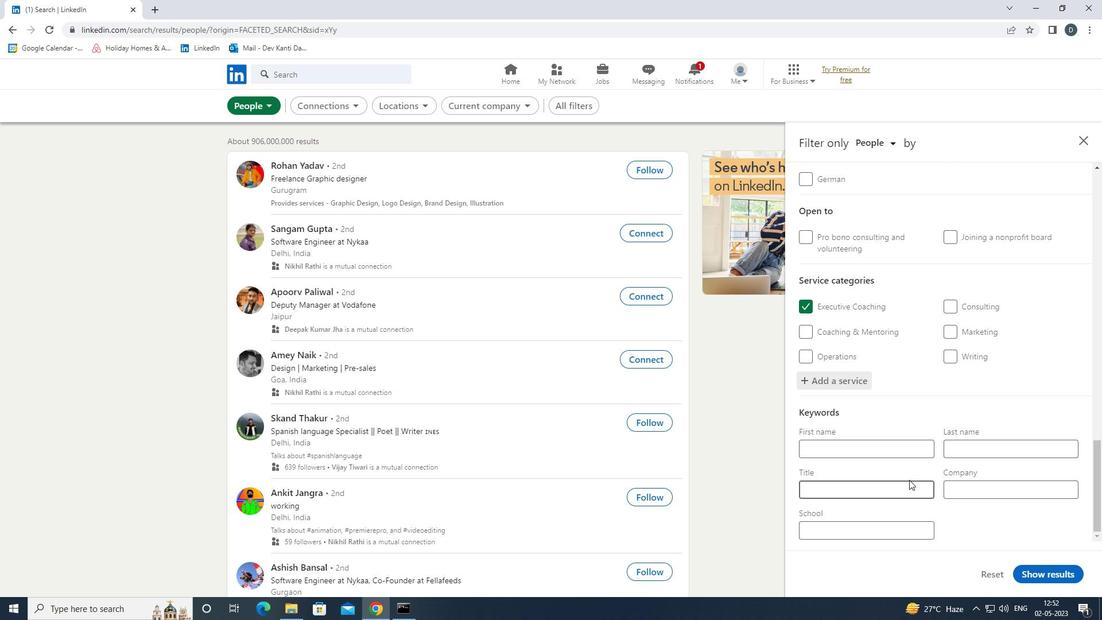 
Action: Key pressed <Key.shift>FINANCE<Key.space><Key.shift>MANAGER
Screenshot: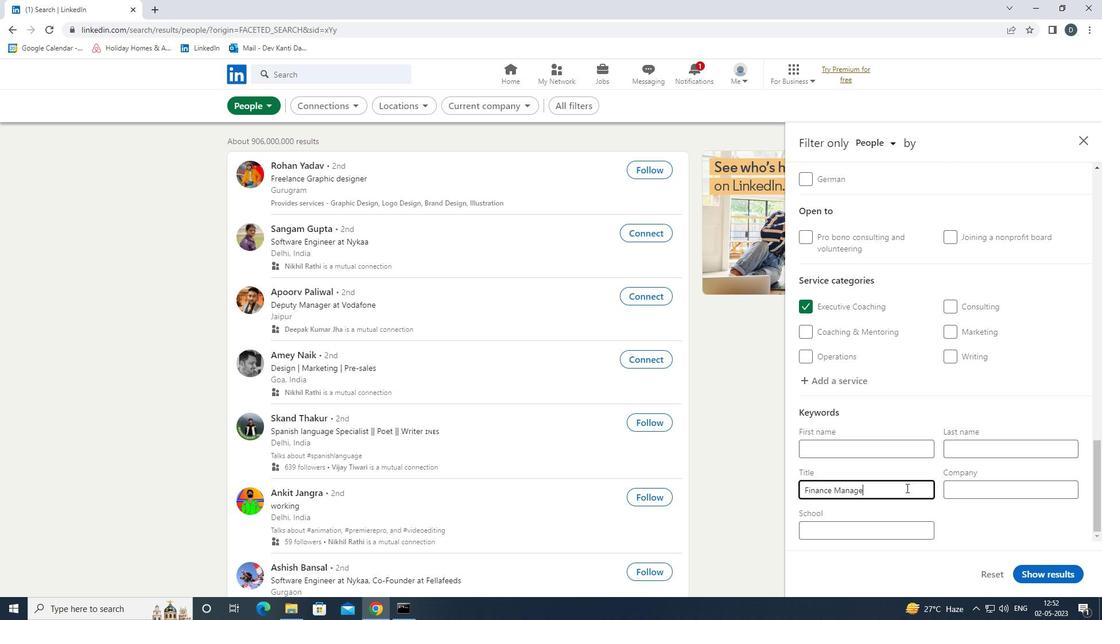 
Action: Mouse moved to (1063, 570)
Screenshot: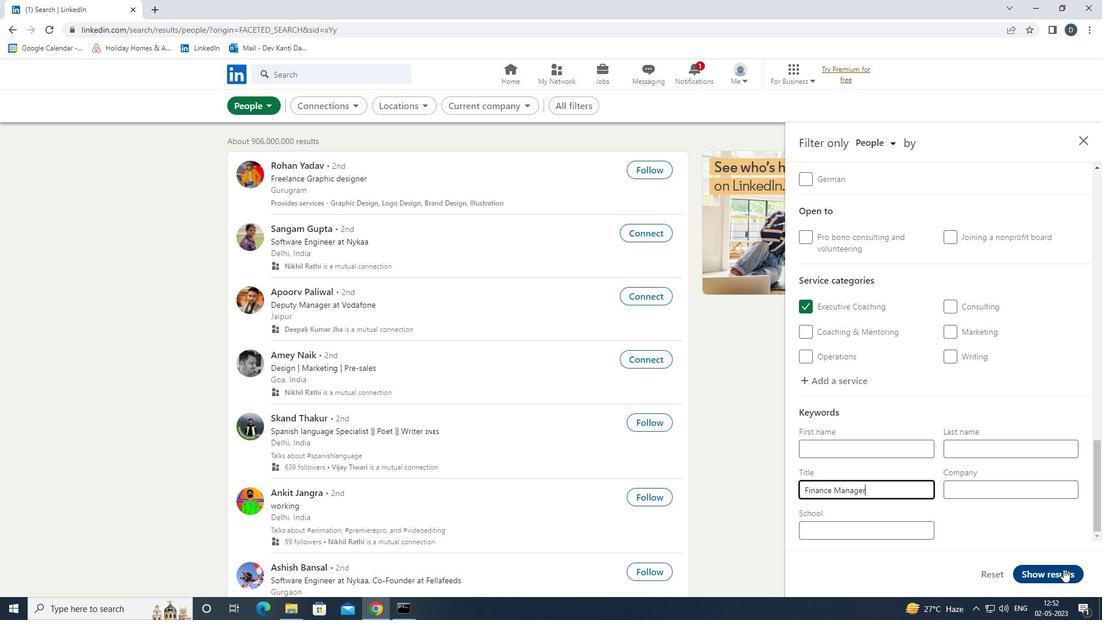 
Action: Mouse pressed left at (1063, 570)
Screenshot: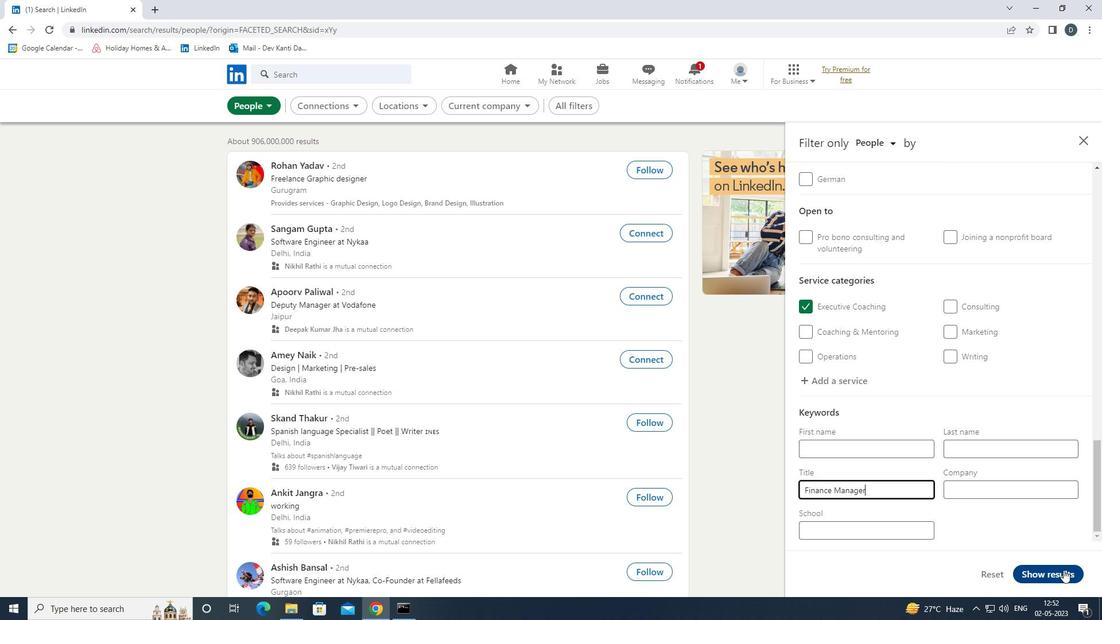 
Action: Mouse moved to (786, 373)
Screenshot: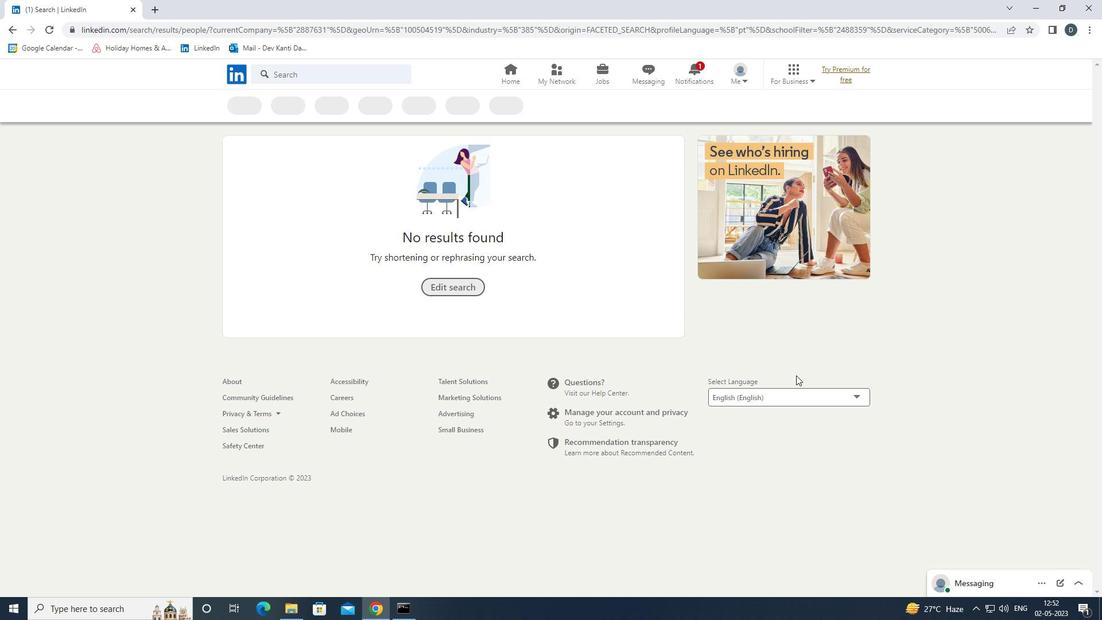 
